 Task: Look for Airbnb properties in Antananarivo, Madagascar from 9th December, 2023 to 16th December, 2023 for 2 adults.2 bedrooms having 2 beds and 1 bathroom. Property type can be flat. Look for 4 properties as per requirement.
Action: Mouse moved to (387, 285)
Screenshot: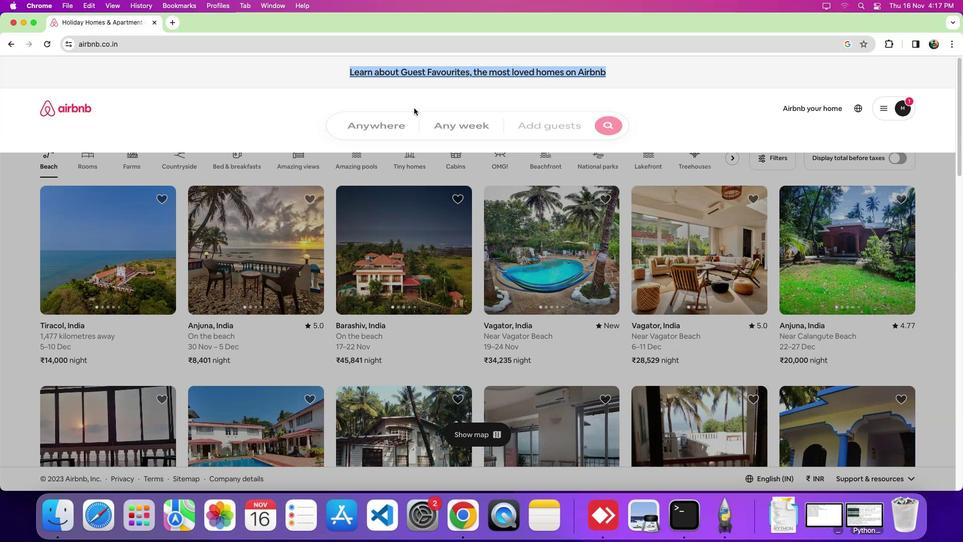 
Action: Mouse pressed left at (387, 285)
Screenshot: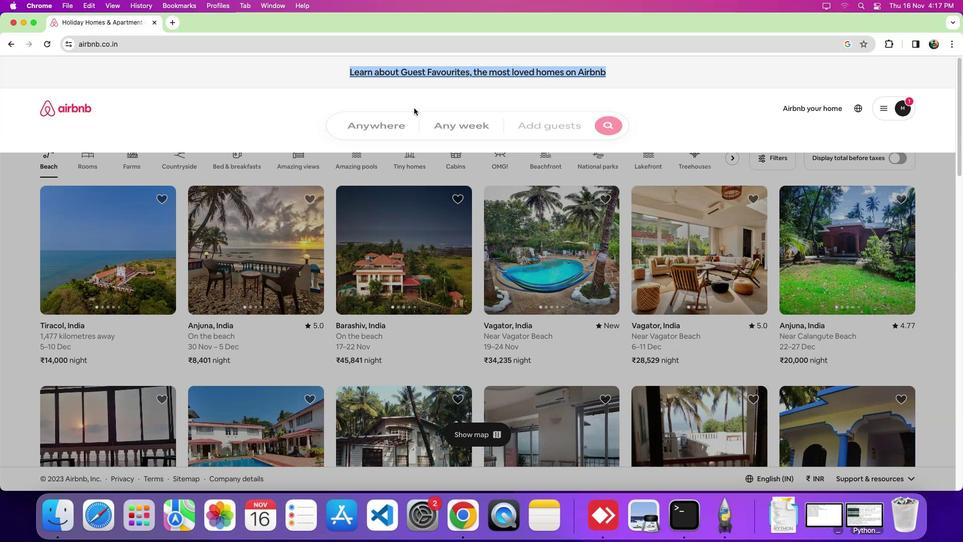 
Action: Mouse pressed left at (387, 285)
Screenshot: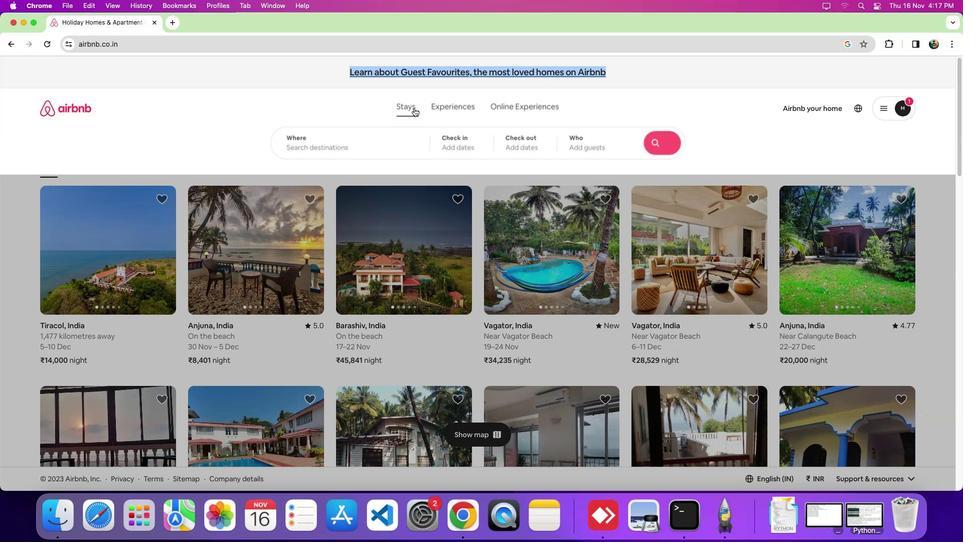 
Action: Mouse moved to (342, 292)
Screenshot: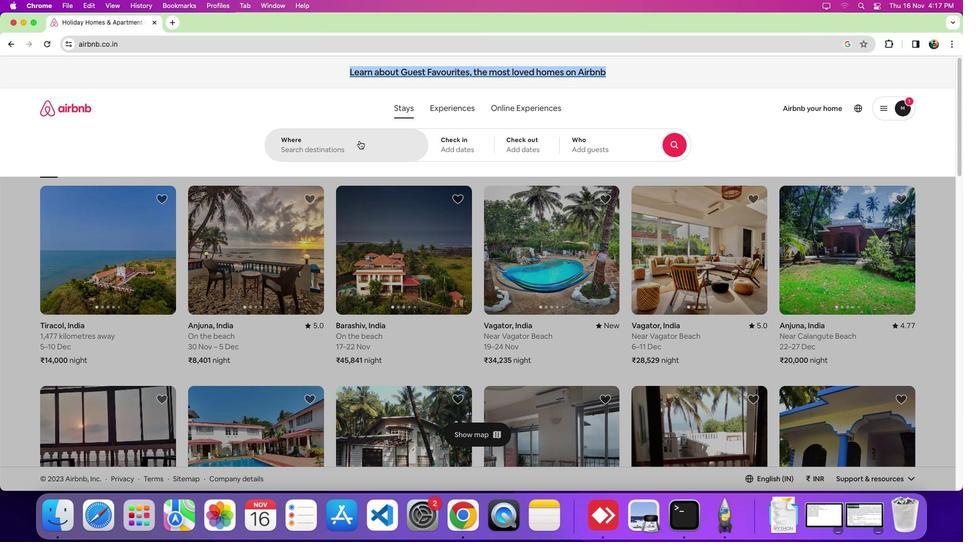 
Action: Mouse pressed left at (342, 292)
Screenshot: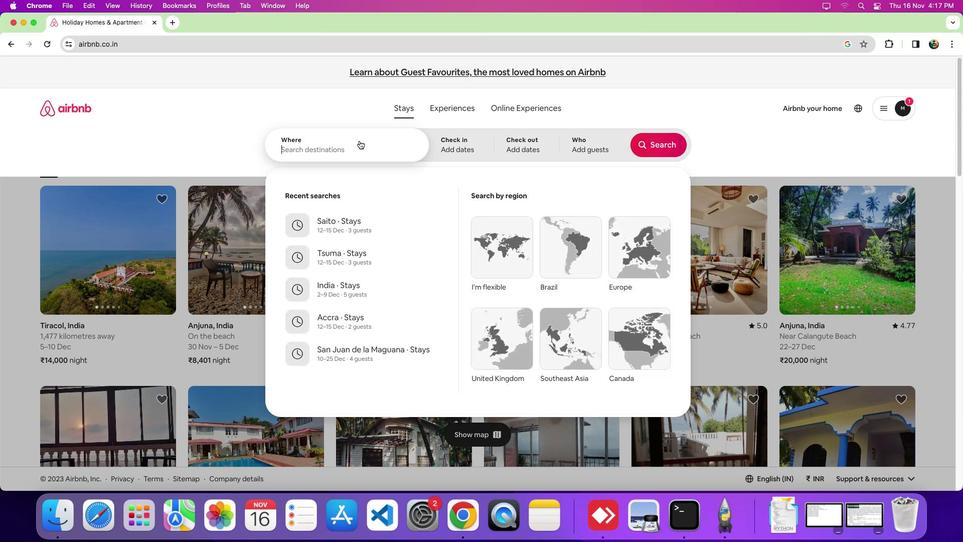 
Action: Mouse moved to (342, 292)
Screenshot: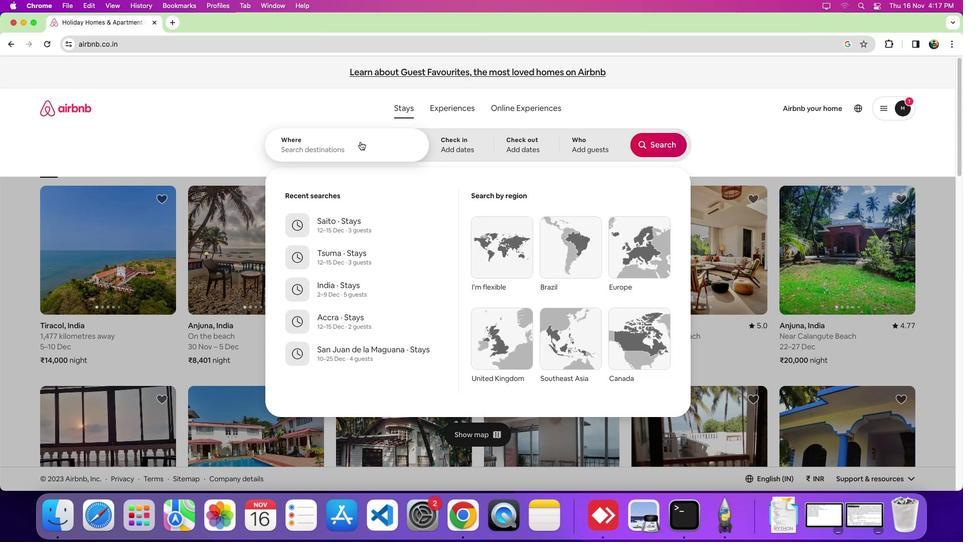 
Action: Key pressed Key.shift_r'A''n''t''a''n''a''n''a''r''i''v''o'','Key.spaceKey.shift'M''a''d''a''g''a''s''c''a''r'
Screenshot: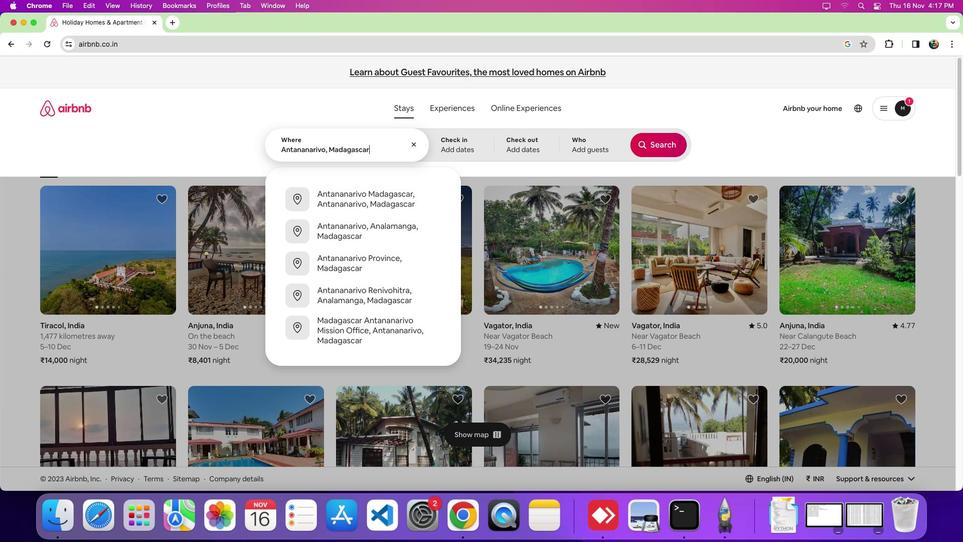 
Action: Mouse moved to (432, 293)
Screenshot: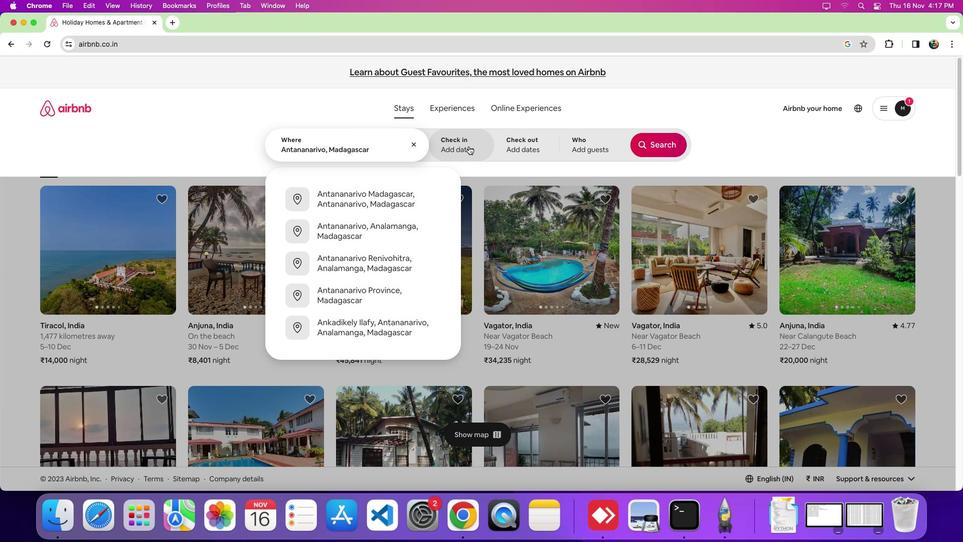 
Action: Mouse pressed left at (432, 293)
Screenshot: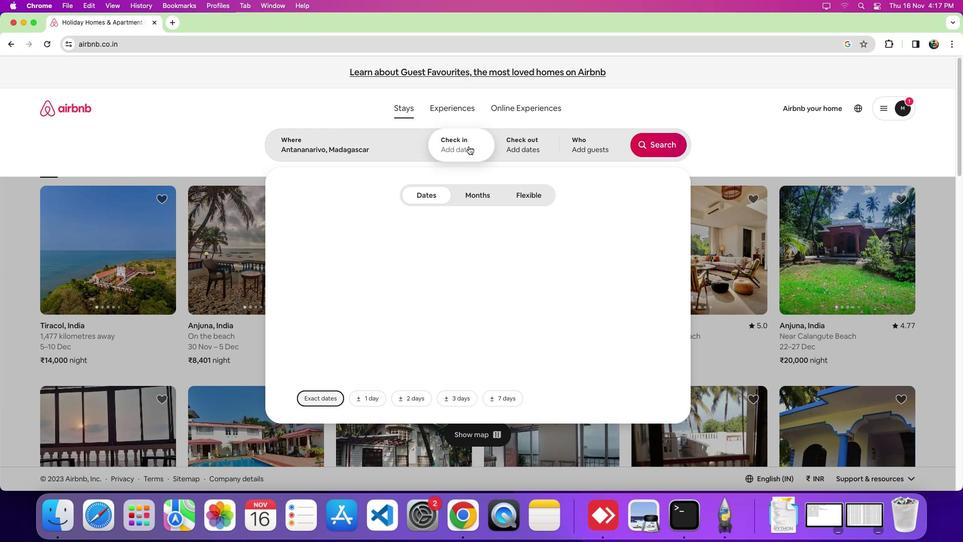 
Action: Mouse moved to (582, 322)
Screenshot: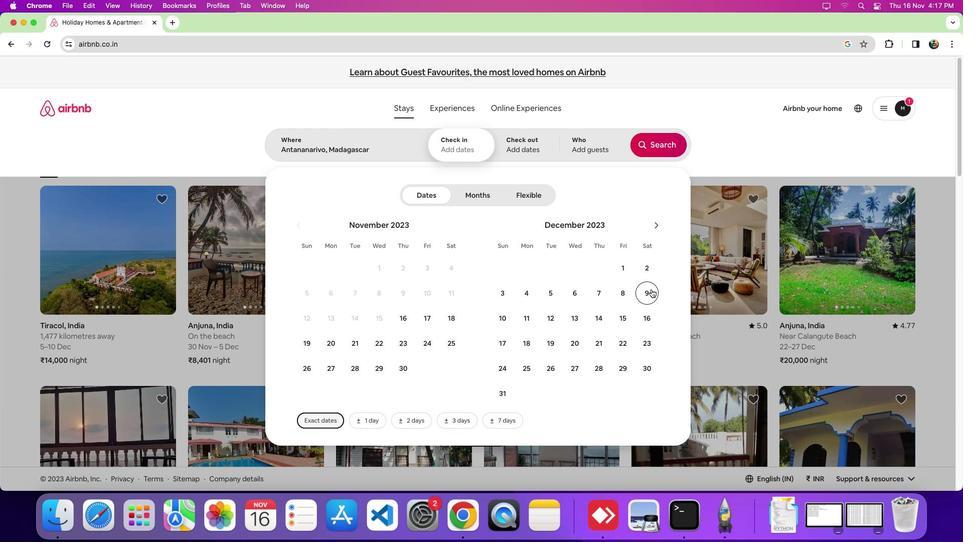 
Action: Mouse pressed left at (582, 322)
Screenshot: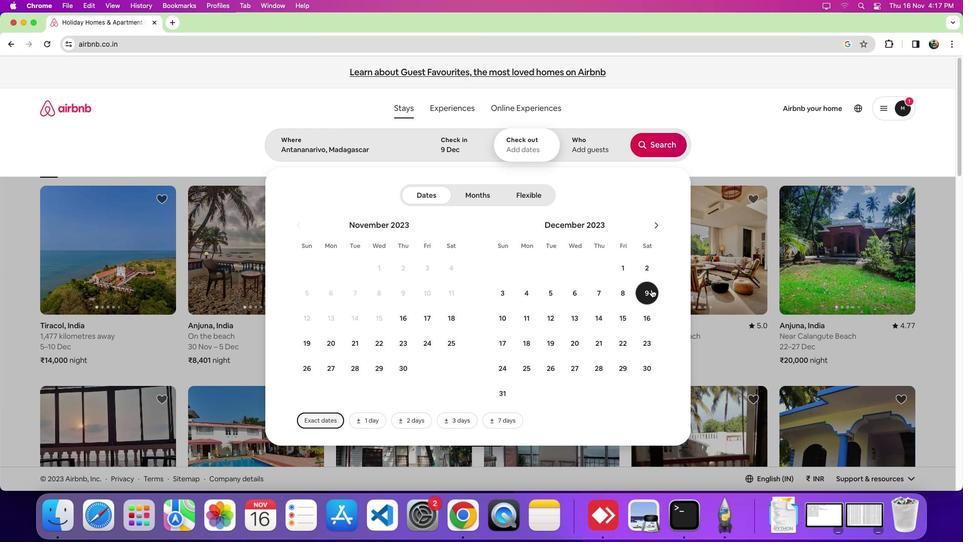 
Action: Mouse moved to (576, 327)
Screenshot: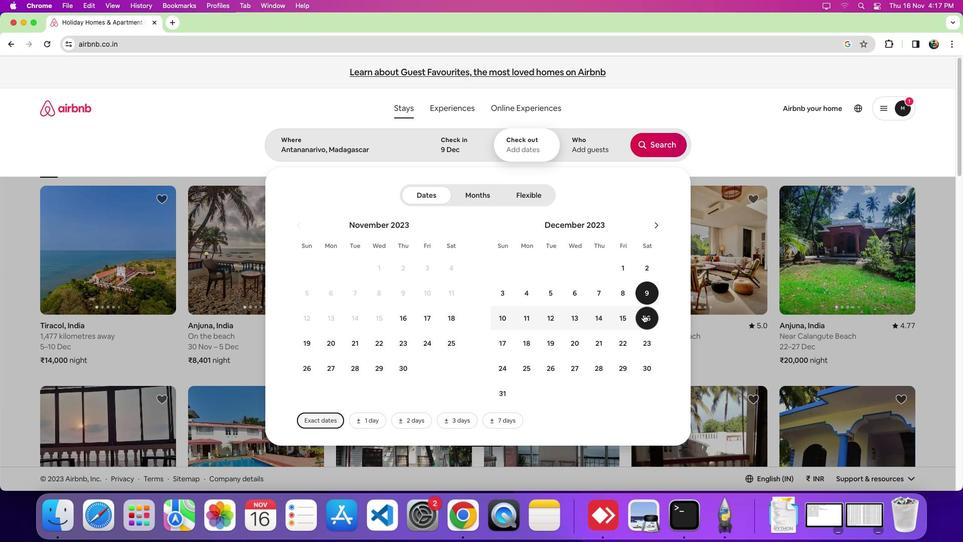 
Action: Mouse pressed left at (576, 327)
Screenshot: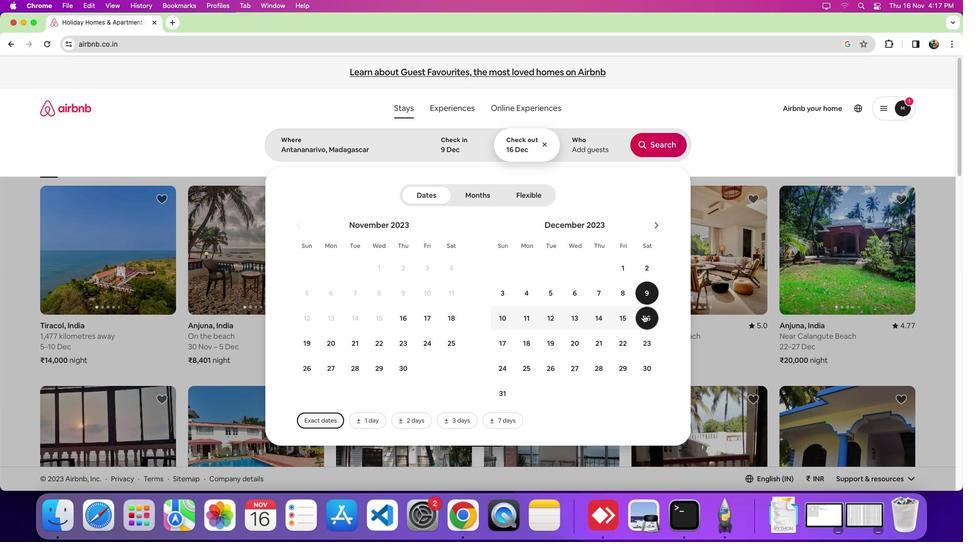 
Action: Mouse moved to (541, 294)
Screenshot: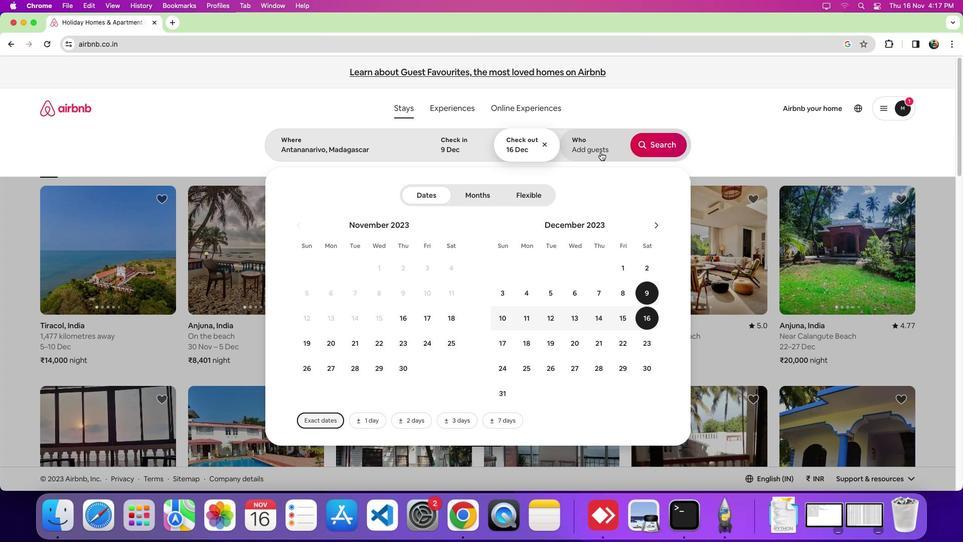 
Action: Mouse pressed left at (541, 294)
Screenshot: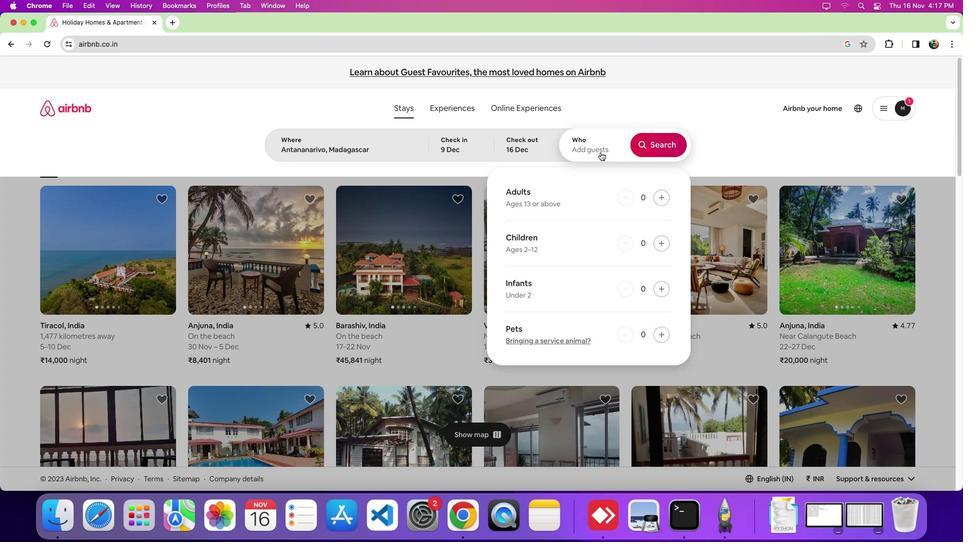 
Action: Mouse moved to (593, 304)
Screenshot: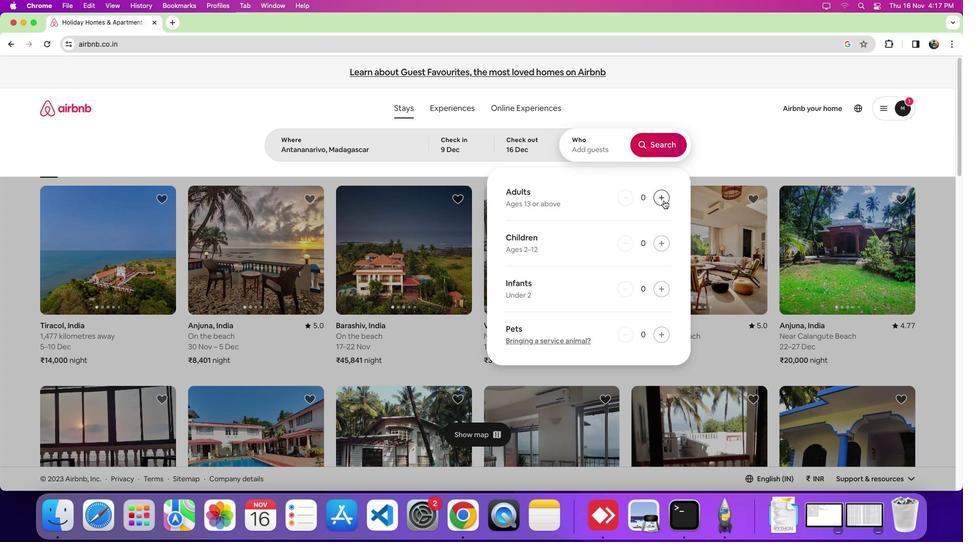 
Action: Mouse pressed left at (593, 304)
Screenshot: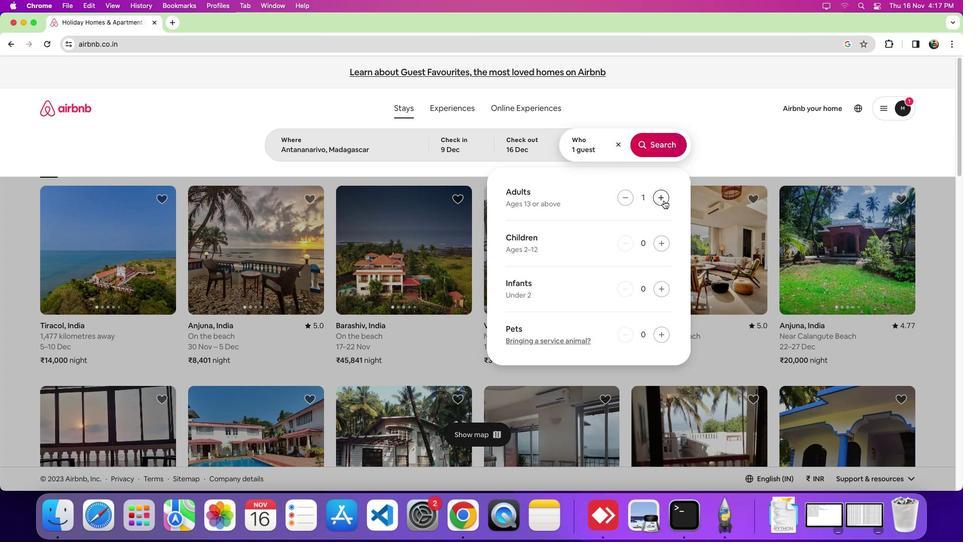 
Action: Mouse pressed left at (593, 304)
Screenshot: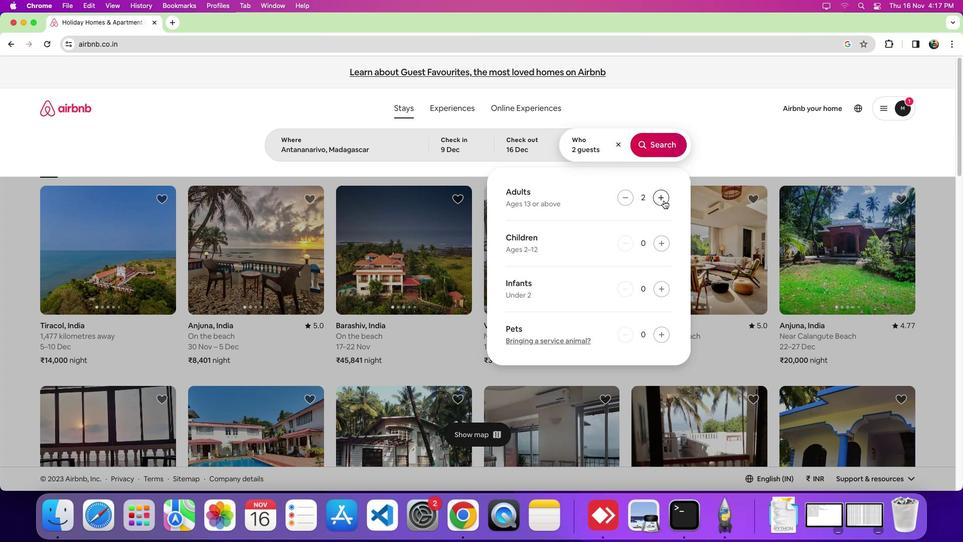 
Action: Mouse moved to (599, 293)
Screenshot: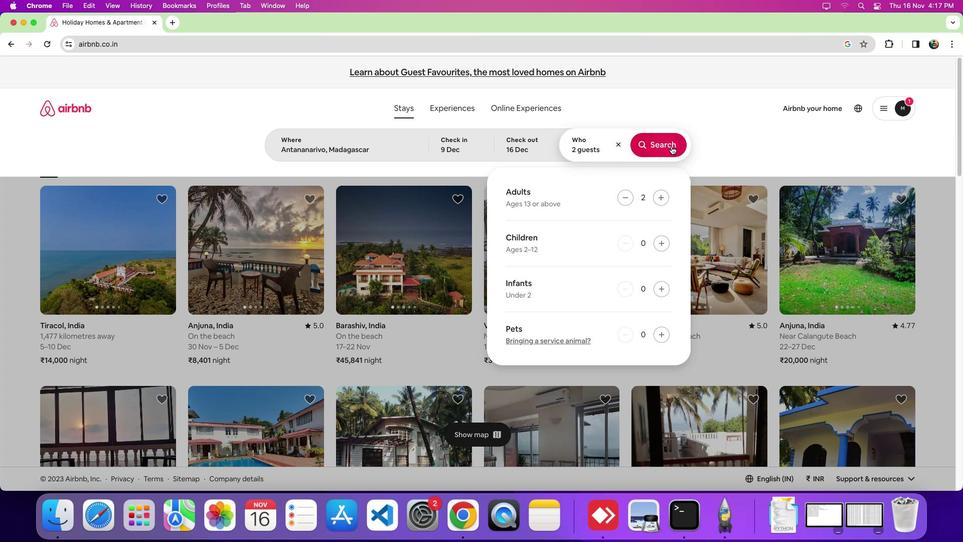 
Action: Mouse pressed left at (599, 293)
Screenshot: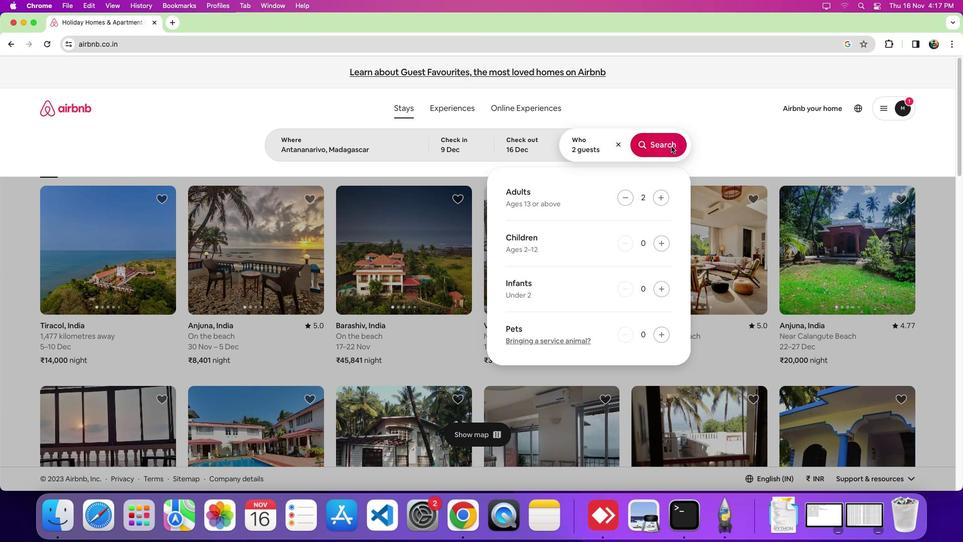 
Action: Mouse moved to (708, 287)
Screenshot: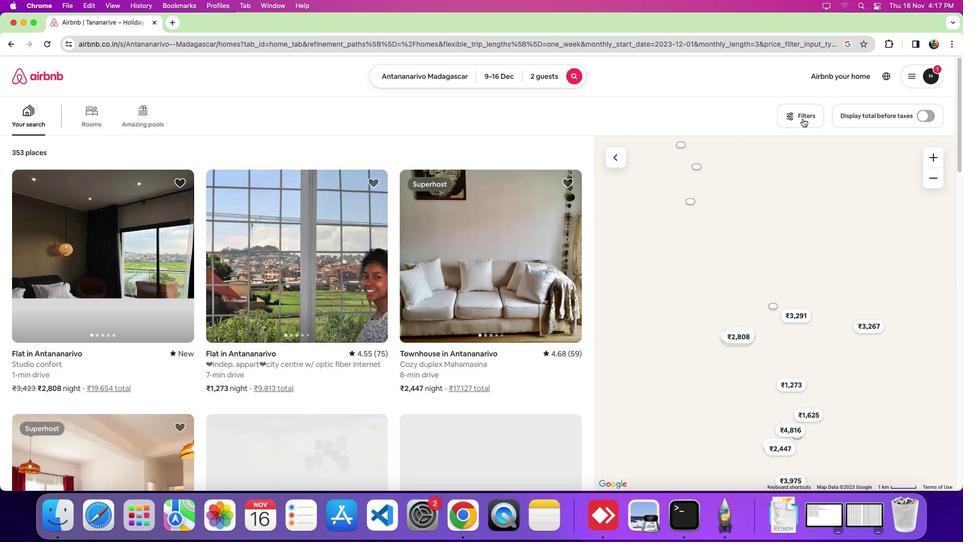 
Action: Mouse pressed left at (708, 287)
Screenshot: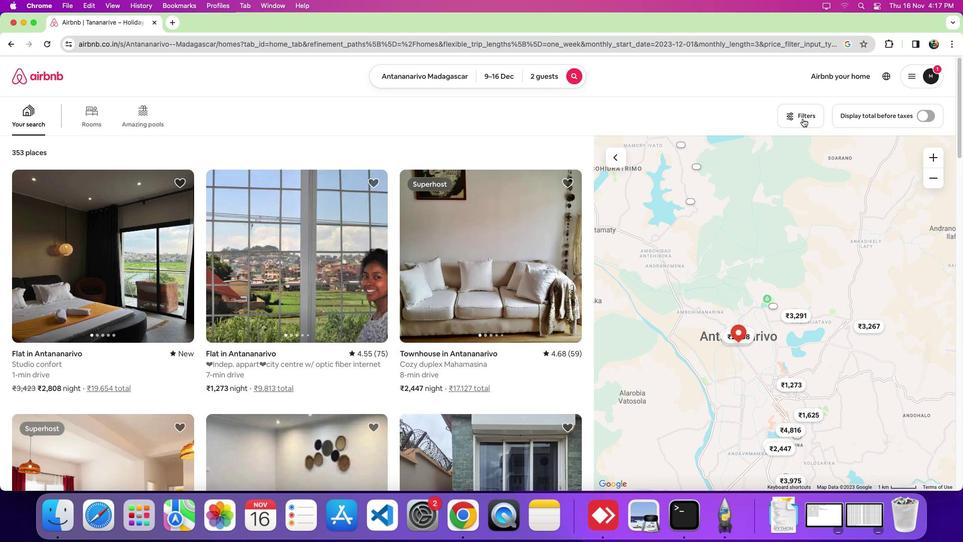 
Action: Mouse moved to (426, 317)
Screenshot: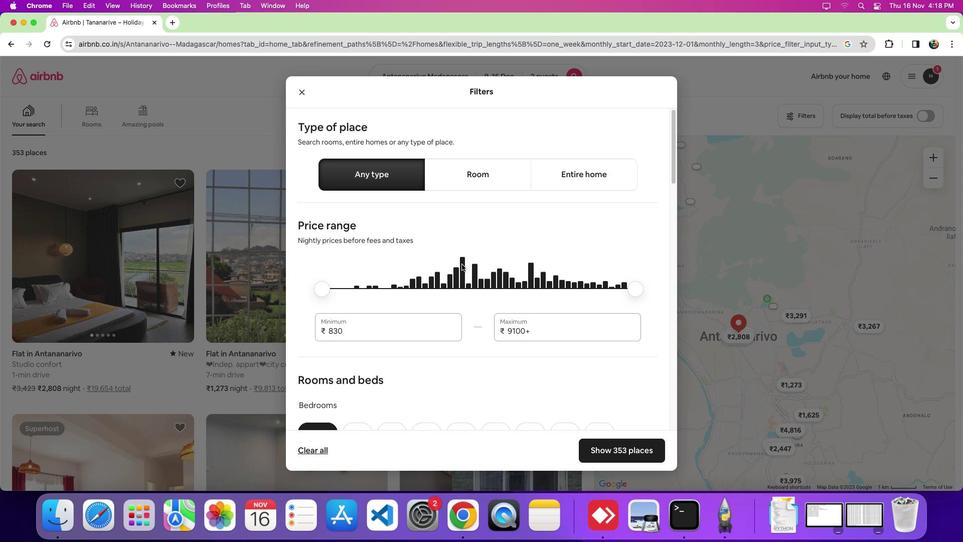 
Action: Mouse scrolled (426, 317) with delta (45, 262)
Screenshot: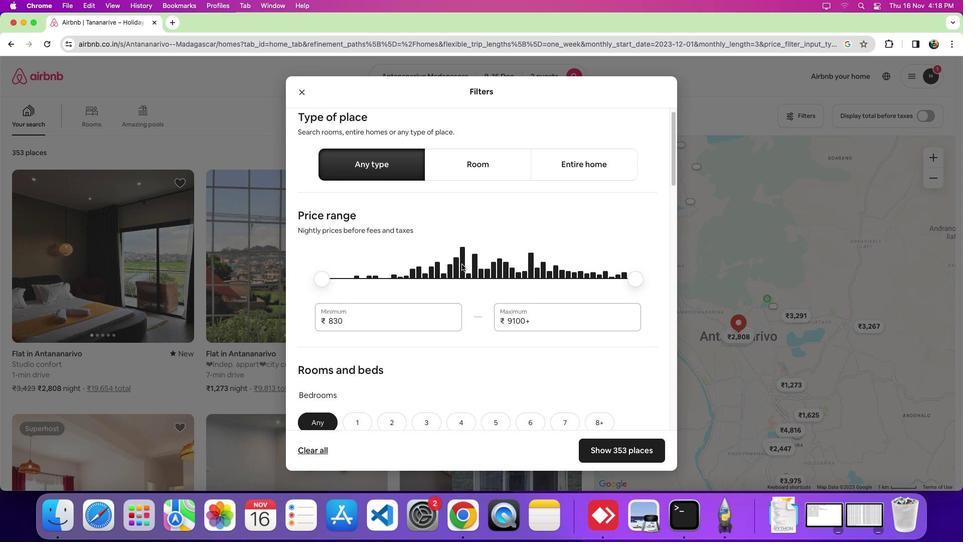 
Action: Mouse scrolled (426, 317) with delta (45, 262)
Screenshot: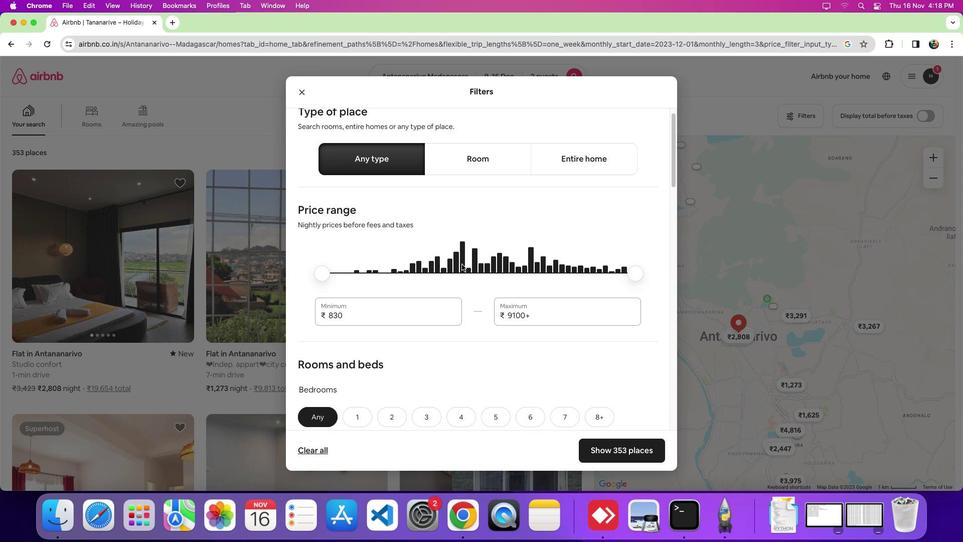 
Action: Mouse scrolled (426, 317) with delta (45, 262)
Screenshot: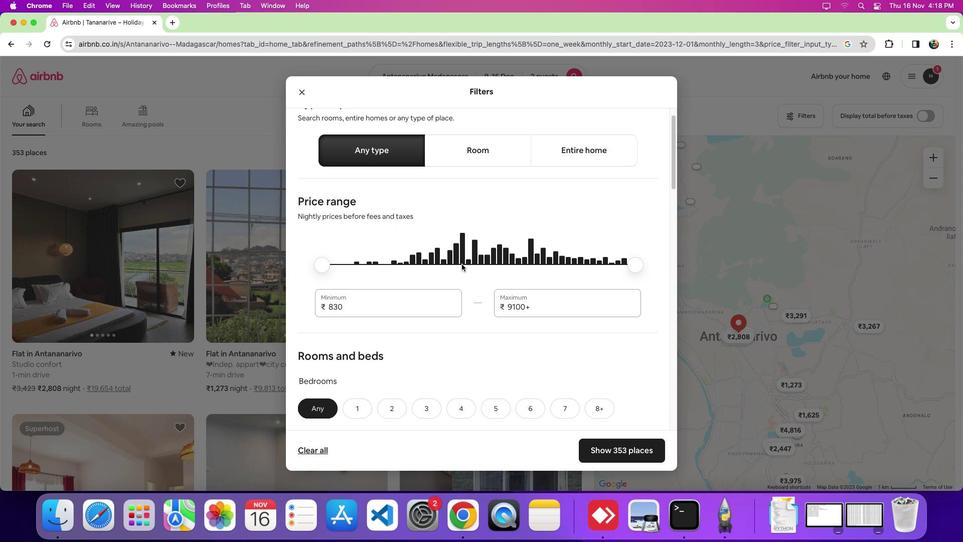 
Action: Mouse scrolled (426, 317) with delta (45, 262)
Screenshot: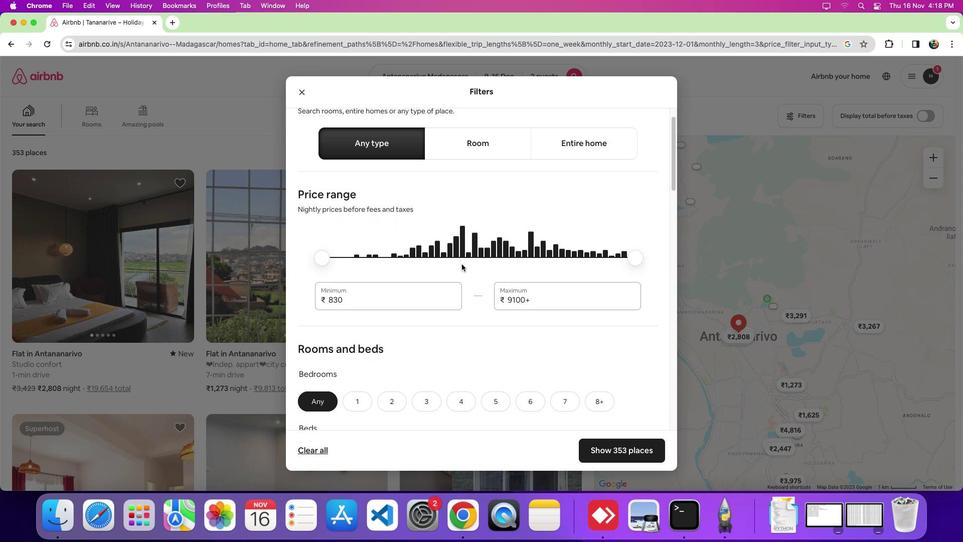 
Action: Mouse moved to (426, 315)
Screenshot: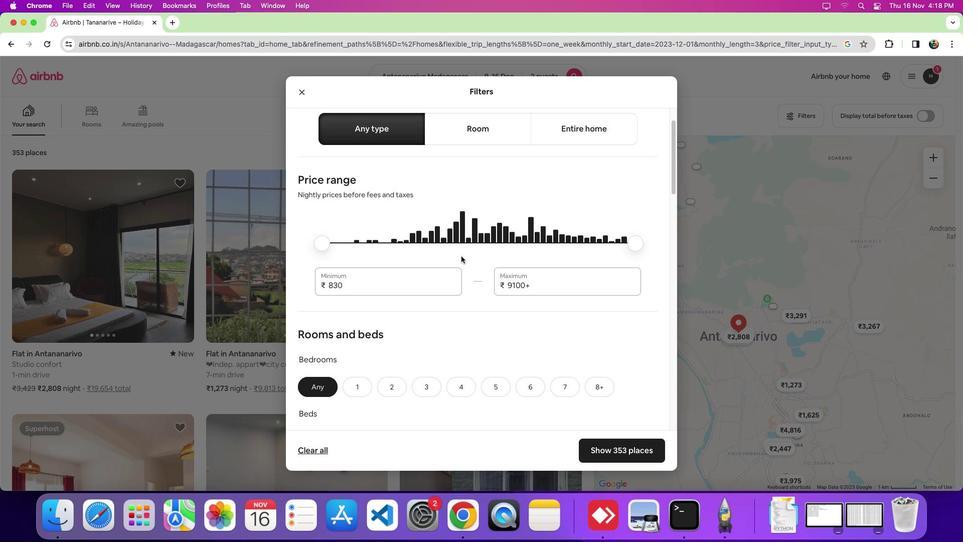
Action: Mouse scrolled (426, 315) with delta (45, 262)
Screenshot: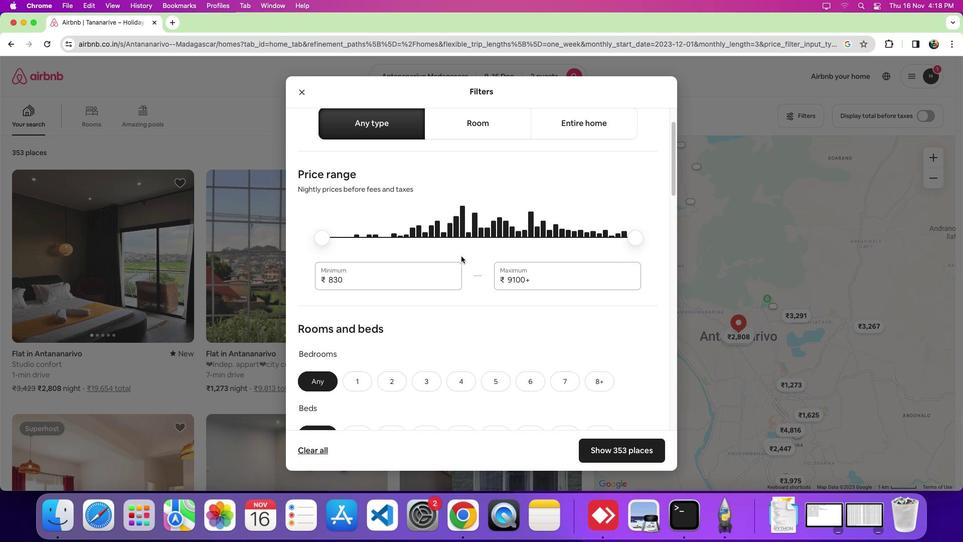 
Action: Mouse scrolled (426, 315) with delta (45, 262)
Screenshot: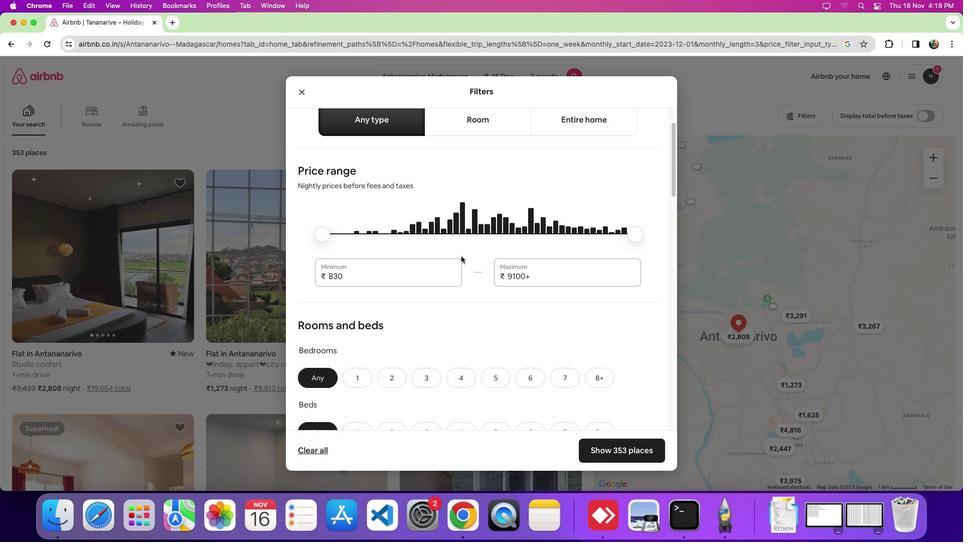
Action: Mouse moved to (387, 325)
Screenshot: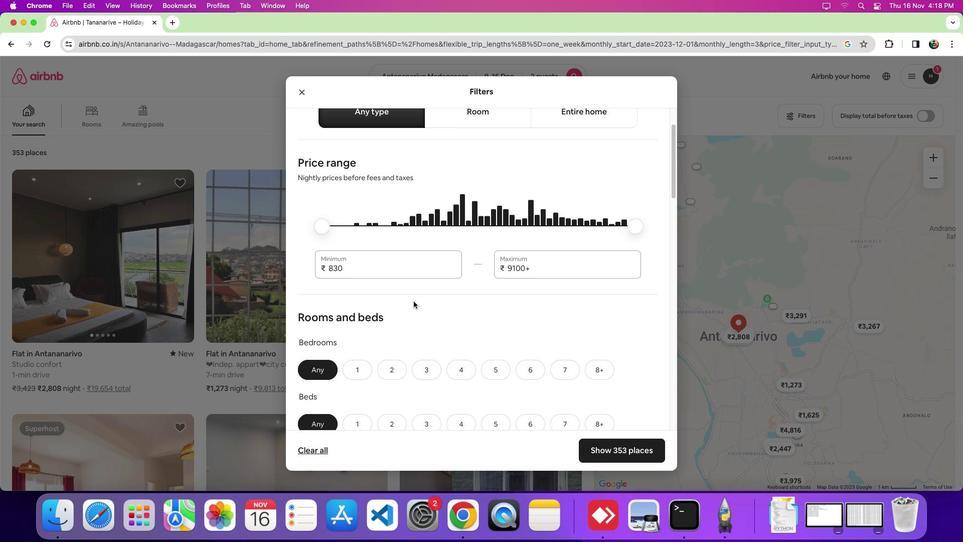 
Action: Mouse scrolled (387, 325) with delta (45, 262)
Screenshot: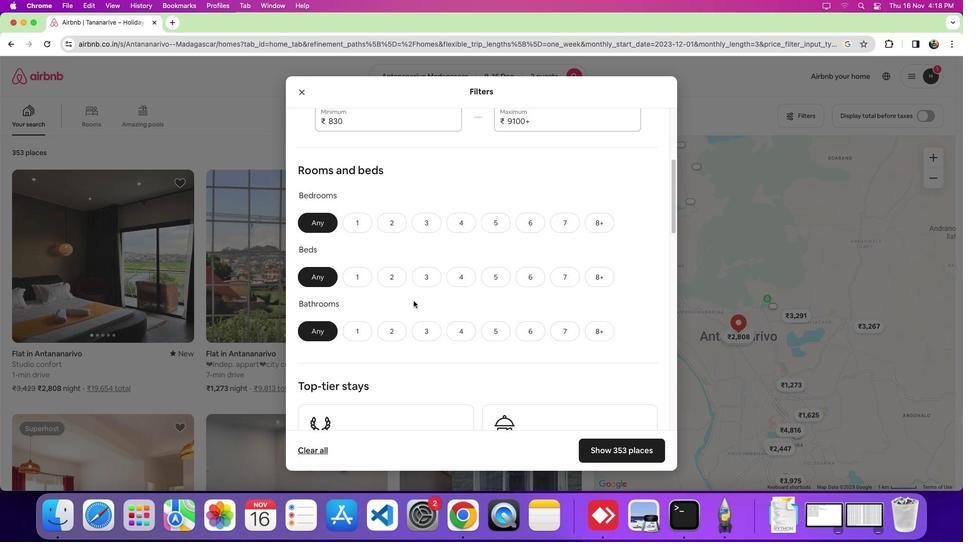 
Action: Mouse scrolled (387, 325) with delta (45, 262)
Screenshot: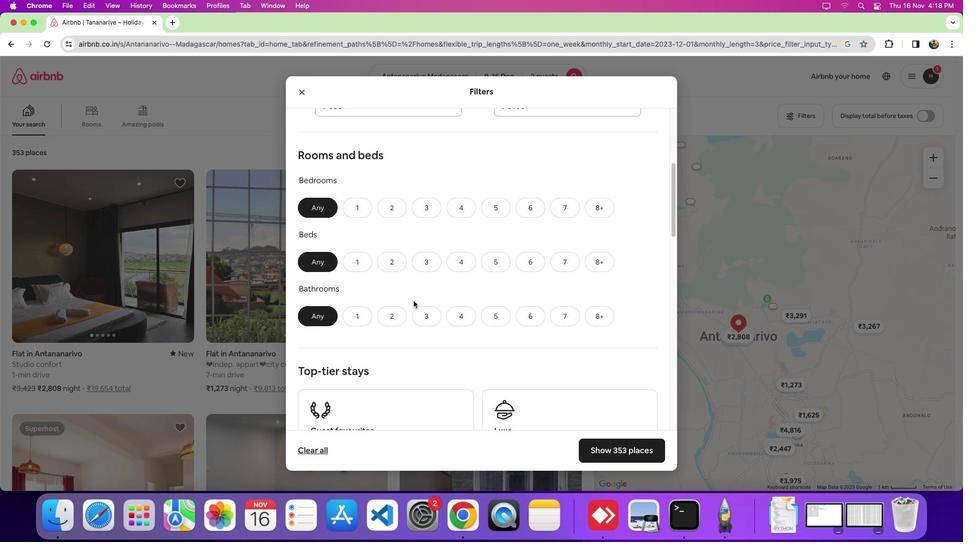 
Action: Mouse scrolled (387, 325) with delta (45, 262)
Screenshot: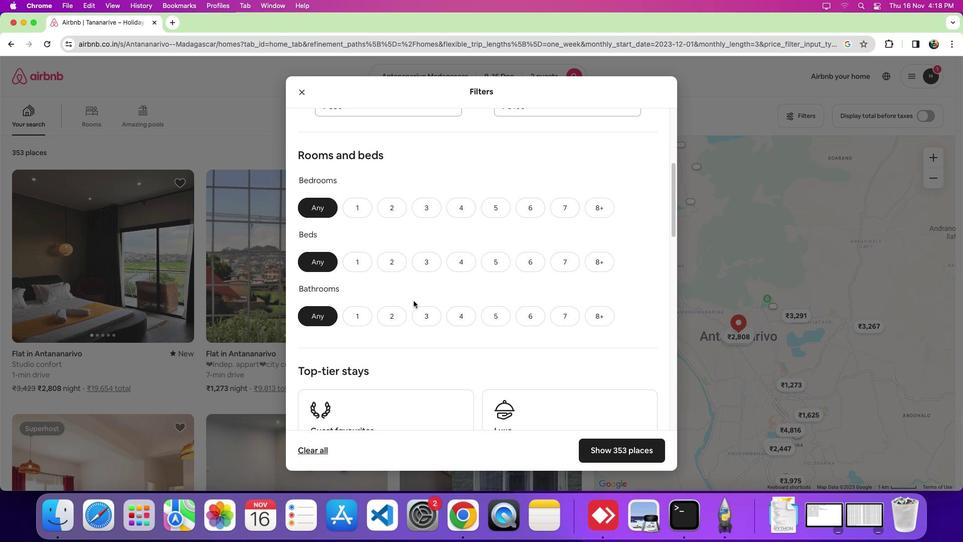 
Action: Mouse moved to (370, 308)
Screenshot: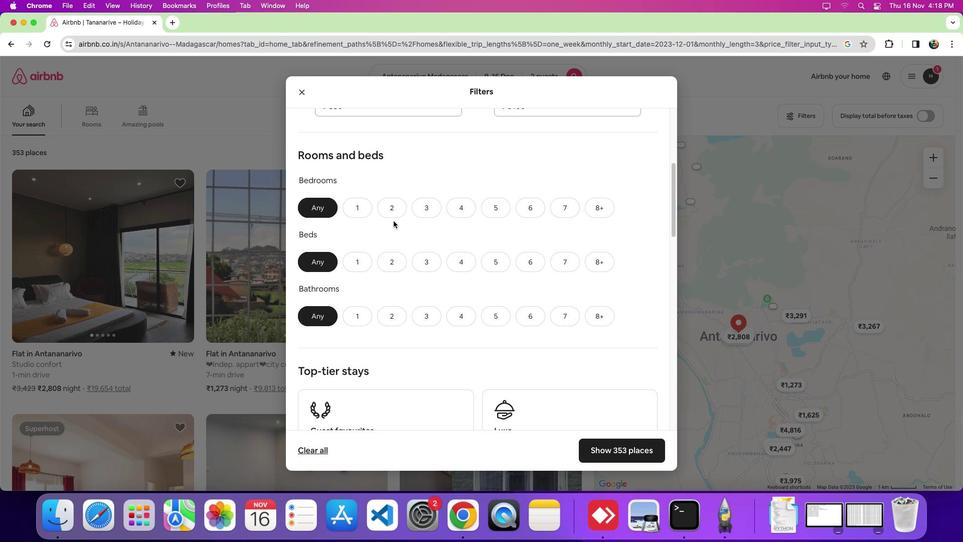 
Action: Mouse pressed left at (370, 308)
Screenshot: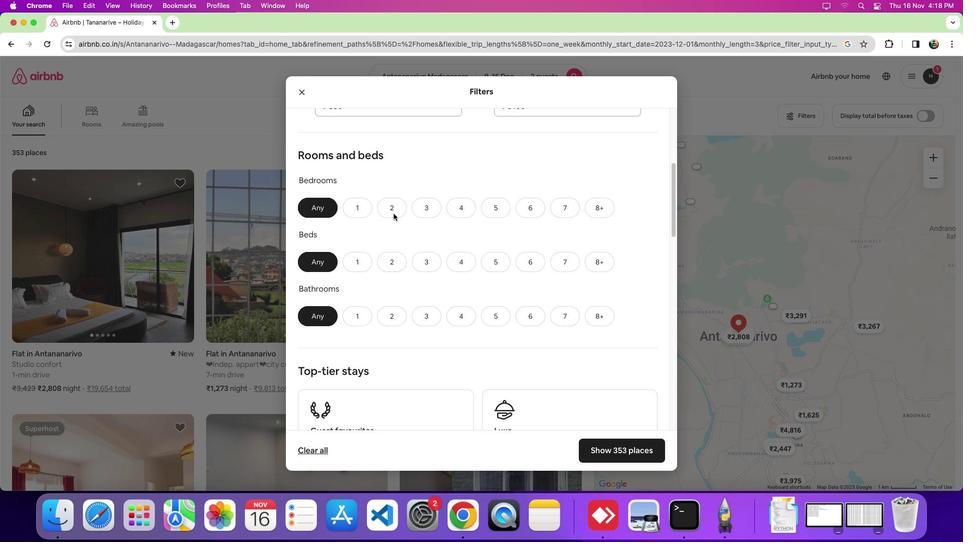 
Action: Mouse moved to (371, 304)
Screenshot: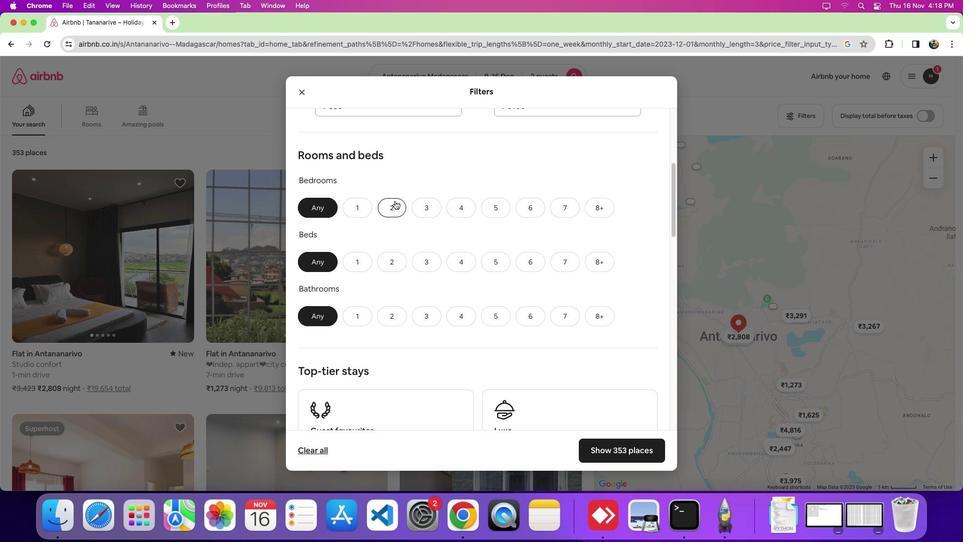 
Action: Mouse pressed left at (371, 304)
Screenshot: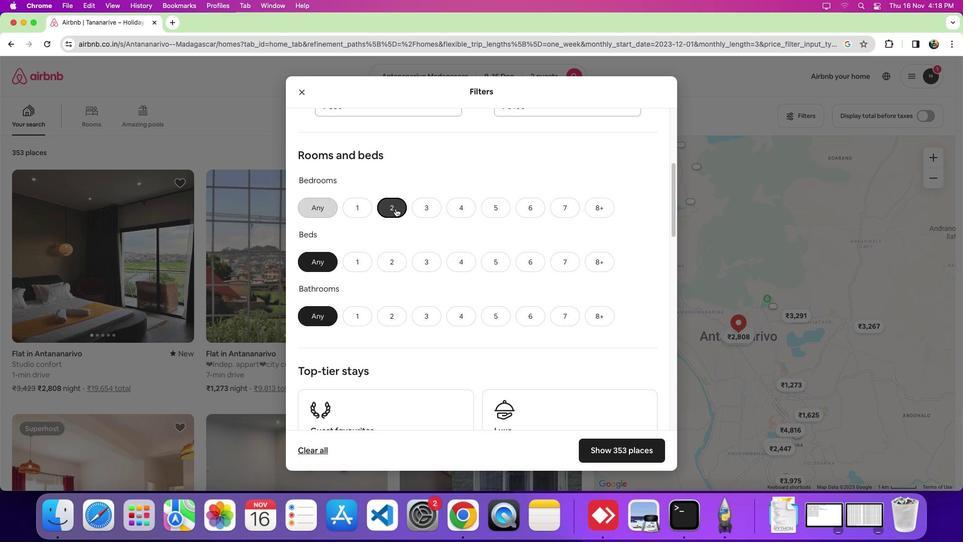 
Action: Mouse moved to (370, 317)
Screenshot: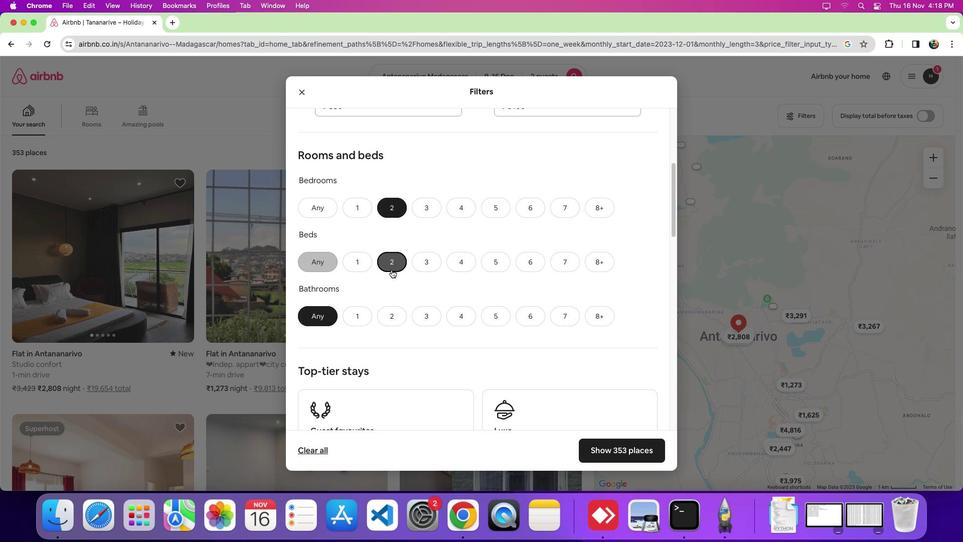 
Action: Mouse pressed left at (370, 317)
Screenshot: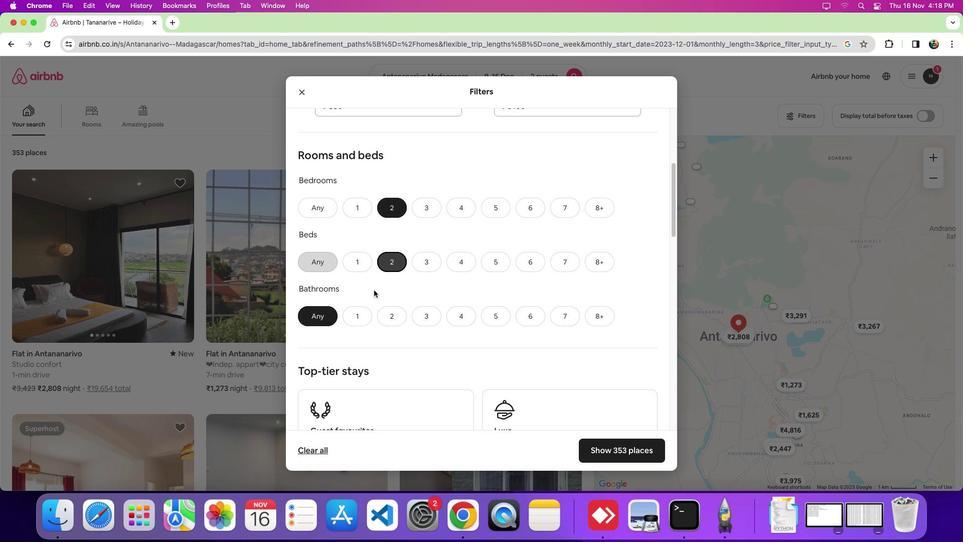 
Action: Mouse moved to (342, 327)
Screenshot: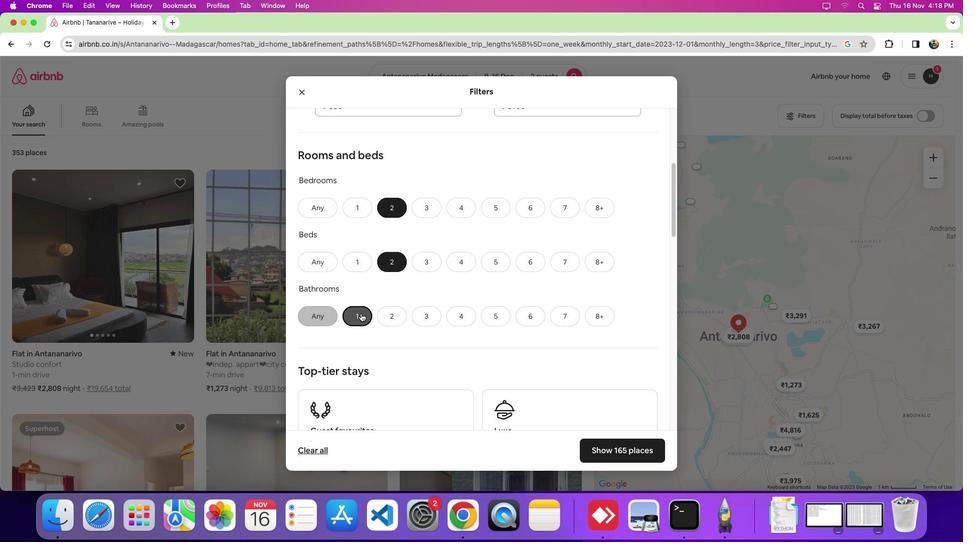 
Action: Mouse pressed left at (342, 327)
Screenshot: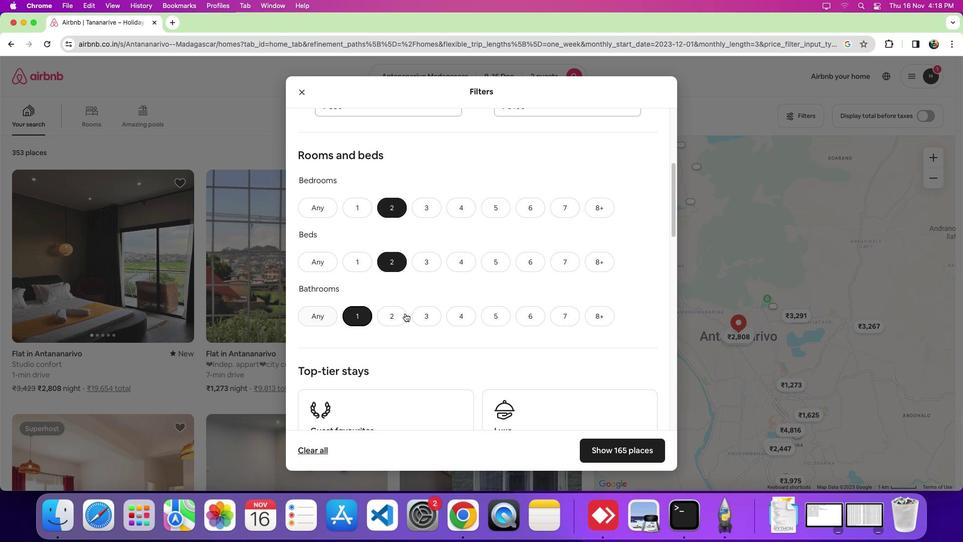 
Action: Mouse moved to (478, 328)
Screenshot: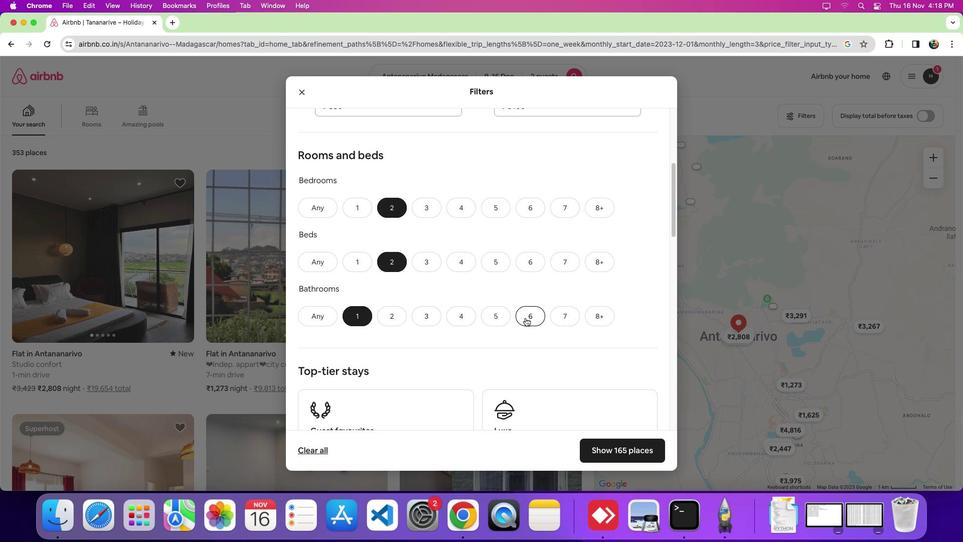 
Action: Mouse scrolled (478, 328) with delta (45, 262)
Screenshot: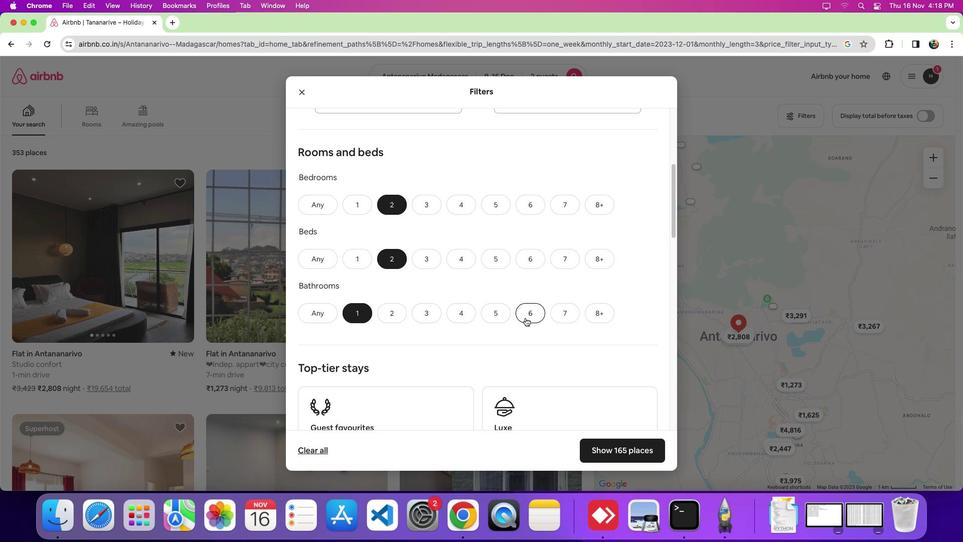 
Action: Mouse scrolled (478, 328) with delta (45, 262)
Screenshot: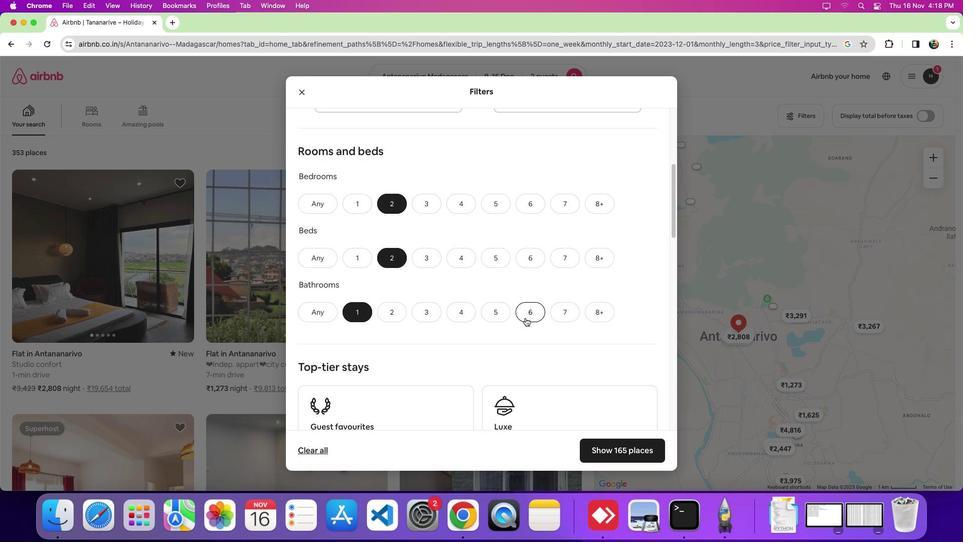 
Action: Mouse moved to (479, 328)
Screenshot: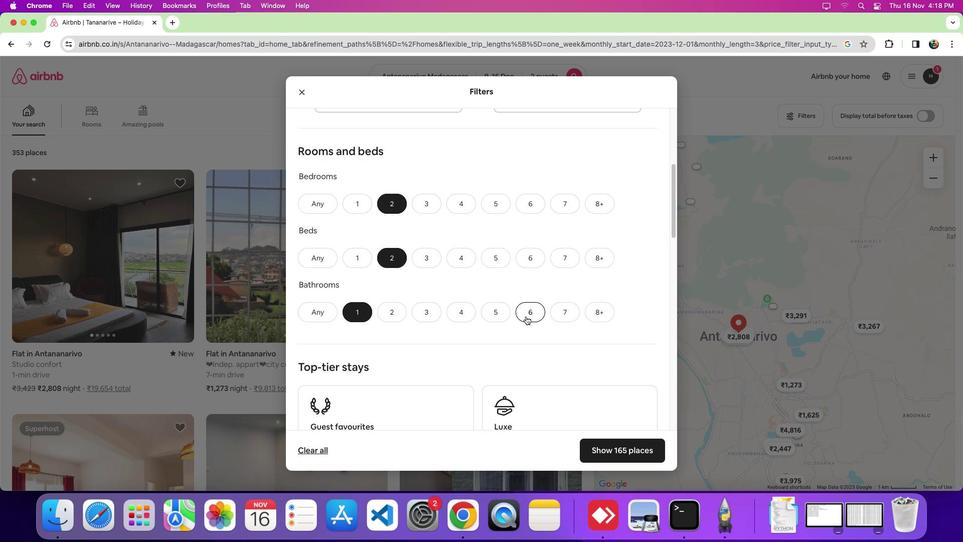
Action: Mouse scrolled (479, 328) with delta (45, 262)
Screenshot: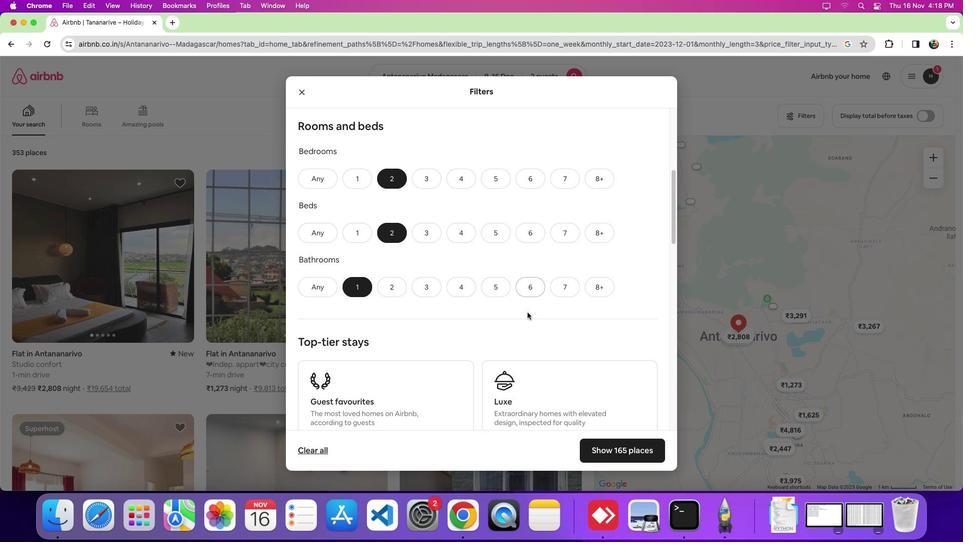 
Action: Mouse moved to (479, 328)
Screenshot: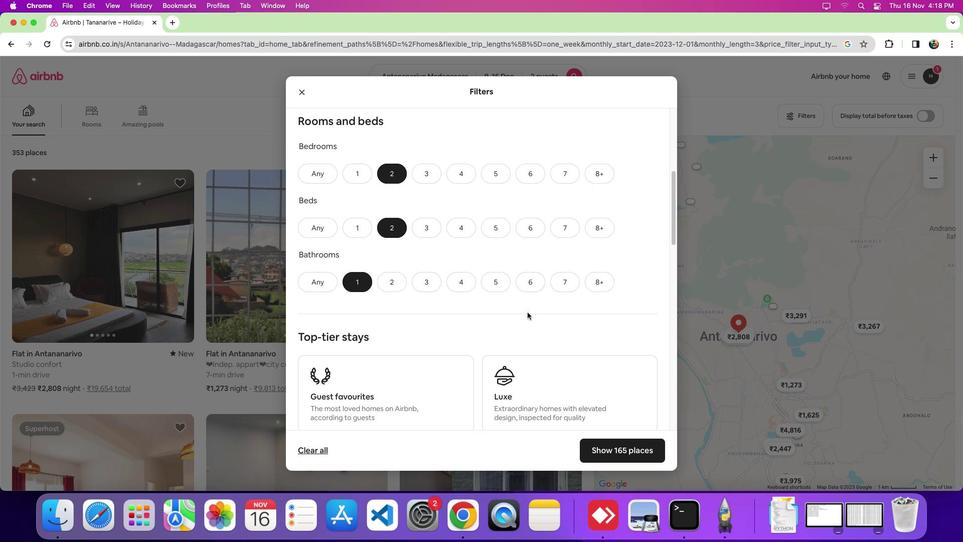 
Action: Mouse scrolled (479, 328) with delta (45, 262)
Screenshot: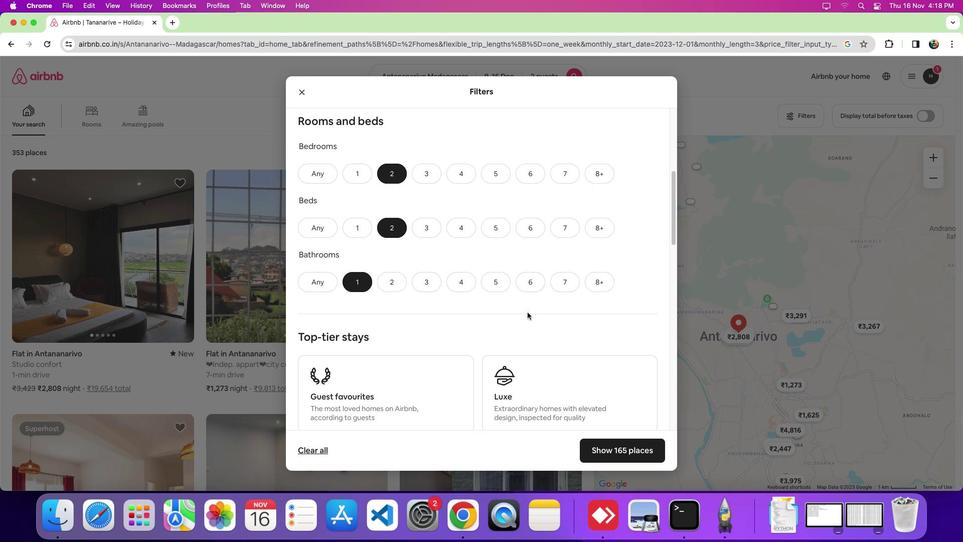 
Action: Mouse moved to (480, 327)
Screenshot: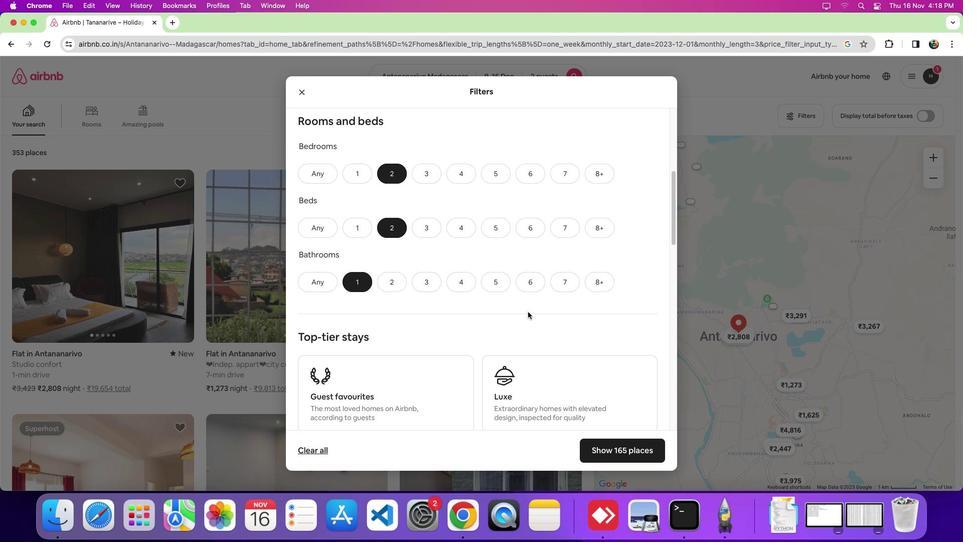 
Action: Mouse scrolled (480, 327) with delta (45, 262)
Screenshot: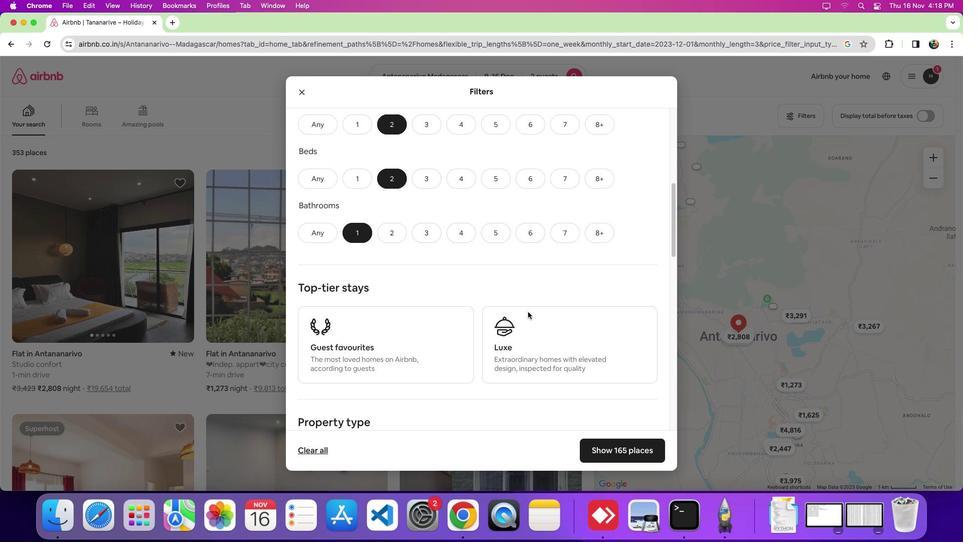 
Action: Mouse scrolled (480, 327) with delta (45, 262)
Screenshot: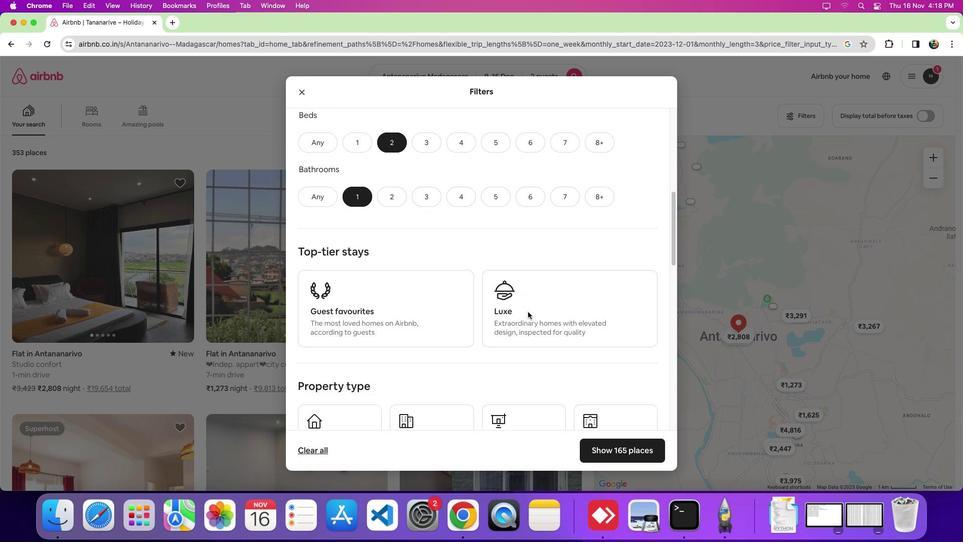 
Action: Mouse scrolled (480, 327) with delta (45, 262)
Screenshot: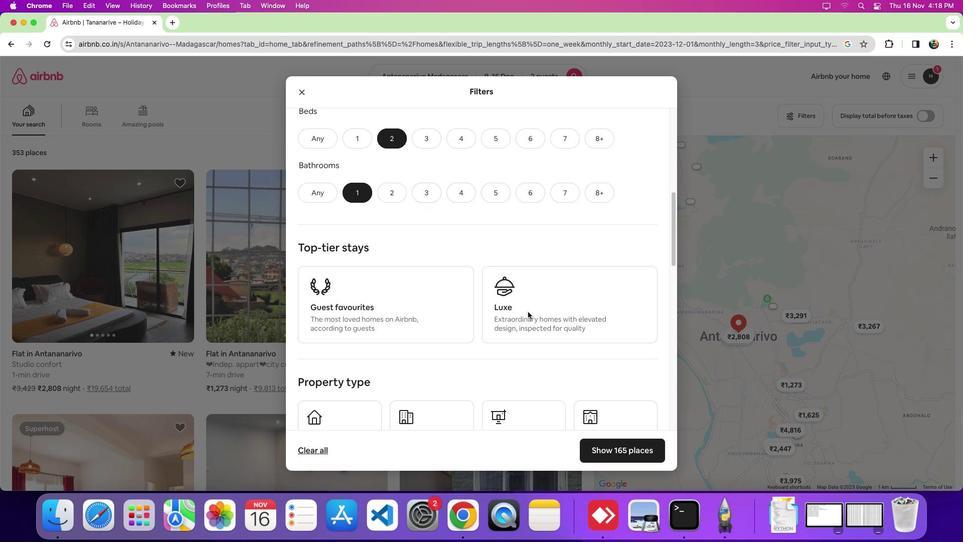 
Action: Mouse moved to (481, 327)
Screenshot: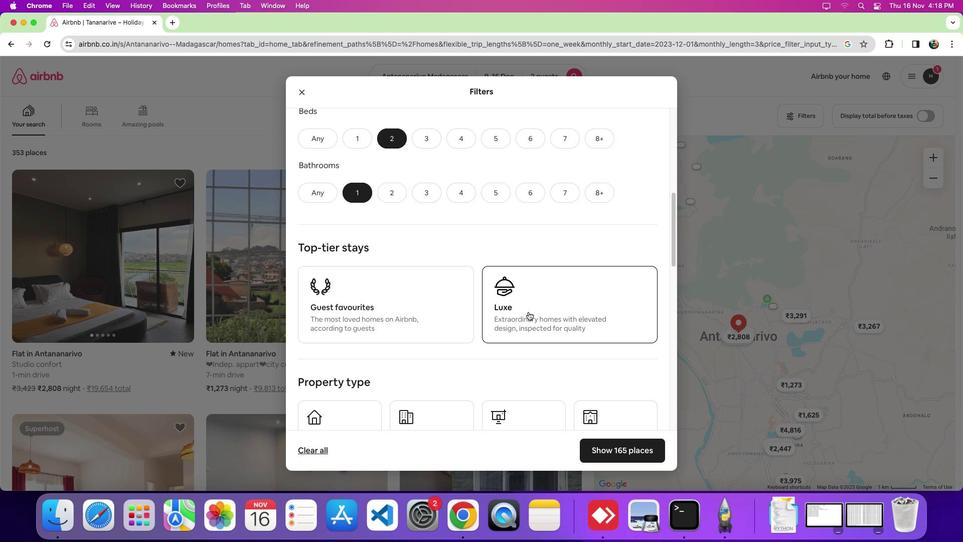 
Action: Mouse scrolled (481, 327) with delta (45, 262)
Screenshot: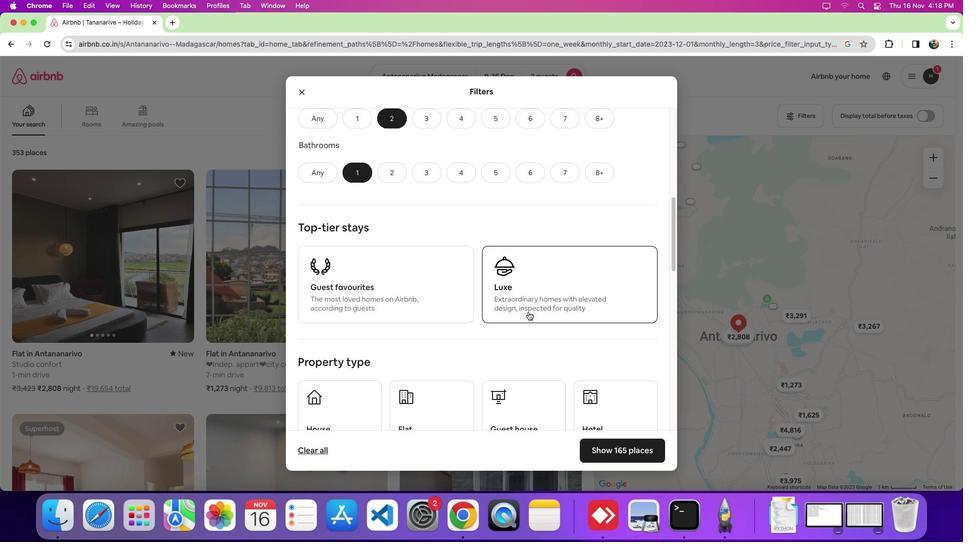 
Action: Mouse scrolled (481, 327) with delta (45, 262)
Screenshot: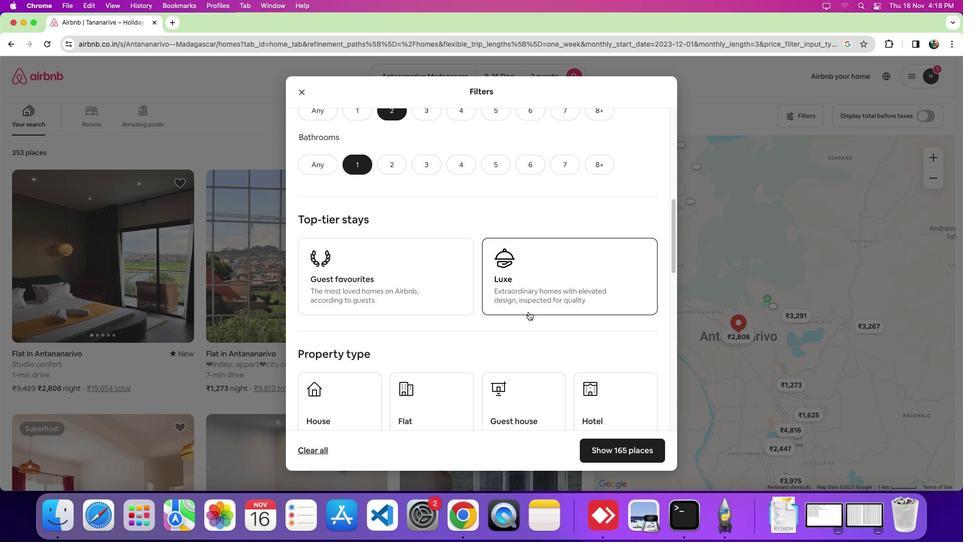 
Action: Mouse scrolled (481, 327) with delta (45, 262)
Screenshot: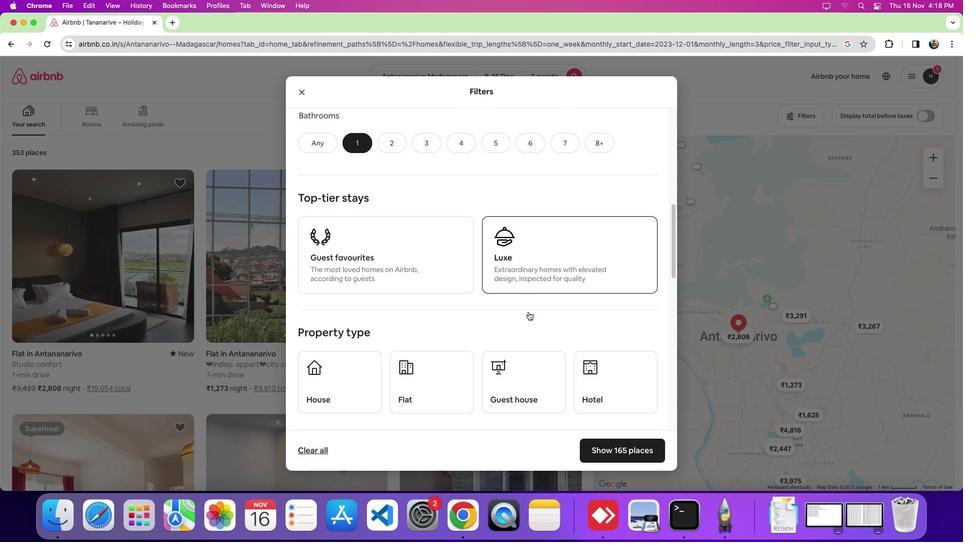 
Action: Mouse moved to (482, 327)
Screenshot: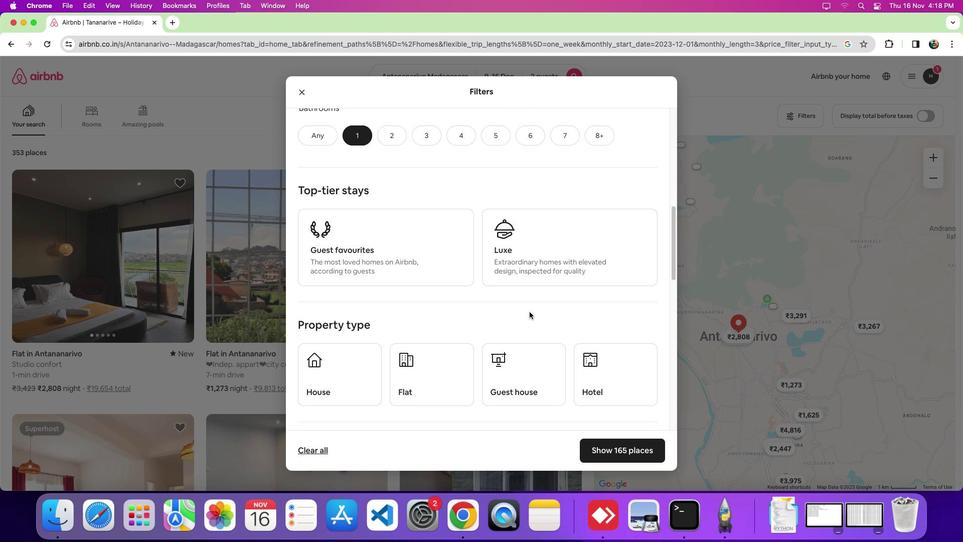 
Action: Mouse scrolled (482, 327) with delta (45, 262)
Screenshot: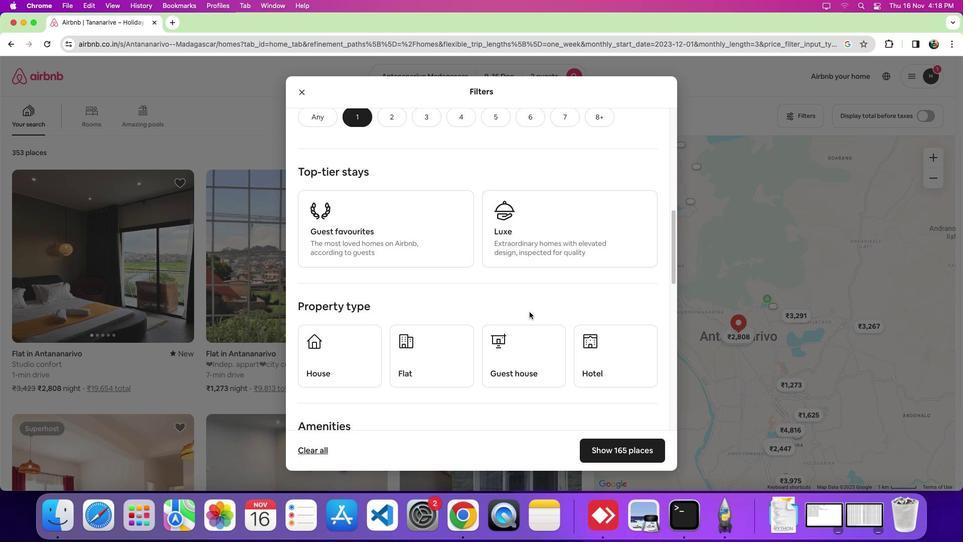 
Action: Mouse scrolled (482, 327) with delta (45, 262)
Screenshot: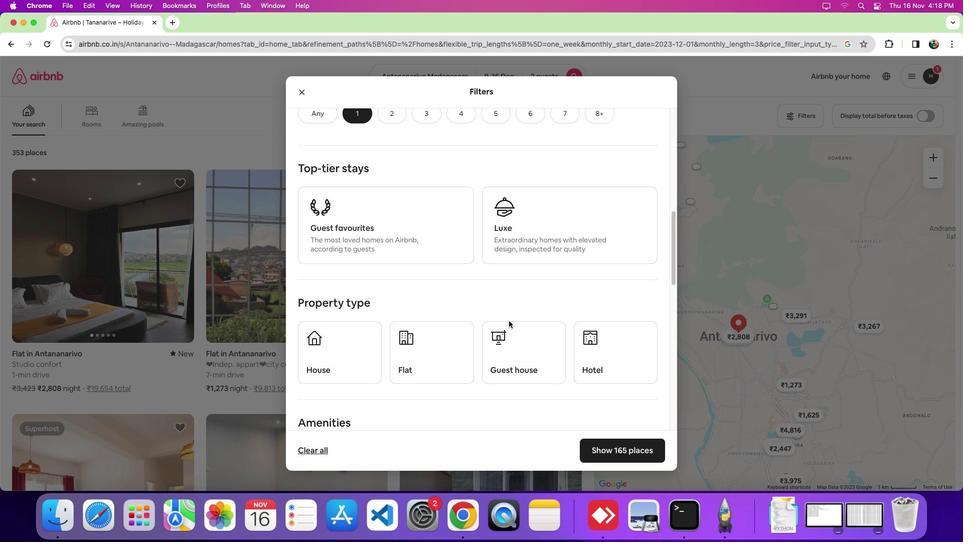 
Action: Mouse moved to (384, 332)
Screenshot: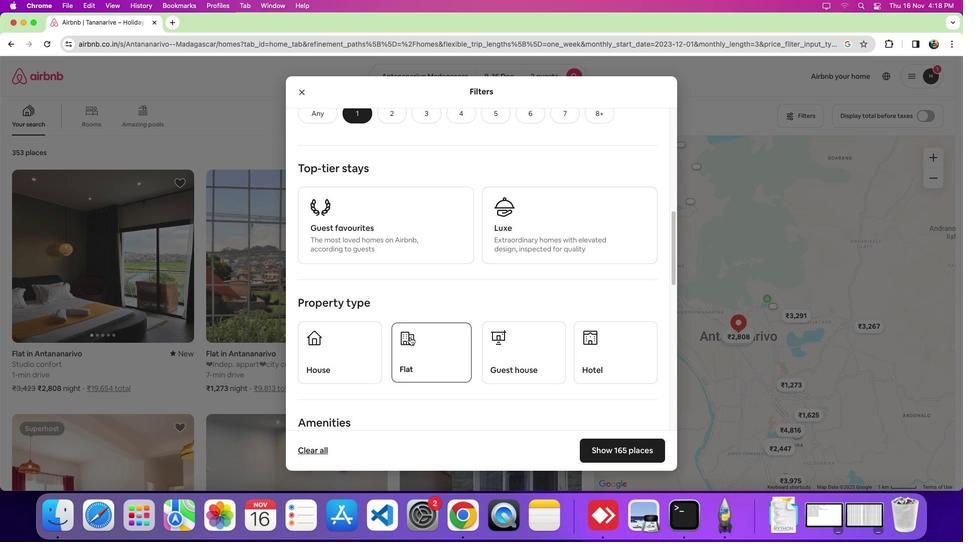 
Action: Mouse pressed left at (384, 332)
Screenshot: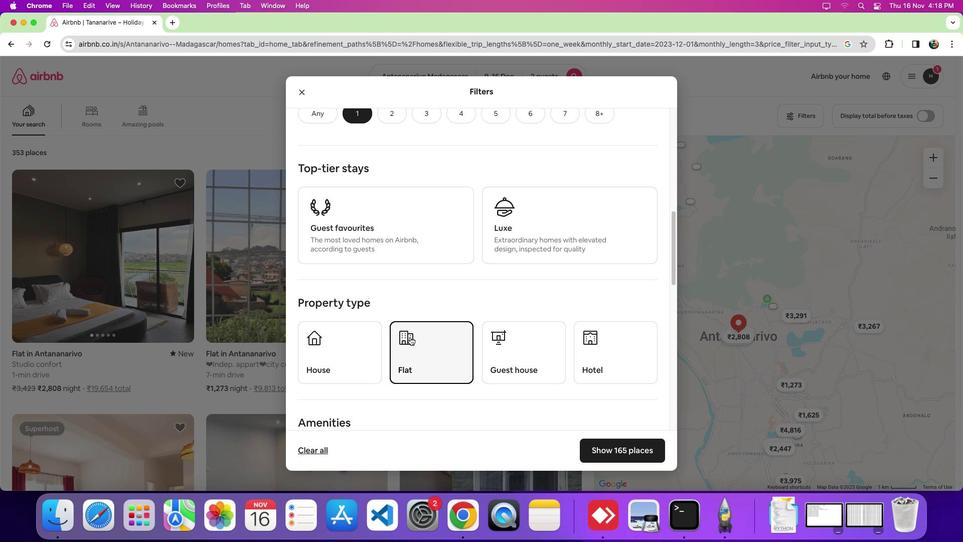 
Action: Mouse moved to (490, 335)
Screenshot: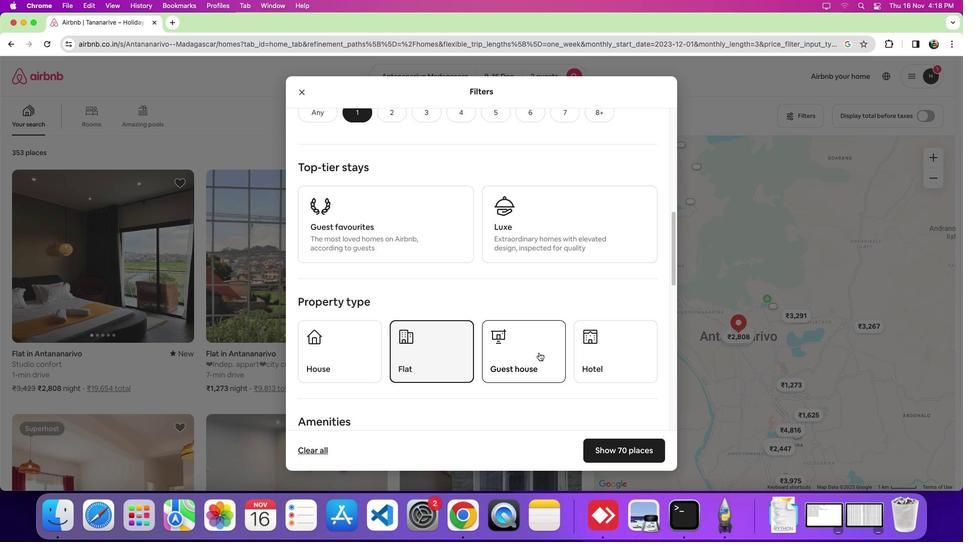 
Action: Mouse scrolled (490, 335) with delta (45, 262)
Screenshot: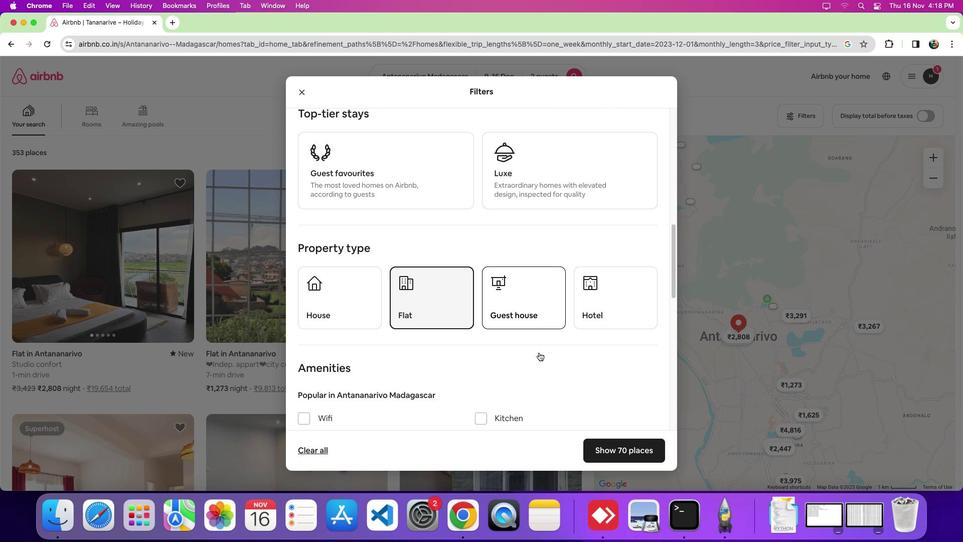 
Action: Mouse scrolled (490, 335) with delta (45, 262)
Screenshot: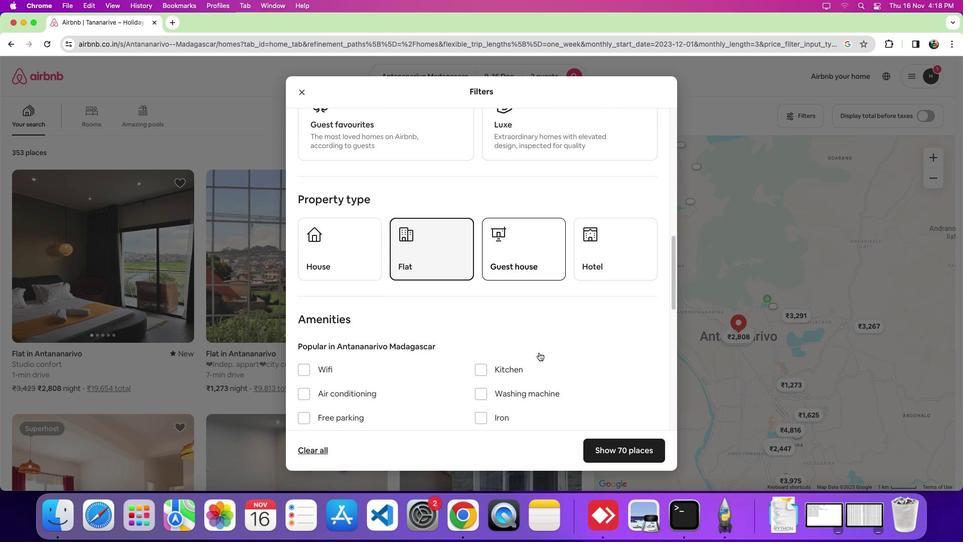 
Action: Mouse scrolled (490, 335) with delta (45, 262)
Screenshot: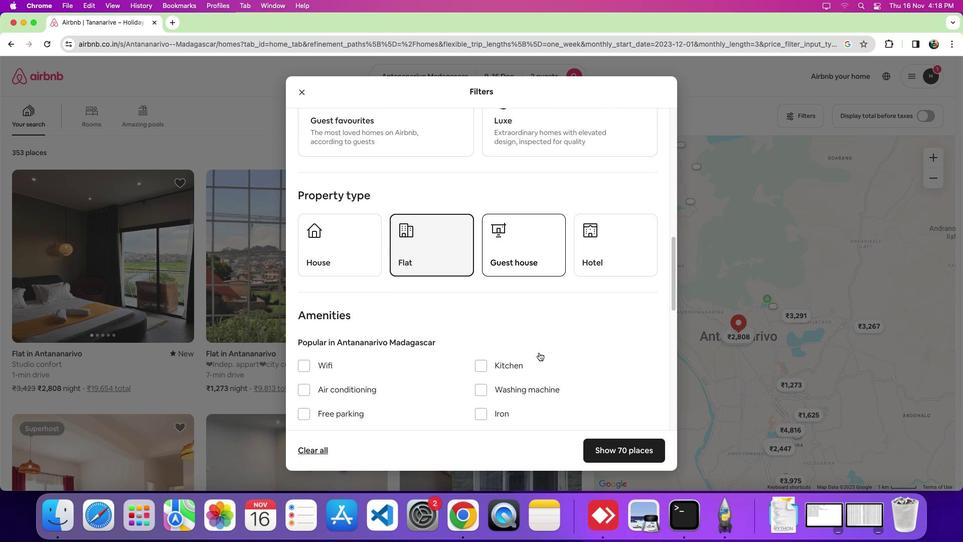
Action: Mouse scrolled (490, 335) with delta (45, 262)
Screenshot: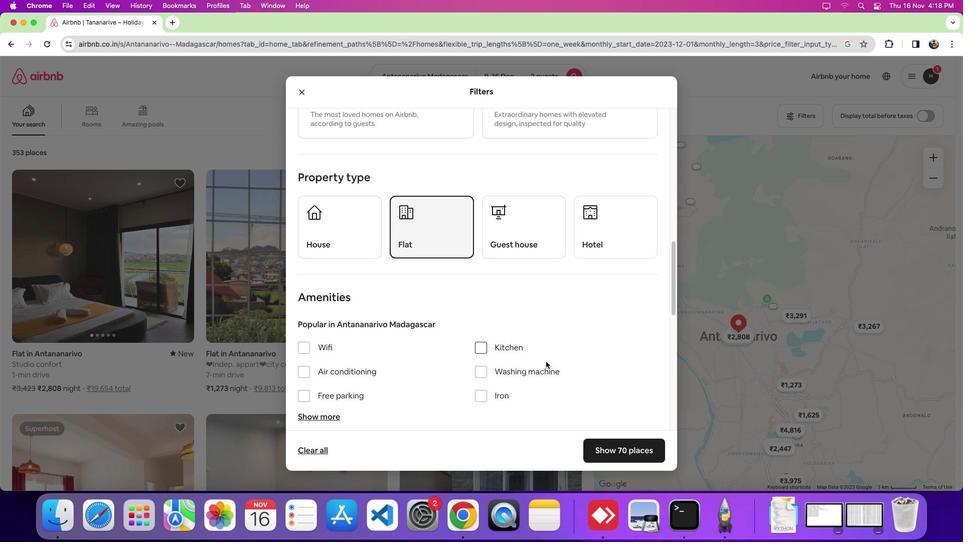 
Action: Mouse scrolled (490, 335) with delta (45, 262)
Screenshot: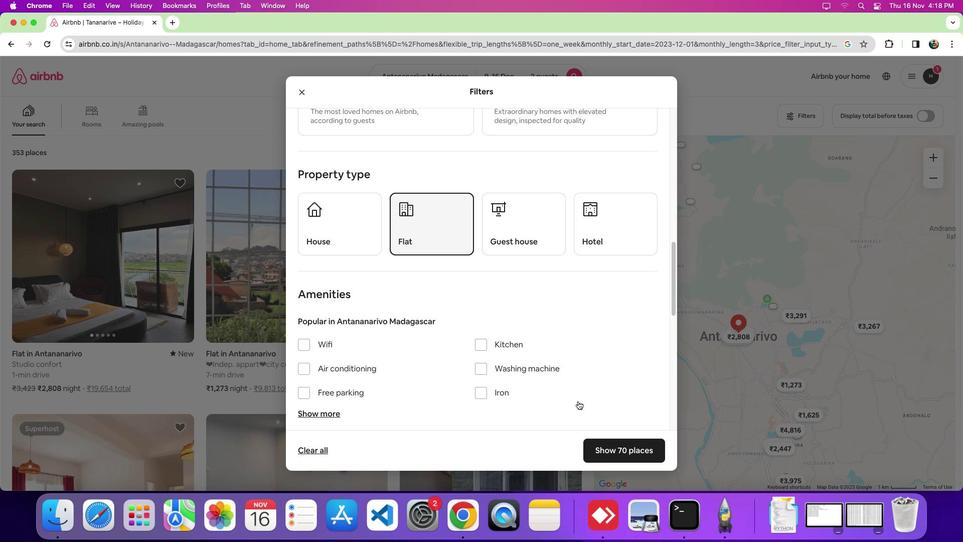 
Action: Mouse moved to (542, 355)
Screenshot: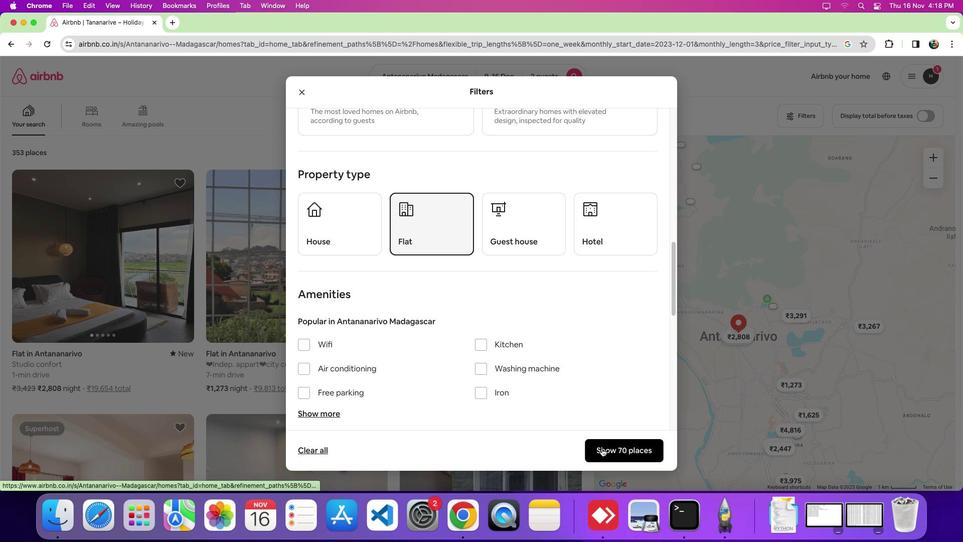 
Action: Mouse pressed left at (542, 355)
Screenshot: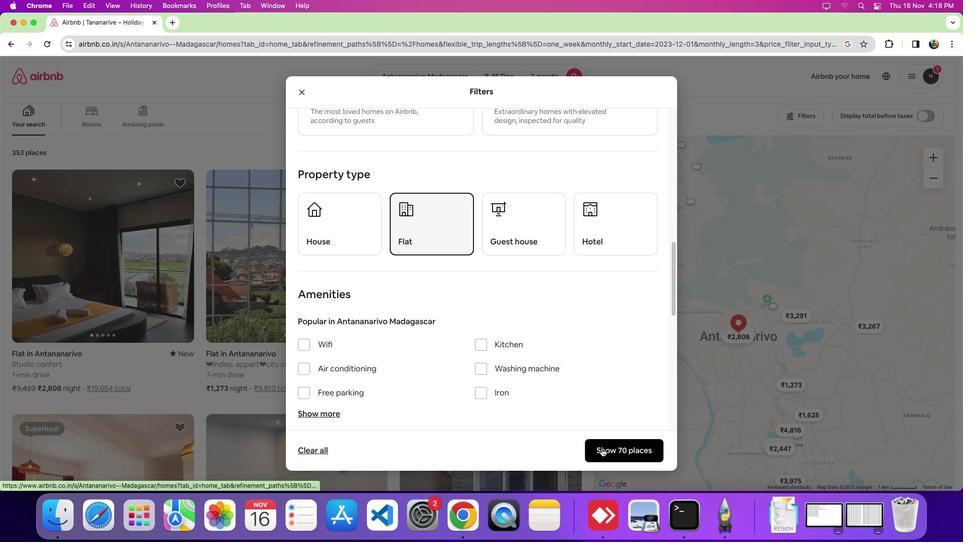 
Action: Mouse moved to (372, 334)
Screenshot: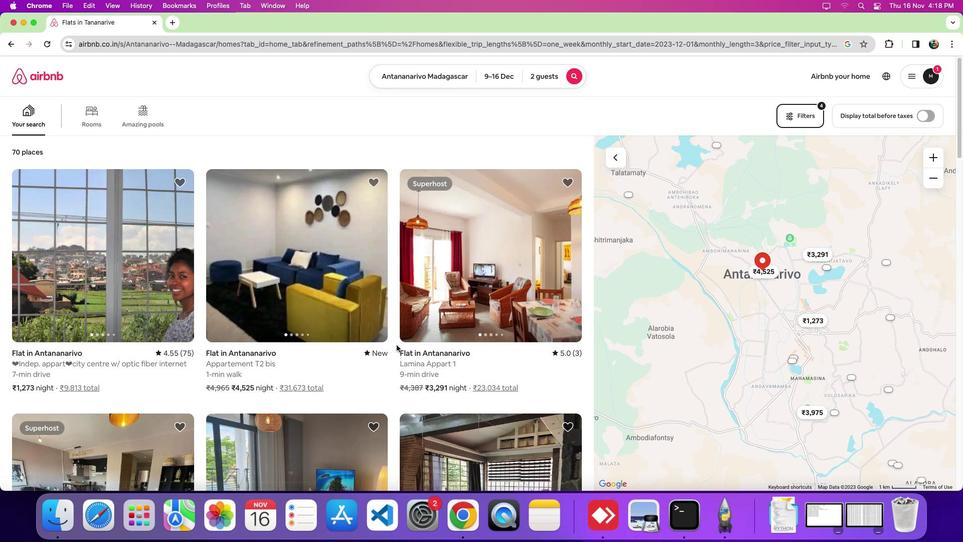 
Action: Mouse scrolled (372, 334) with delta (45, 262)
Screenshot: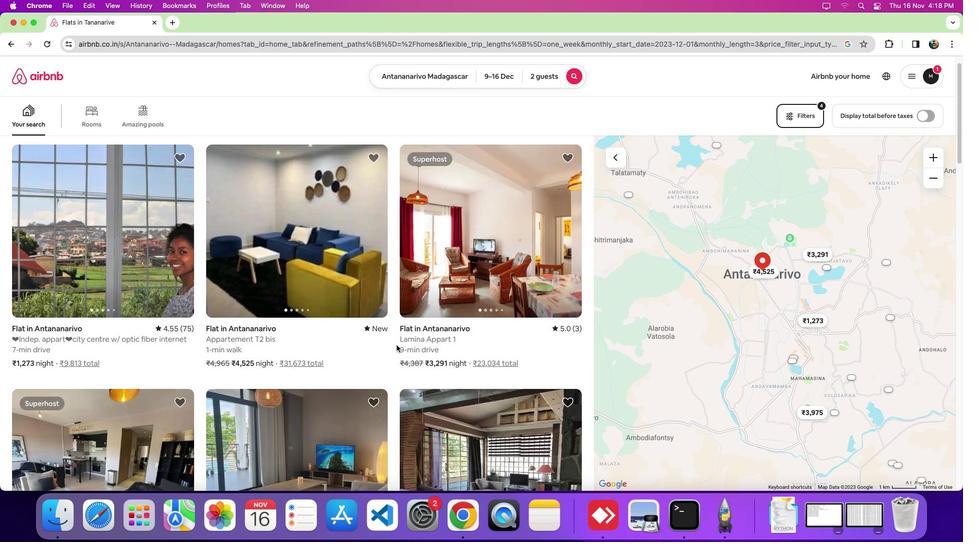 
Action: Mouse scrolled (372, 334) with delta (45, 262)
Screenshot: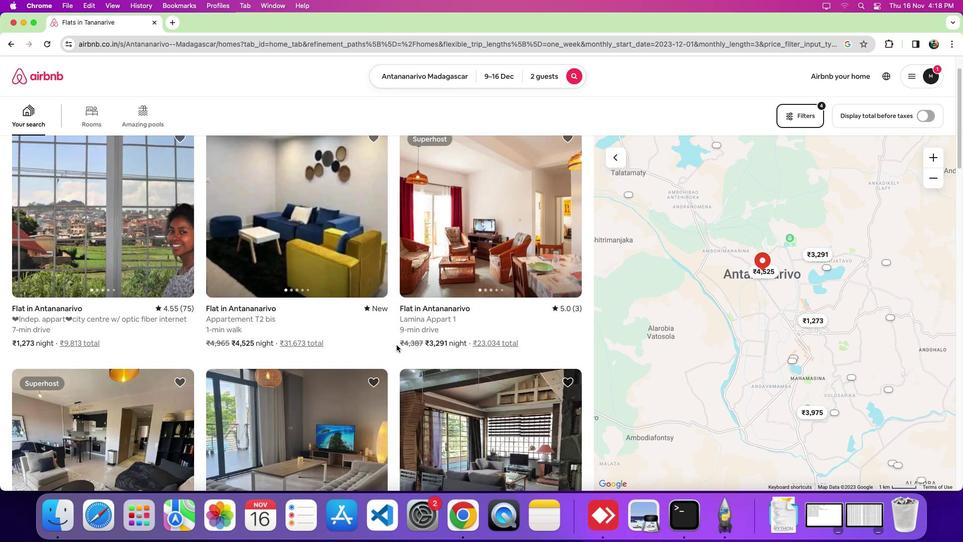 
Action: Mouse scrolled (372, 334) with delta (45, 262)
Screenshot: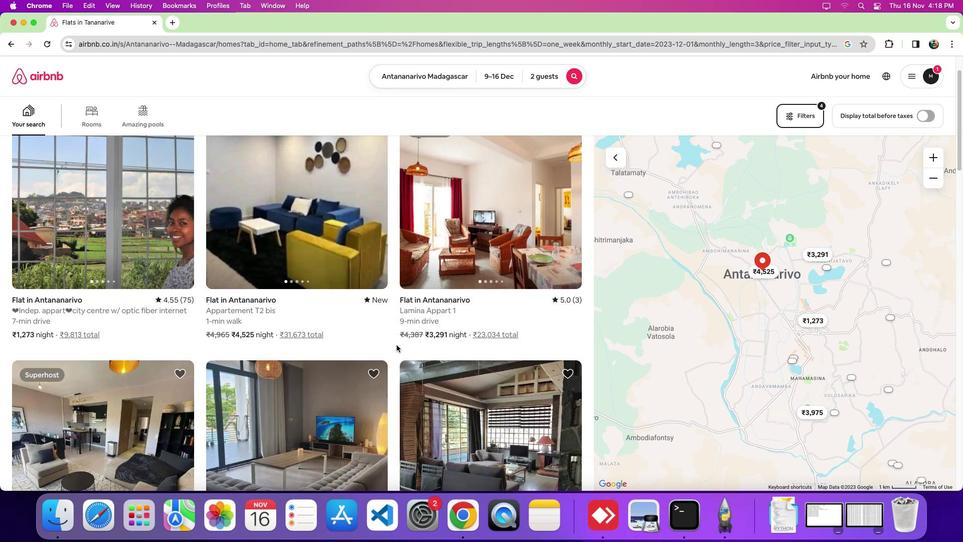 
Action: Mouse scrolled (372, 334) with delta (45, 262)
Screenshot: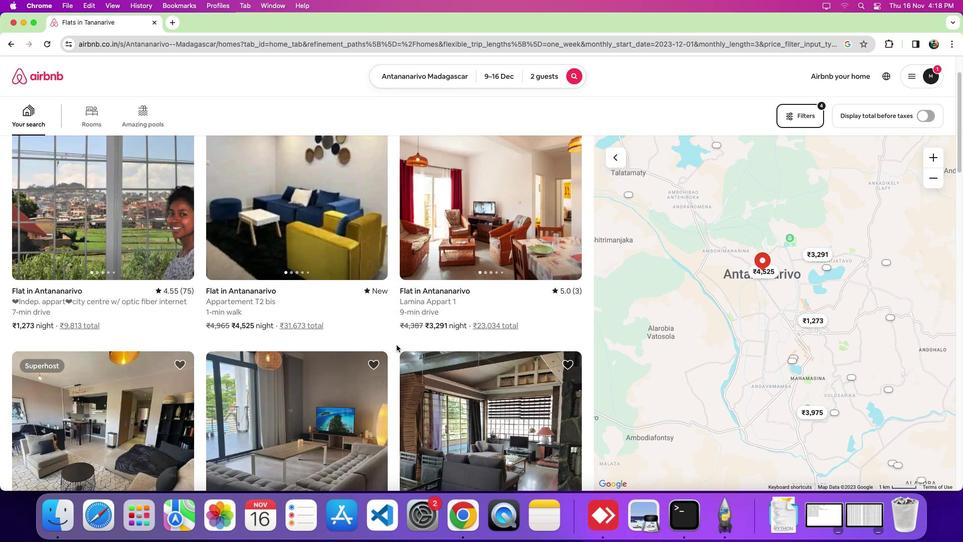 
Action: Mouse scrolled (372, 334) with delta (45, 262)
Screenshot: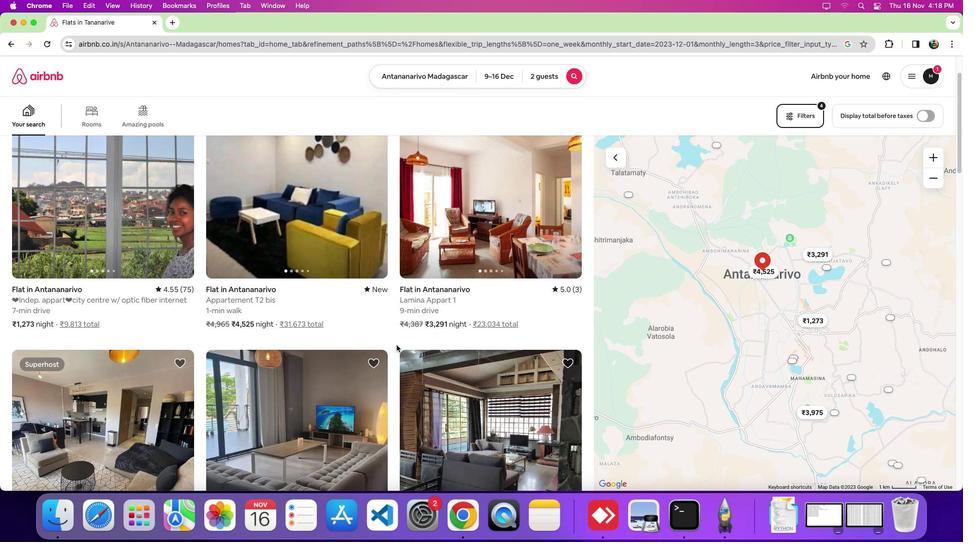 
Action: Mouse scrolled (372, 334) with delta (45, 262)
Screenshot: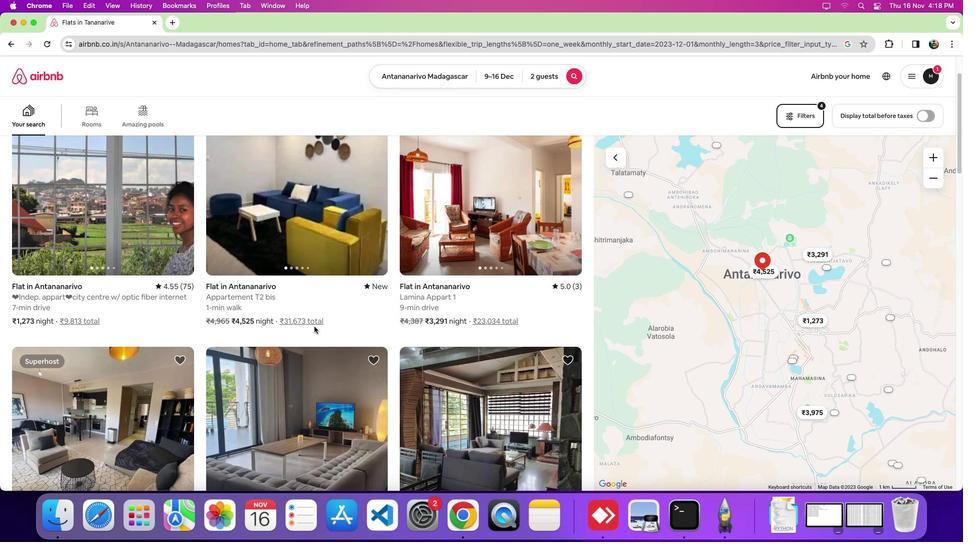 
Action: Mouse scrolled (372, 334) with delta (45, 262)
Screenshot: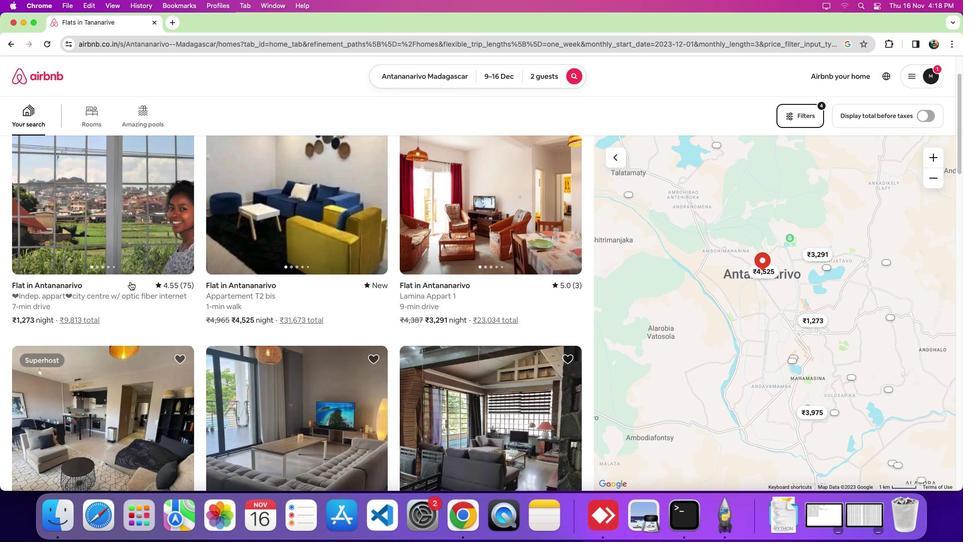 
Action: Mouse moved to (138, 313)
Screenshot: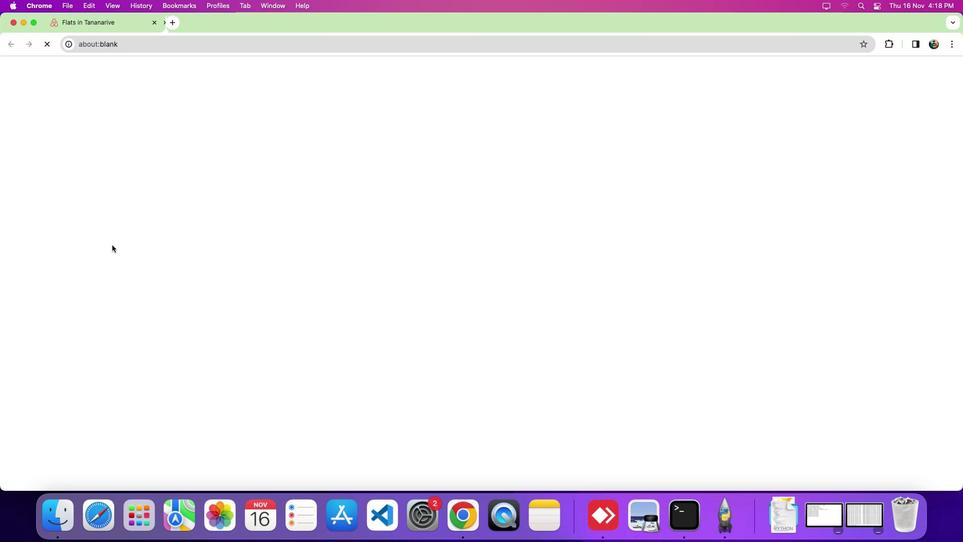 
Action: Mouse pressed left at (138, 313)
Screenshot: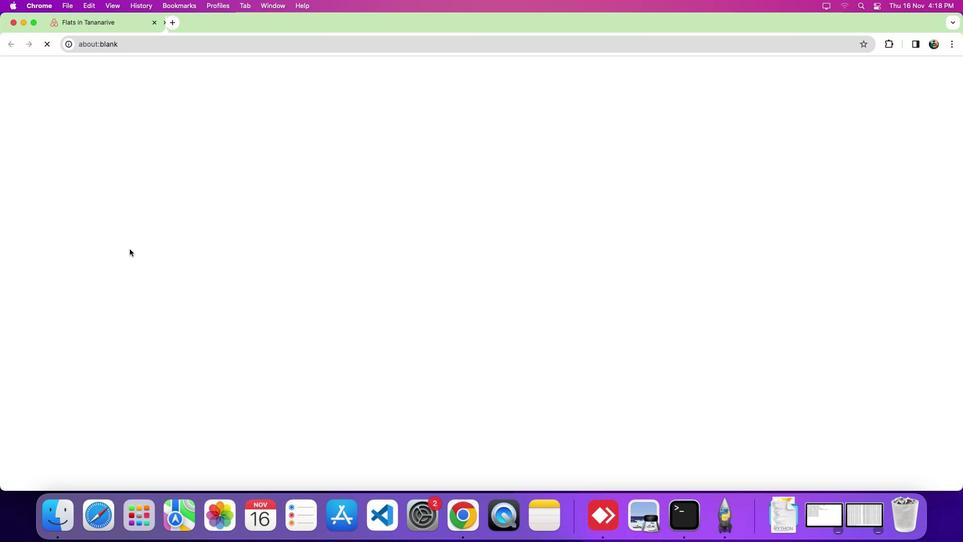 
Action: Mouse moved to (613, 334)
Screenshot: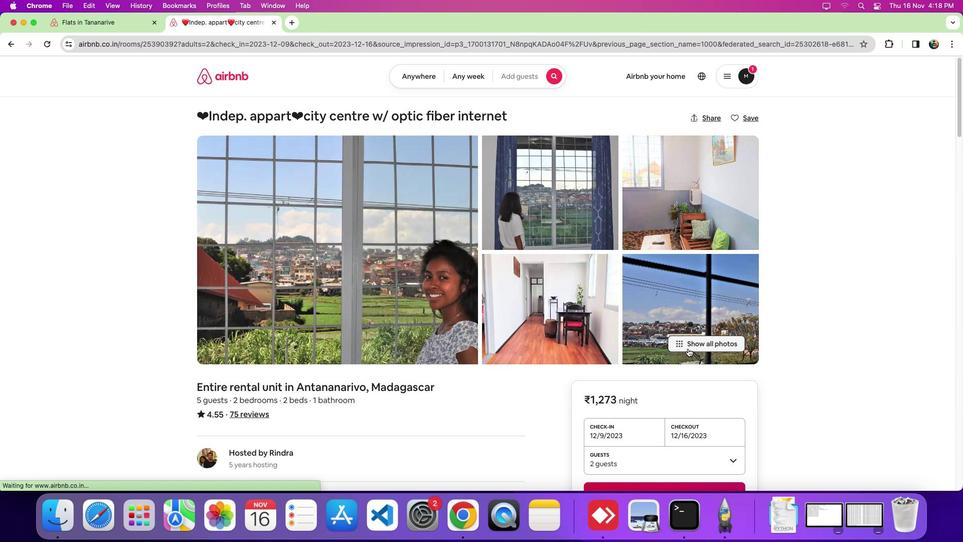 
Action: Mouse pressed left at (613, 334)
Screenshot: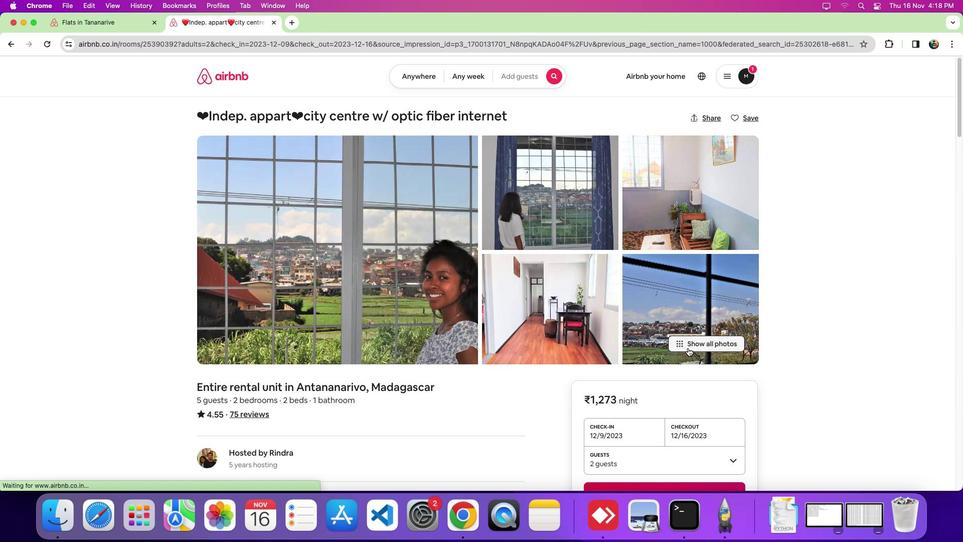 
Action: Mouse moved to (547, 334)
Screenshot: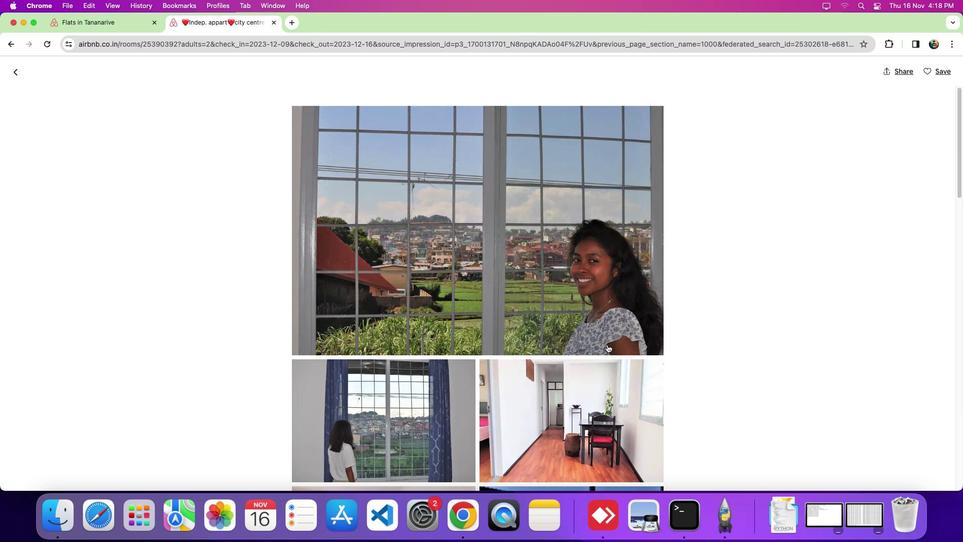 
Action: Mouse scrolled (547, 334) with delta (45, 262)
Screenshot: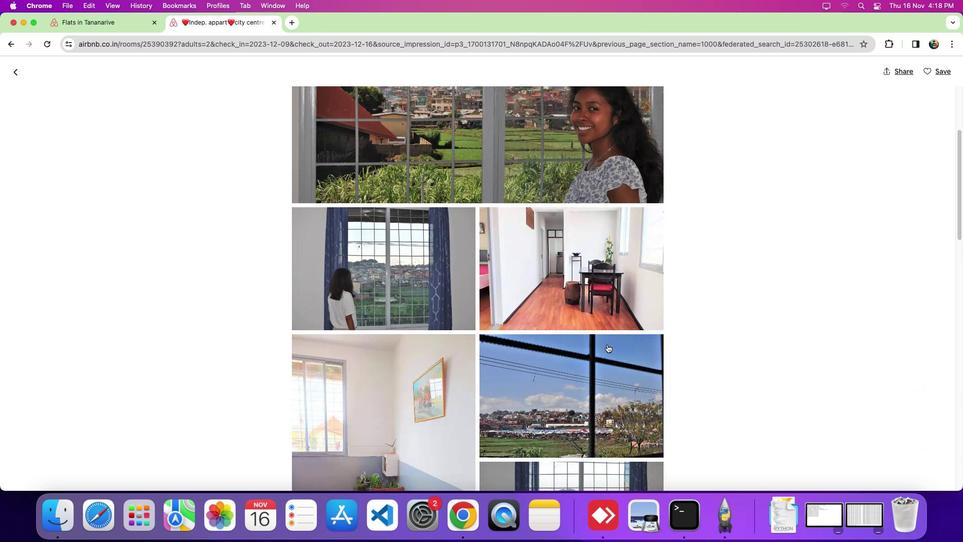 
Action: Mouse scrolled (547, 334) with delta (45, 262)
Screenshot: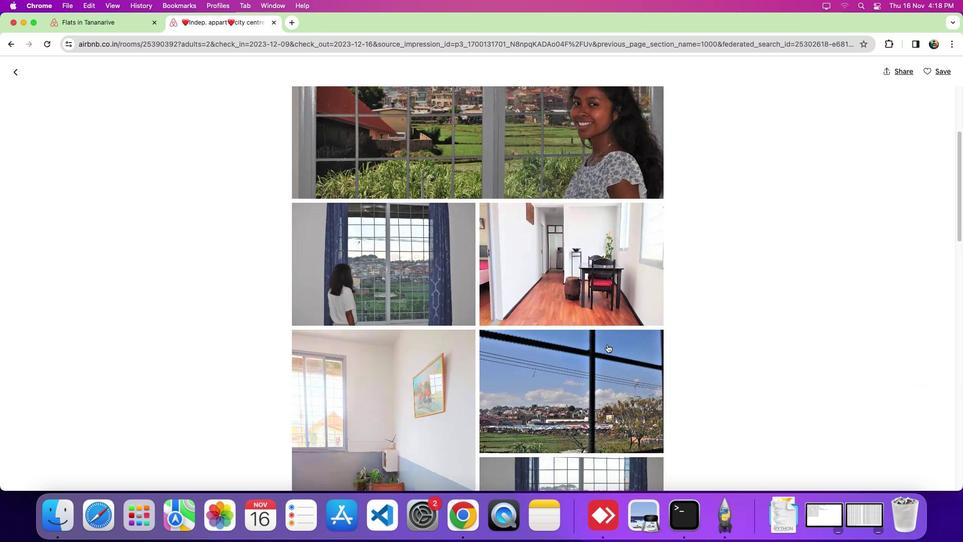 
Action: Mouse scrolled (547, 334) with delta (45, 262)
Screenshot: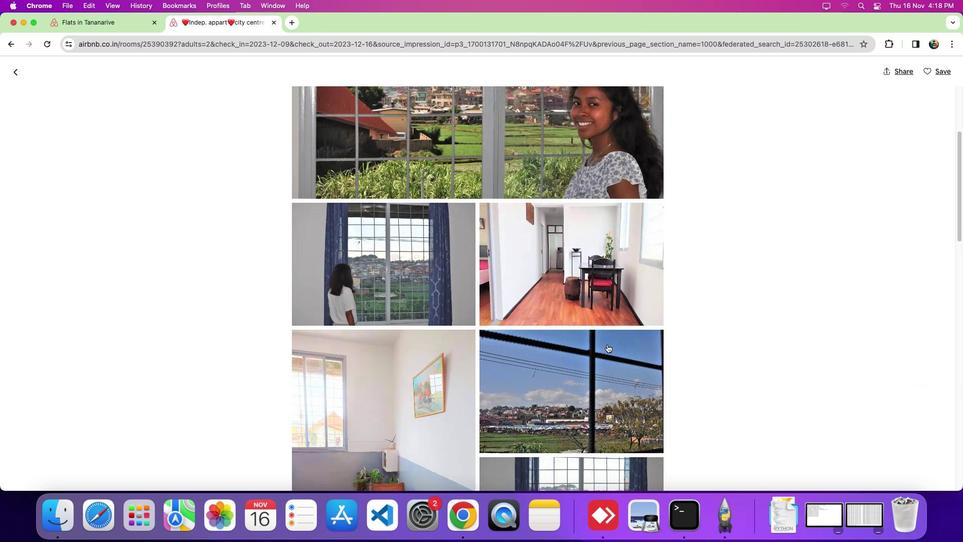 
Action: Mouse scrolled (547, 334) with delta (45, 262)
Screenshot: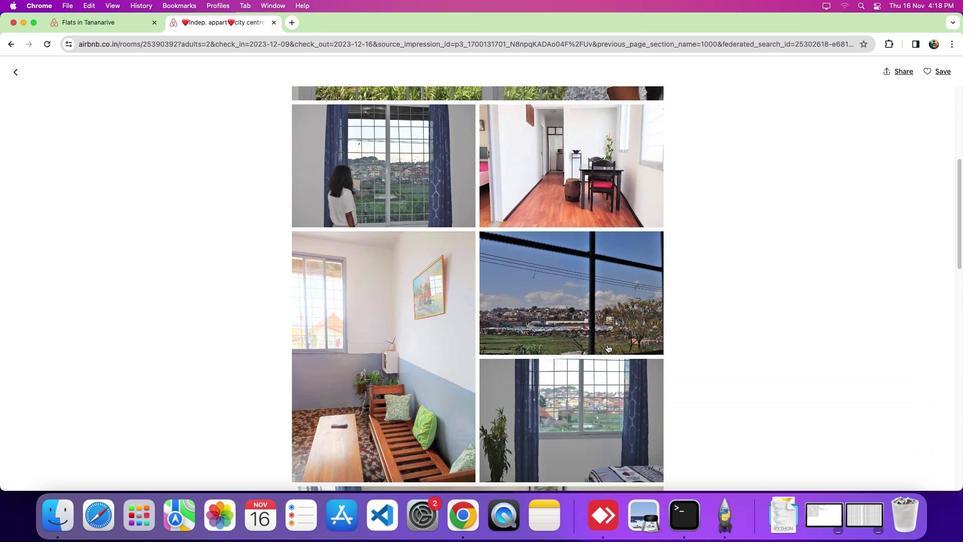 
Action: Mouse scrolled (547, 334) with delta (45, 262)
Screenshot: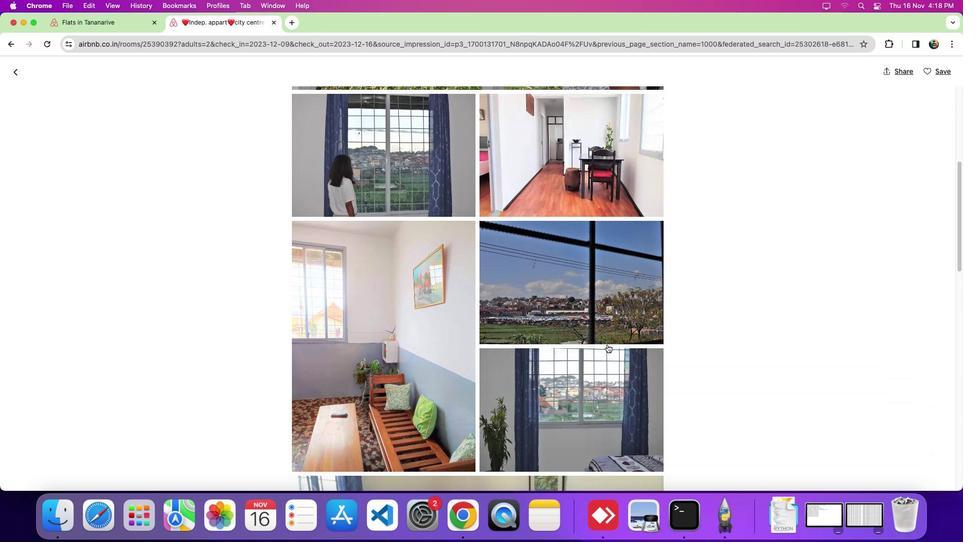 
Action: Mouse scrolled (547, 334) with delta (45, 262)
Screenshot: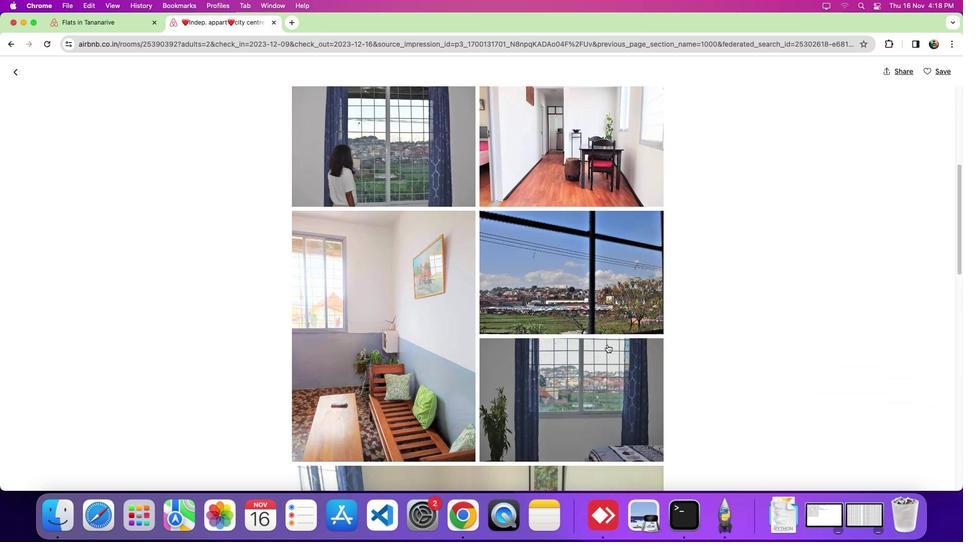 
Action: Mouse moved to (546, 334)
Screenshot: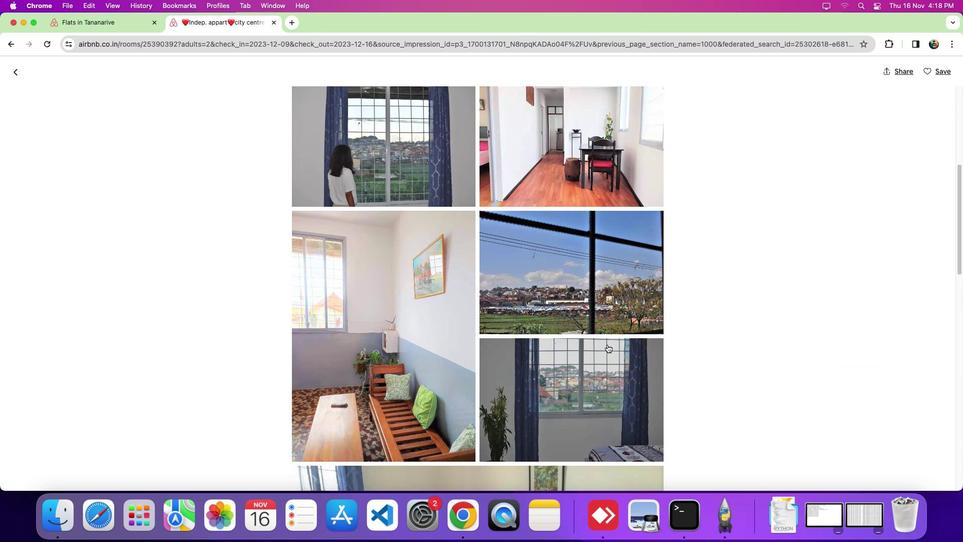 
Action: Mouse scrolled (546, 334) with delta (45, 262)
Screenshot: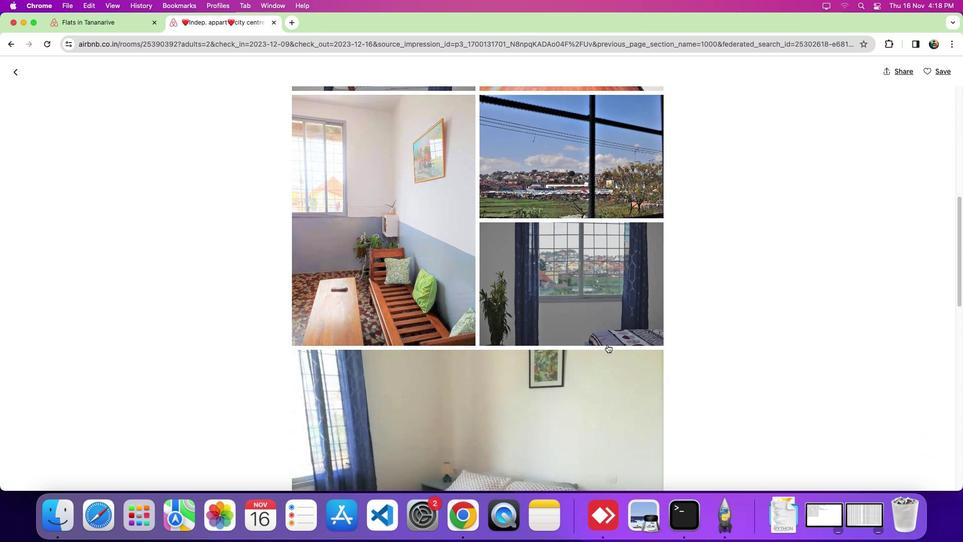 
Action: Mouse scrolled (546, 334) with delta (45, 262)
Screenshot: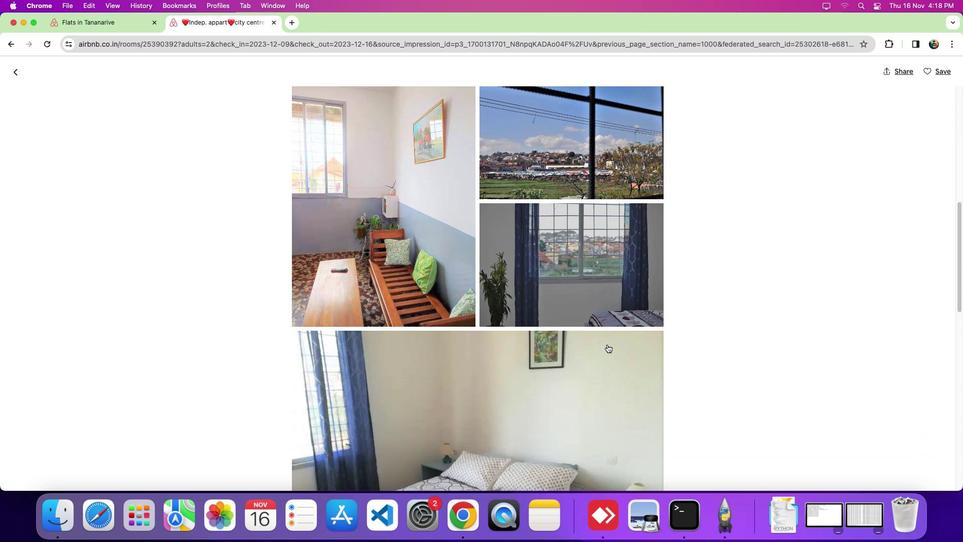 
Action: Mouse scrolled (546, 334) with delta (45, 262)
Screenshot: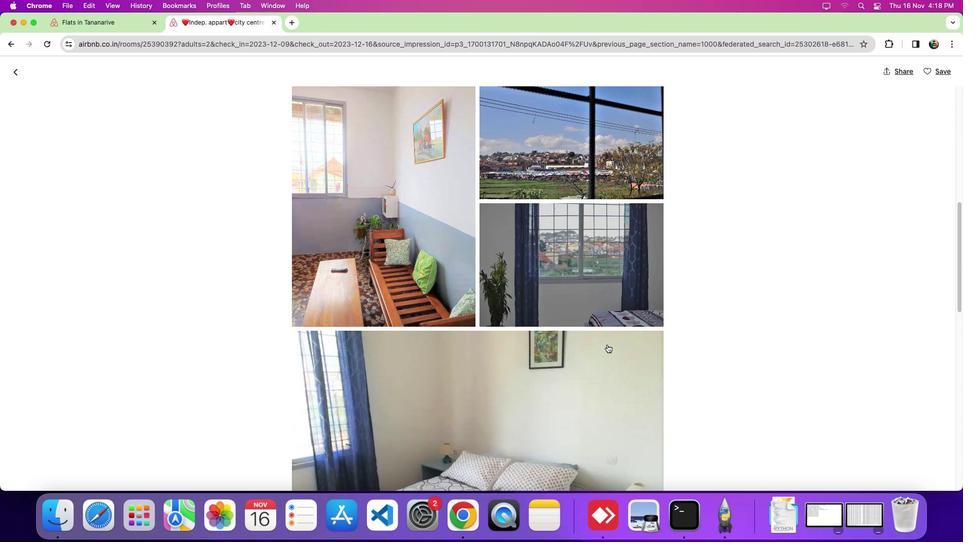 
Action: Mouse scrolled (546, 334) with delta (45, 262)
Screenshot: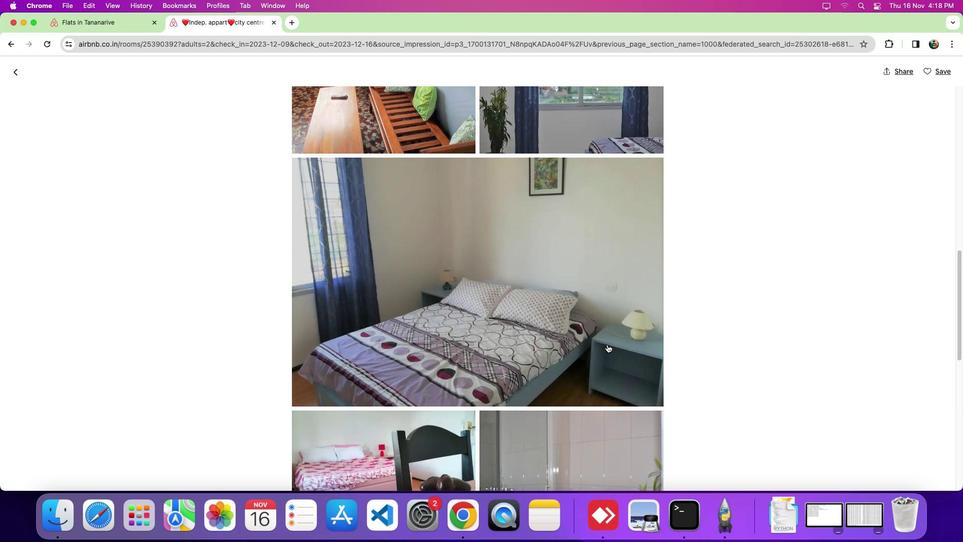 
Action: Mouse scrolled (546, 334) with delta (45, 262)
Screenshot: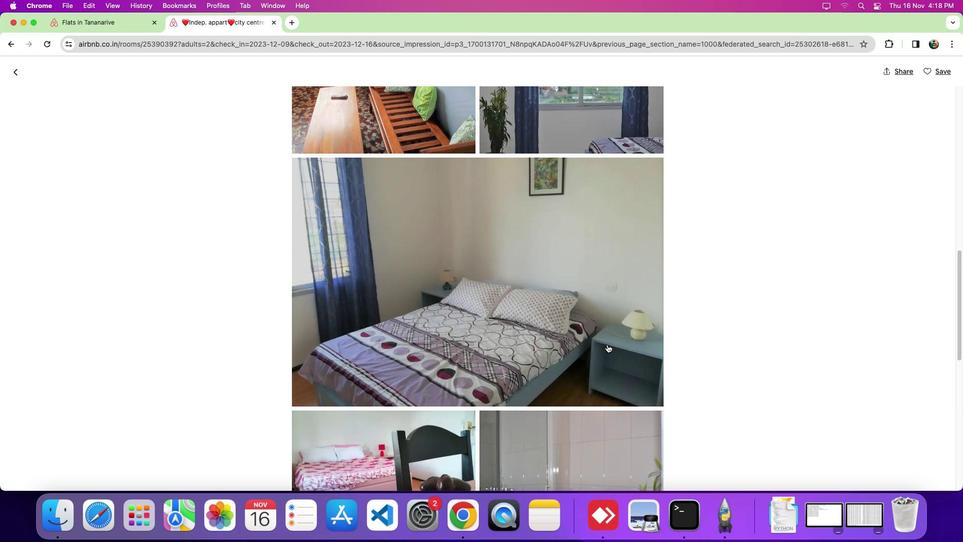 
Action: Mouse scrolled (546, 334) with delta (45, 262)
Screenshot: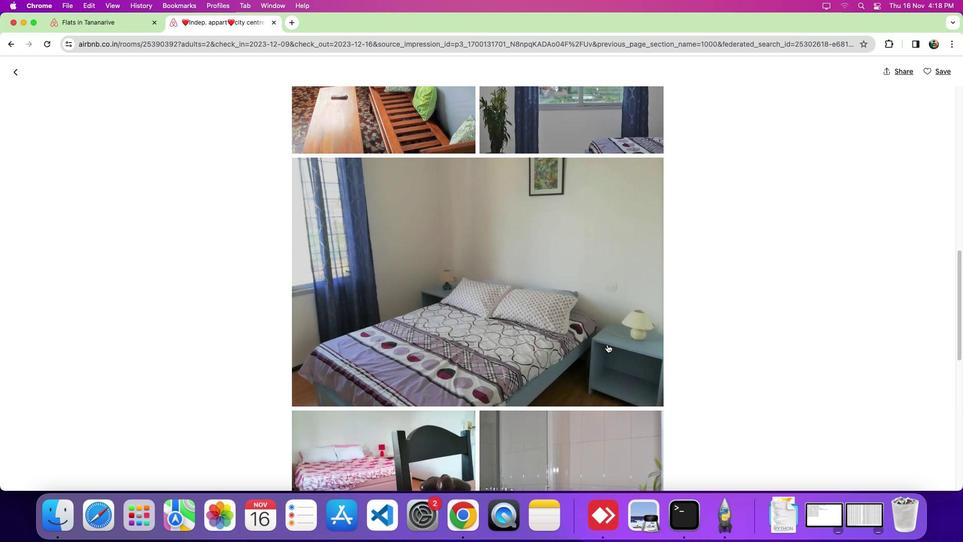 
Action: Mouse scrolled (546, 334) with delta (45, 262)
Screenshot: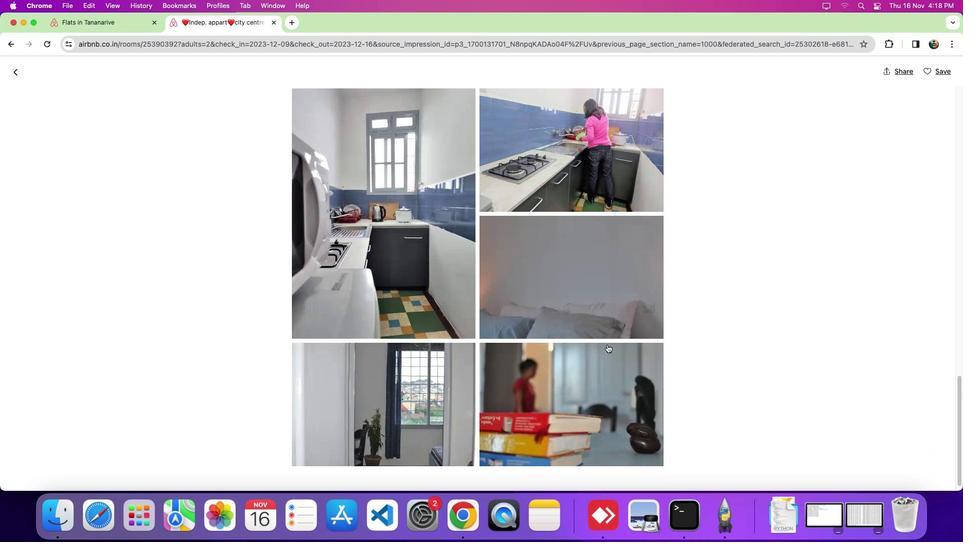 
Action: Mouse scrolled (546, 334) with delta (45, 262)
Screenshot: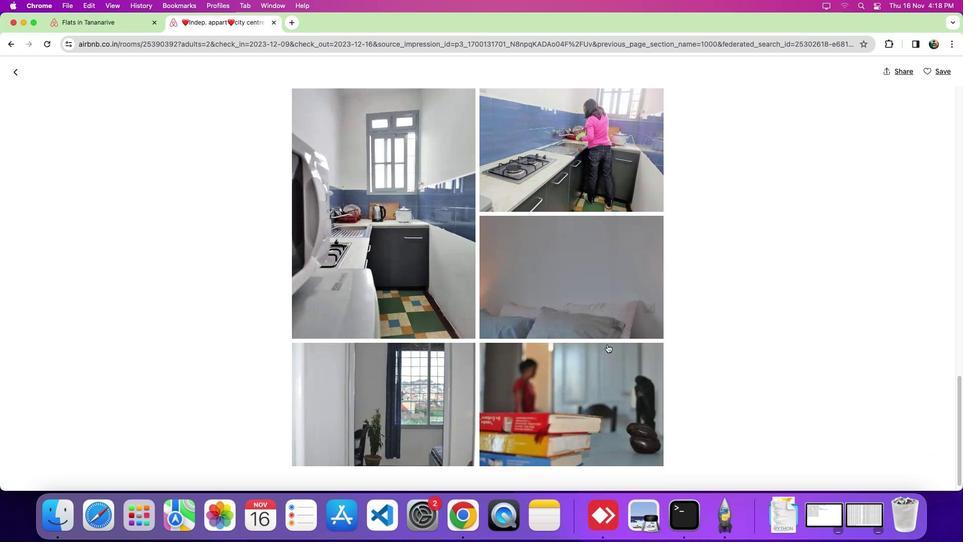 
Action: Mouse scrolled (546, 334) with delta (45, 262)
Screenshot: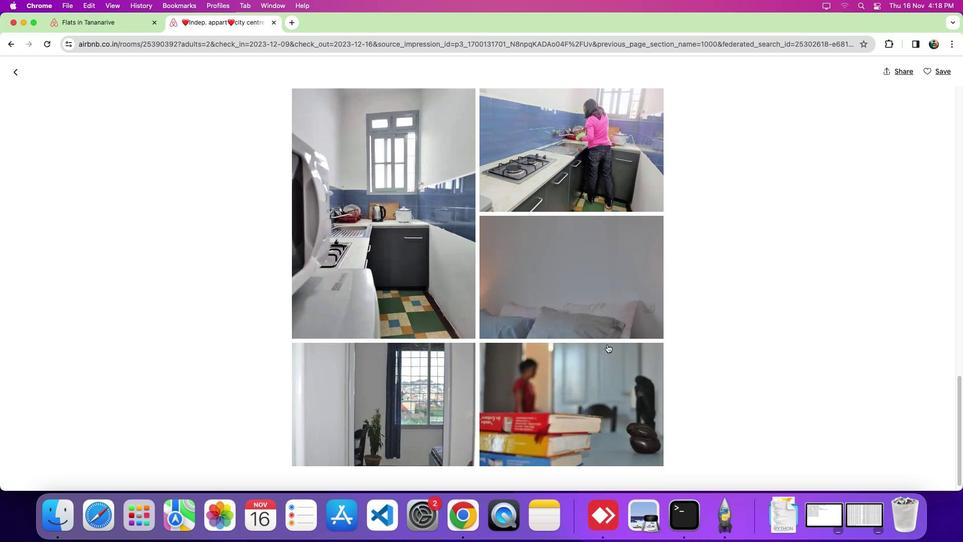 
Action: Mouse scrolled (546, 334) with delta (45, 261)
Screenshot: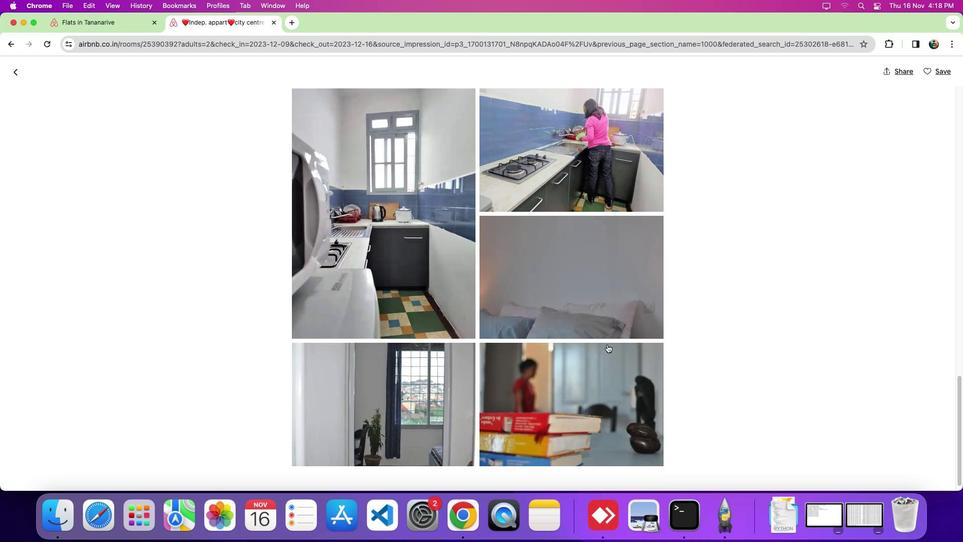 
Action: Mouse scrolled (546, 334) with delta (45, 262)
Screenshot: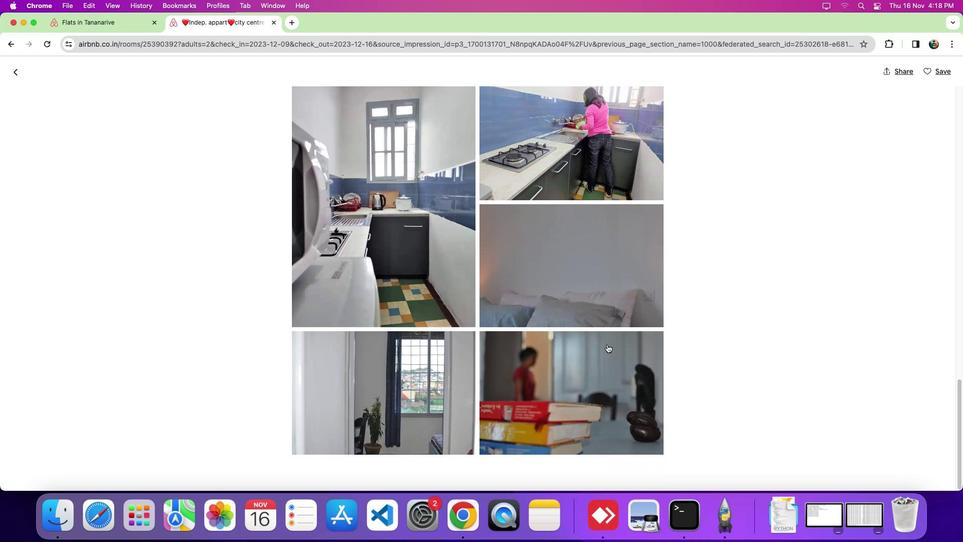 
Action: Mouse scrolled (546, 334) with delta (45, 262)
Screenshot: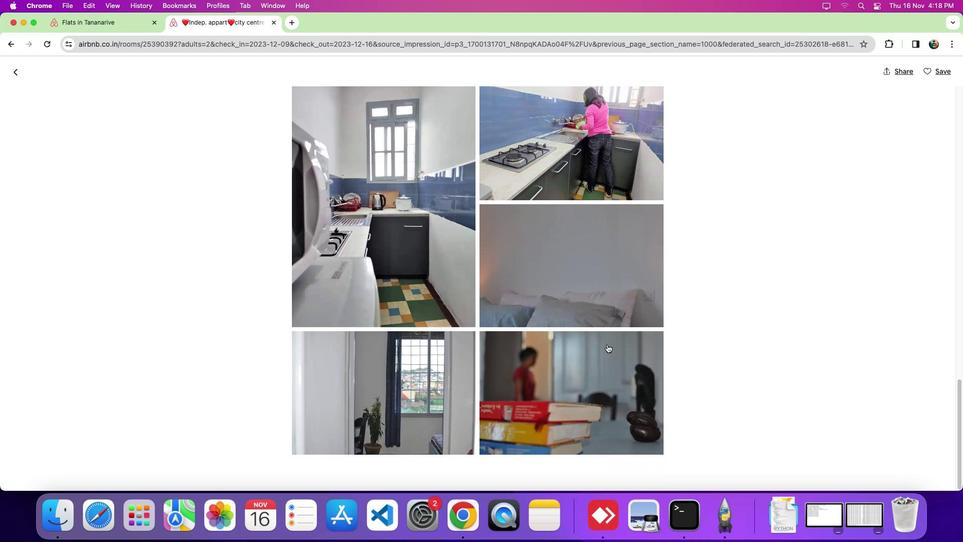
Action: Mouse scrolled (546, 334) with delta (45, 262)
Screenshot: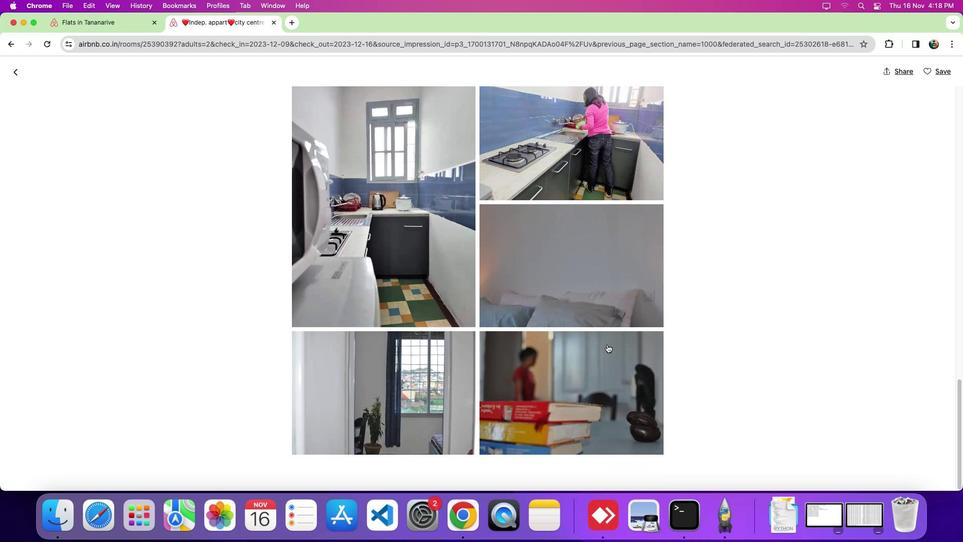 
Action: Mouse scrolled (546, 334) with delta (45, 262)
Screenshot: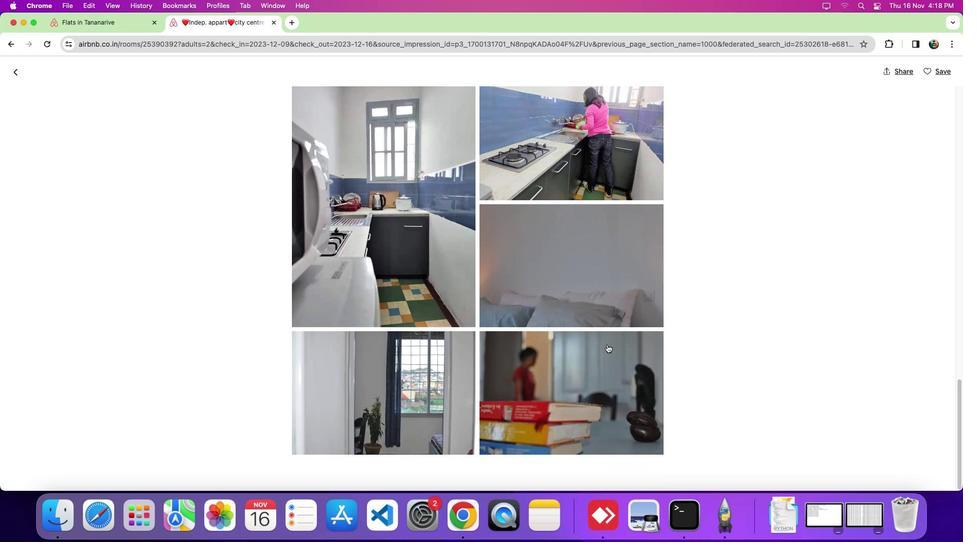 
Action: Mouse scrolled (546, 334) with delta (45, 262)
Screenshot: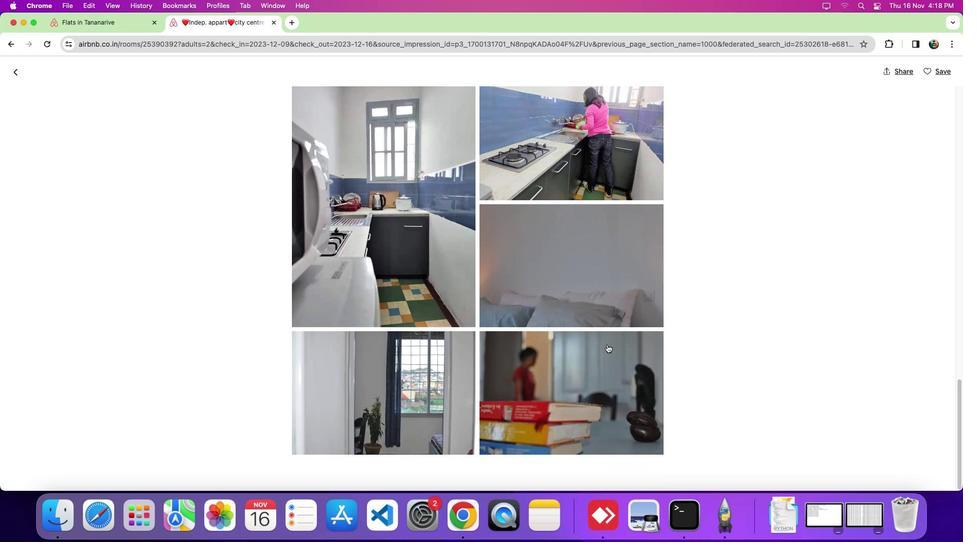 
Action: Mouse scrolled (546, 334) with delta (45, 262)
Screenshot: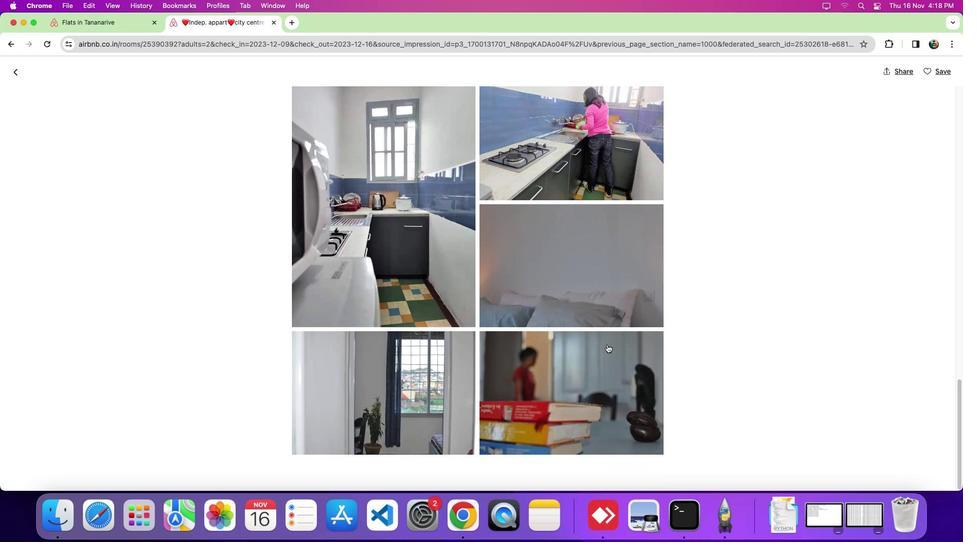 
Action: Mouse scrolled (546, 334) with delta (45, 262)
Screenshot: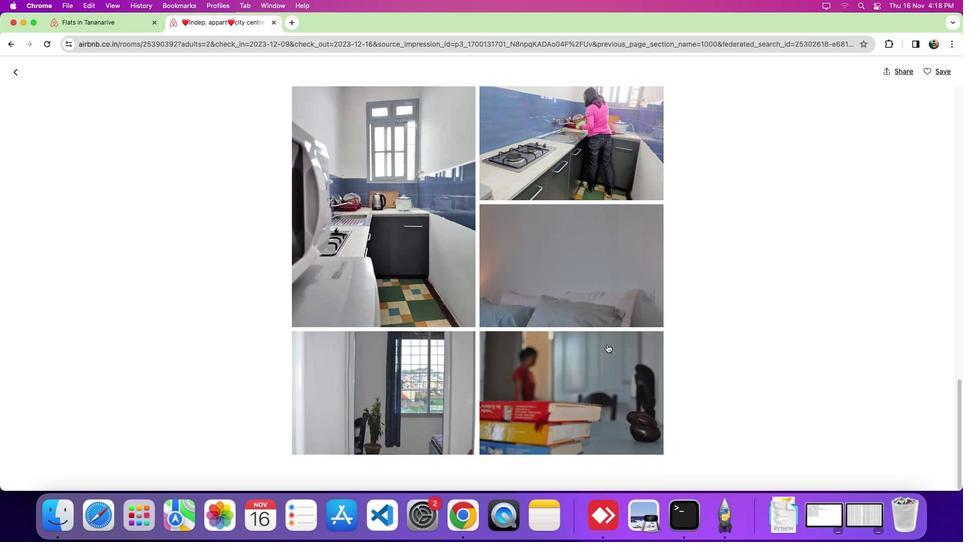 
Action: Mouse moved to (54, 277)
Screenshot: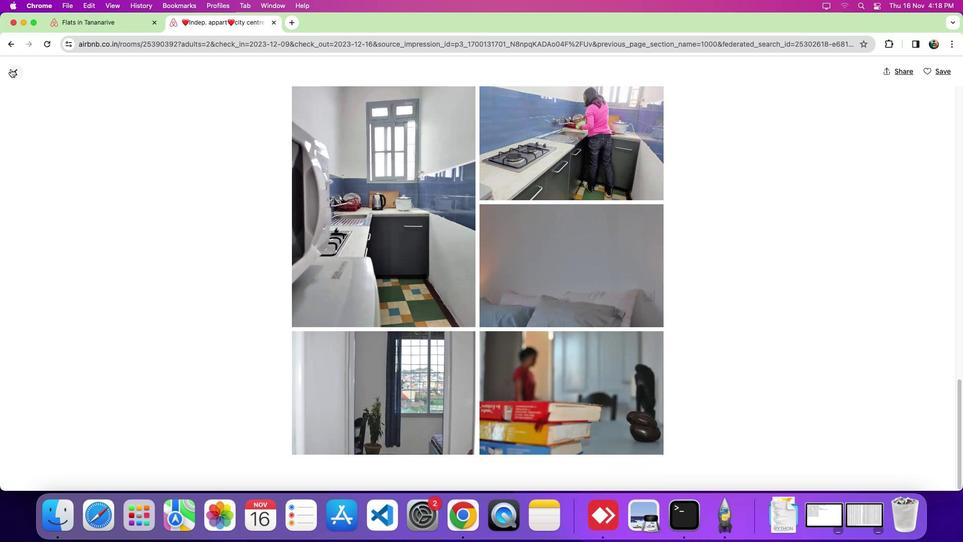 
Action: Mouse pressed left at (54, 277)
Screenshot: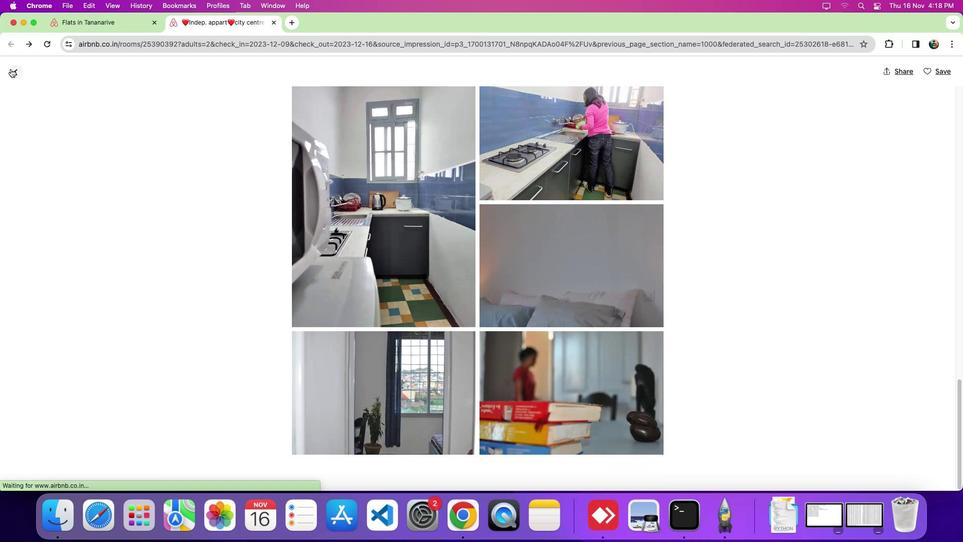 
Action: Mouse moved to (396, 319)
Screenshot: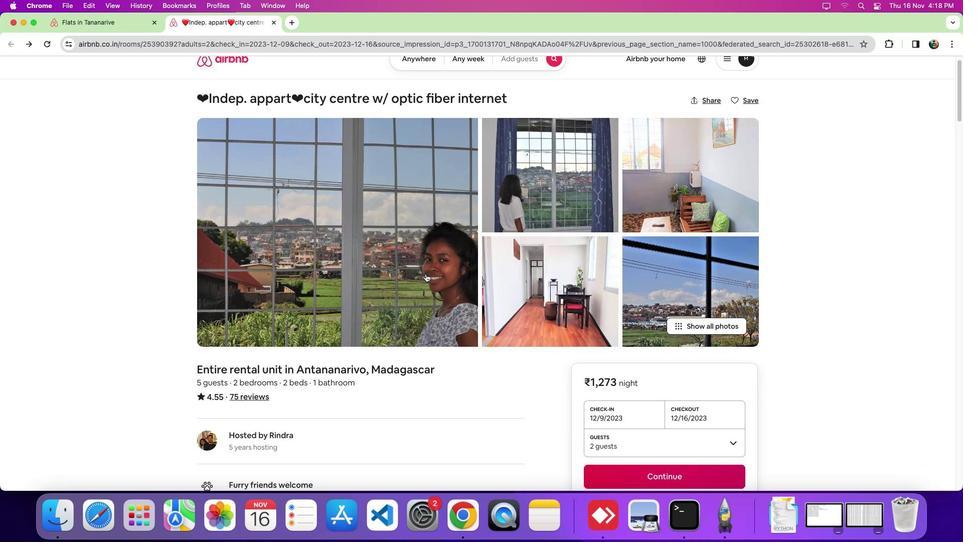 
Action: Mouse scrolled (396, 319) with delta (45, 262)
Screenshot: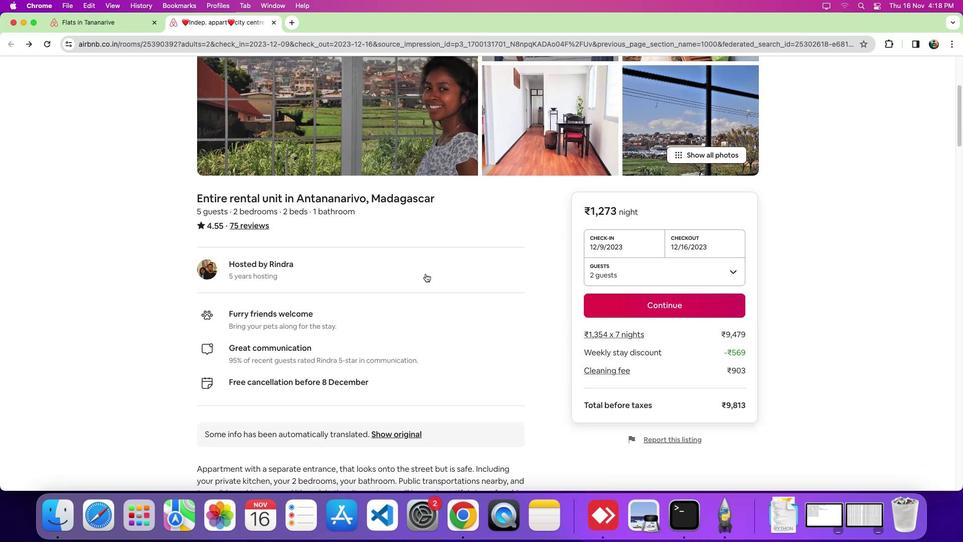 
Action: Mouse scrolled (396, 319) with delta (45, 262)
Screenshot: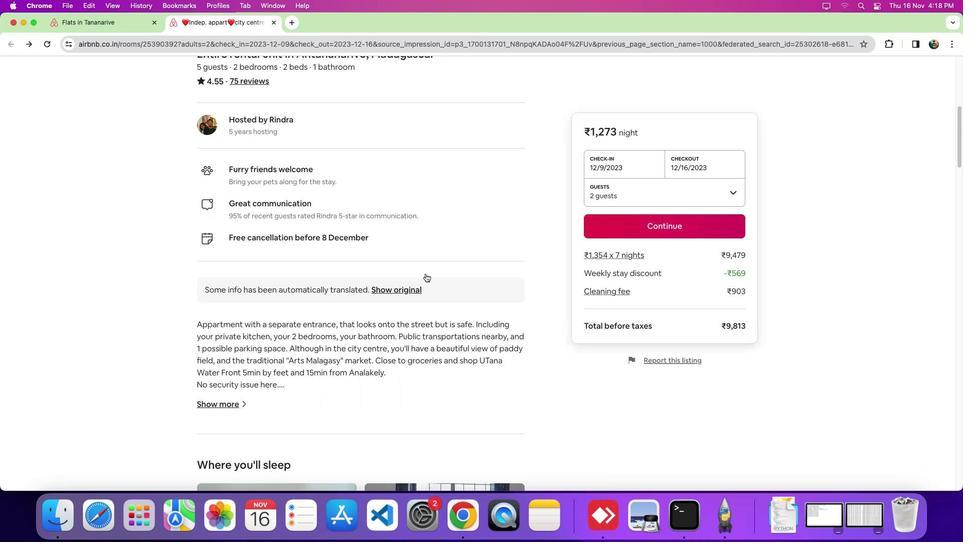
Action: Mouse scrolled (396, 319) with delta (45, 262)
Screenshot: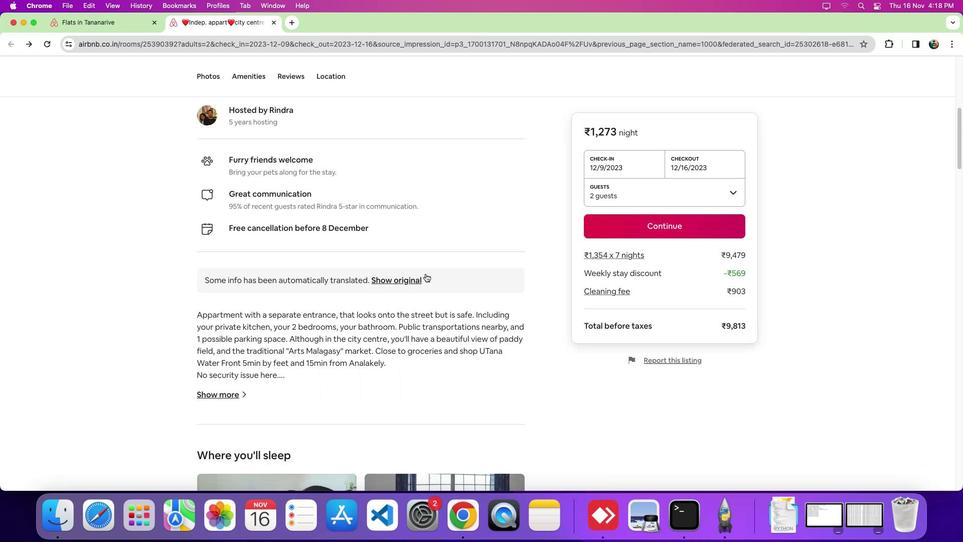 
Action: Mouse scrolled (396, 319) with delta (45, 262)
Screenshot: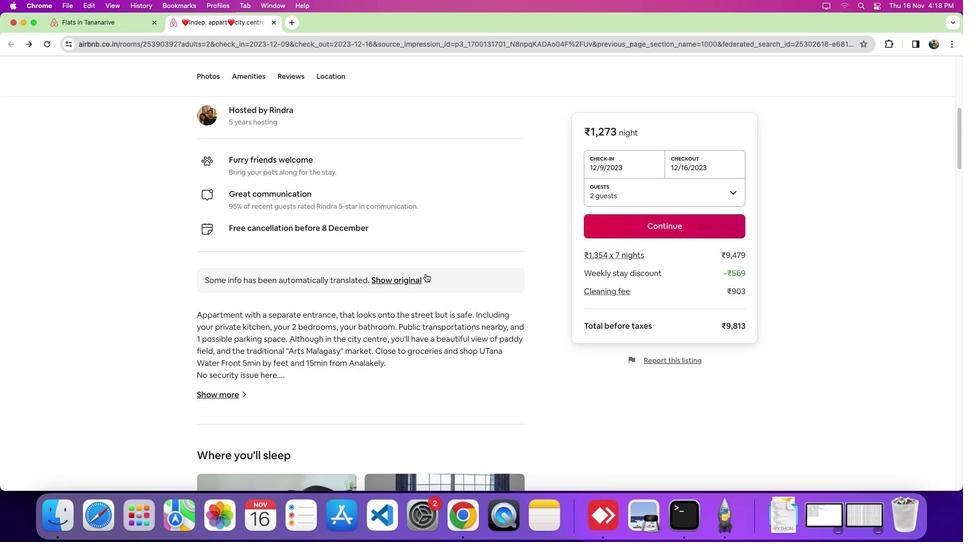 
Action: Mouse moved to (396, 319)
Screenshot: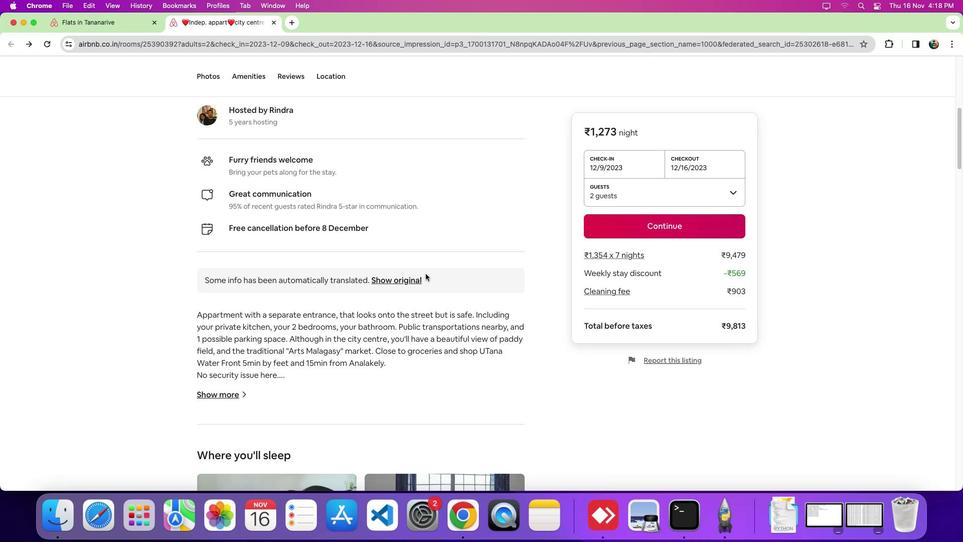 
Action: Mouse scrolled (396, 319) with delta (45, 262)
Screenshot: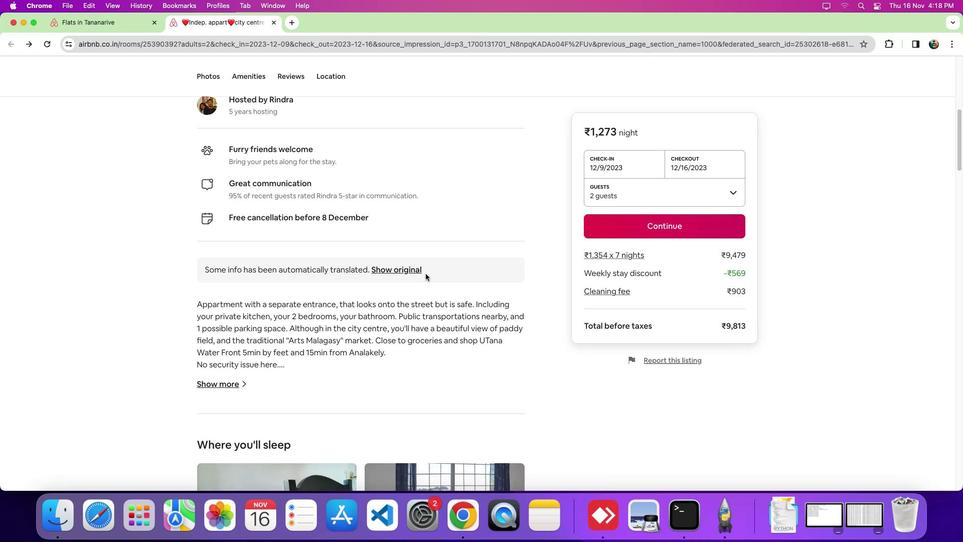 
Action: Mouse scrolled (396, 319) with delta (45, 262)
Screenshot: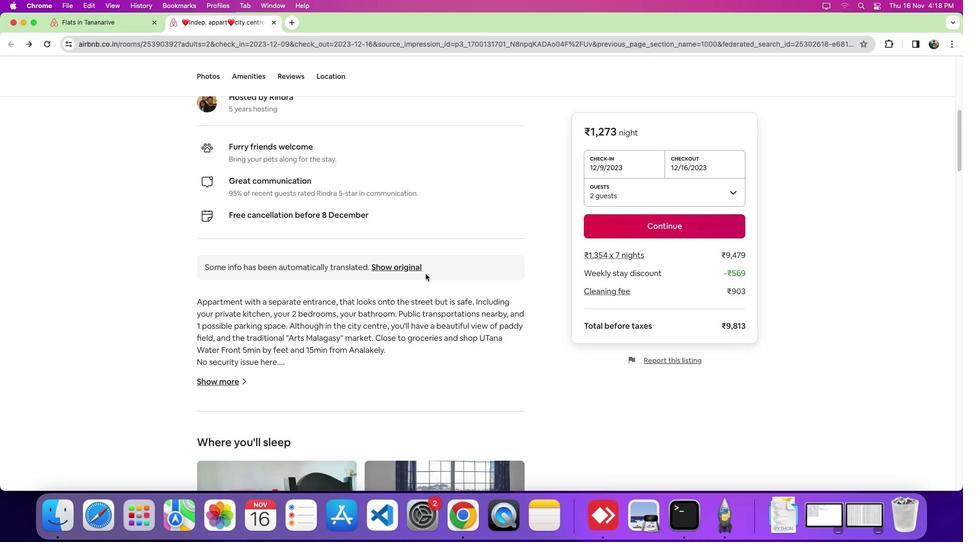 
Action: Mouse scrolled (396, 319) with delta (45, 262)
Screenshot: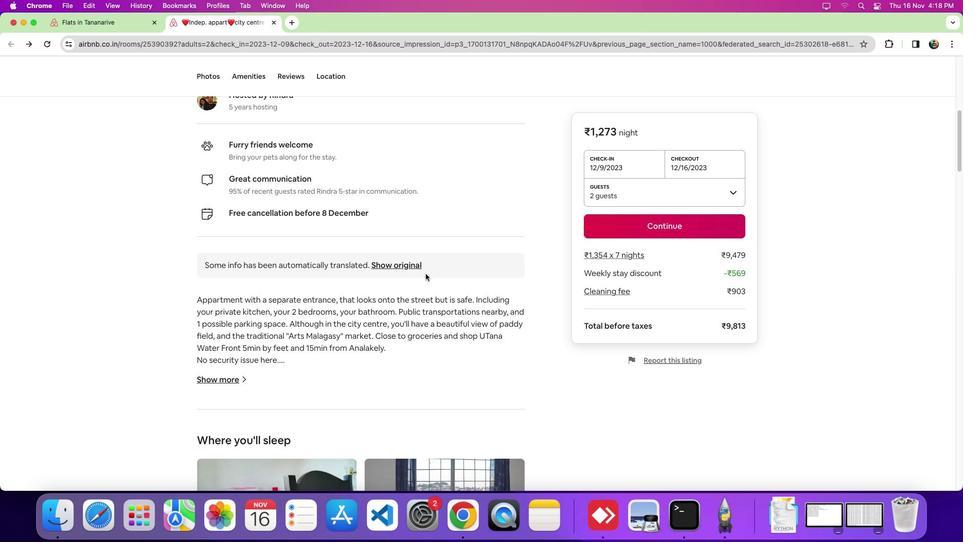 
Action: Mouse scrolled (396, 319) with delta (45, 262)
Screenshot: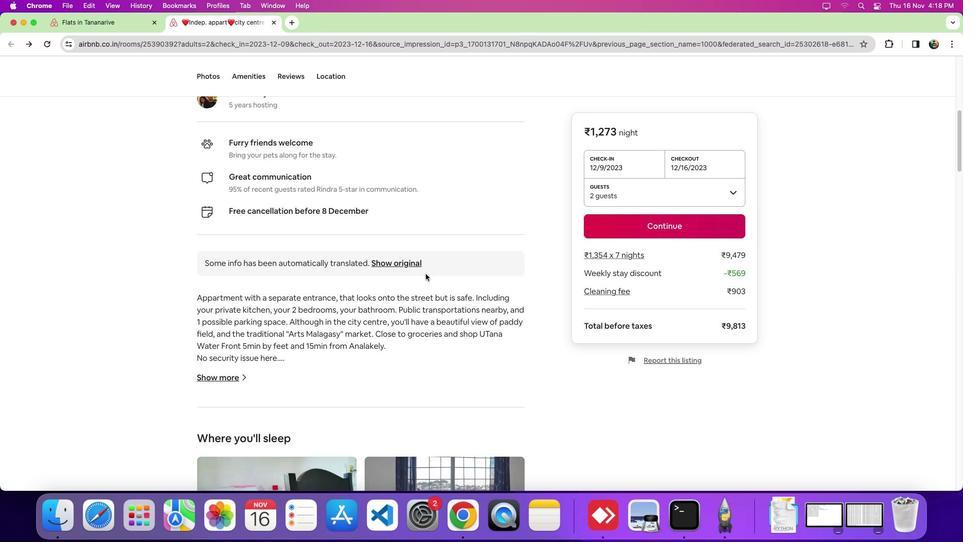 
Action: Mouse scrolled (396, 319) with delta (45, 262)
Screenshot: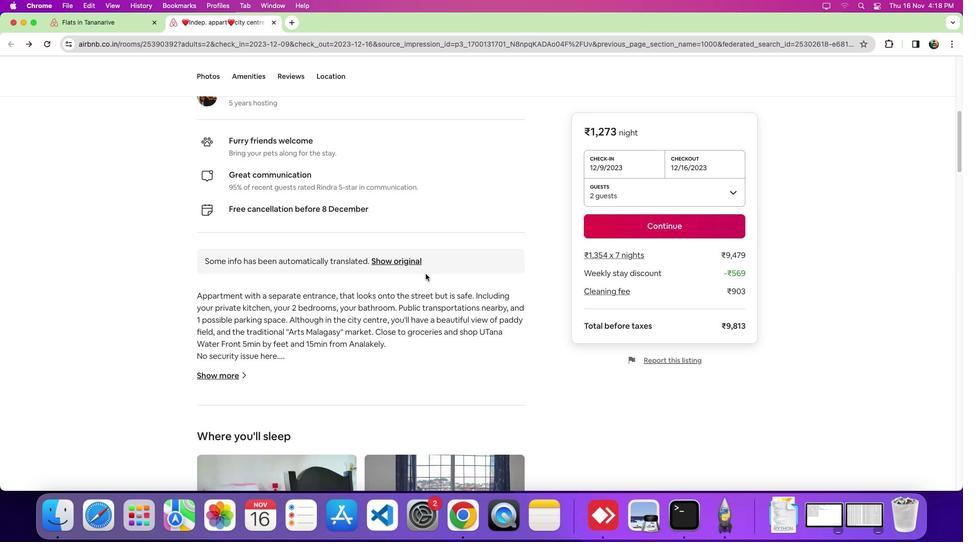 
Action: Mouse scrolled (396, 319) with delta (45, 262)
Screenshot: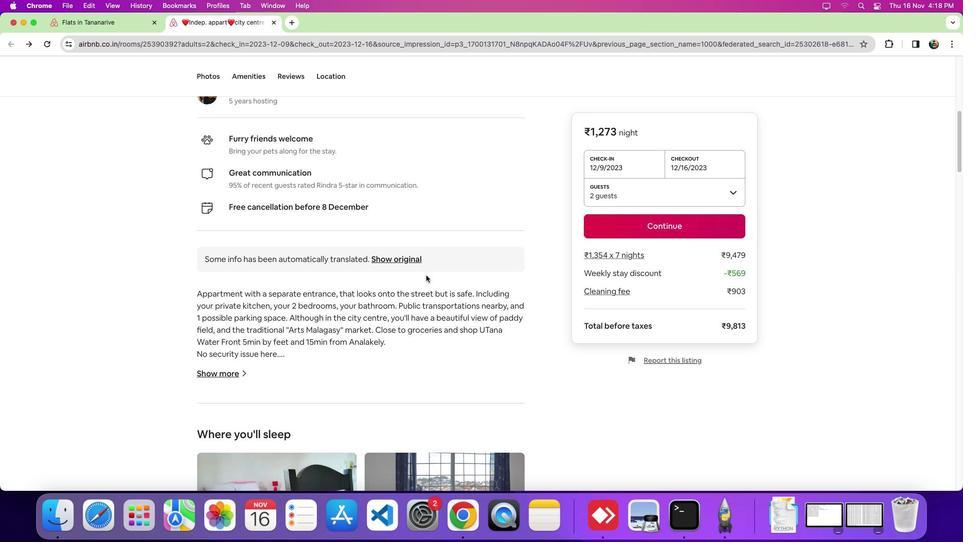 
Action: Mouse moved to (405, 317)
Screenshot: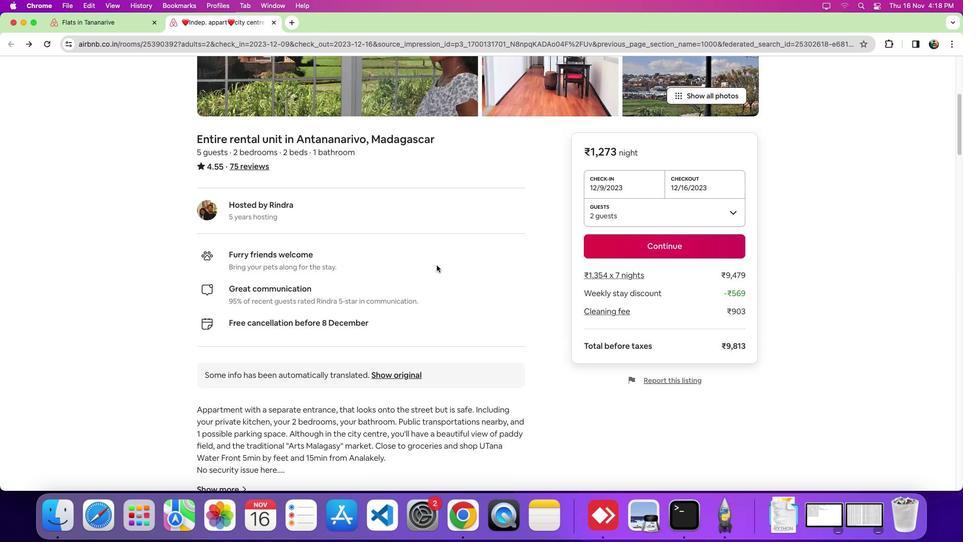 
Action: Mouse scrolled (405, 317) with delta (45, 263)
Screenshot: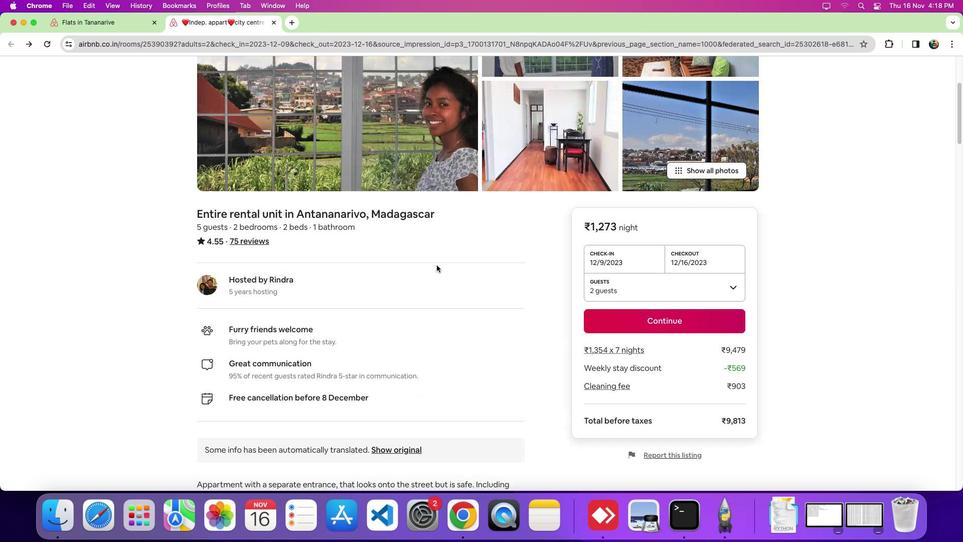 
Action: Mouse scrolled (405, 317) with delta (45, 263)
Screenshot: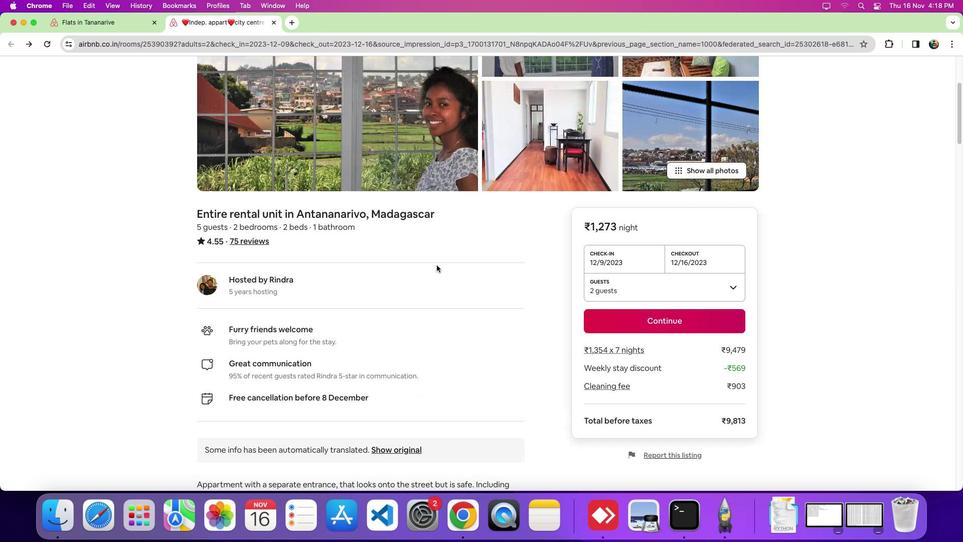 
Action: Mouse scrolled (405, 317) with delta (45, 263)
Screenshot: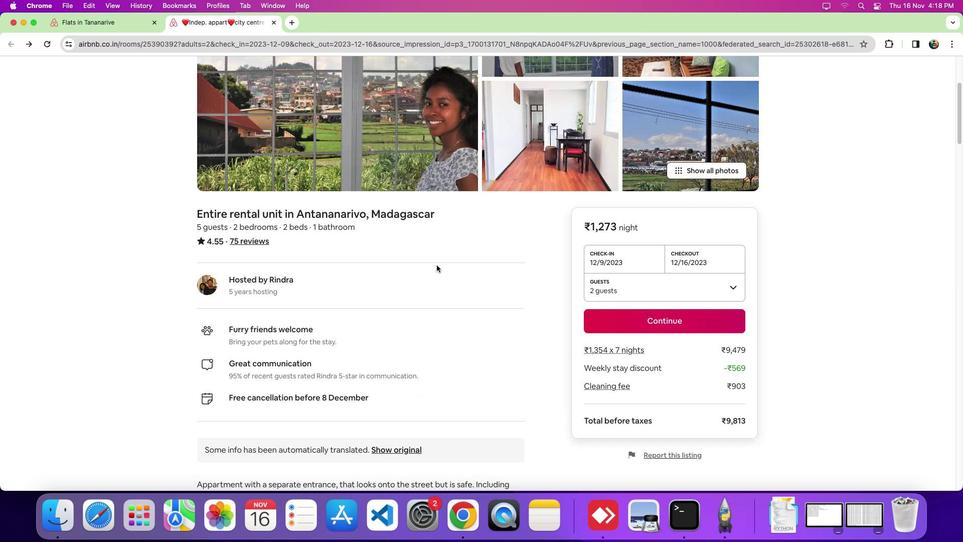 
Action: Mouse scrolled (405, 317) with delta (45, 262)
Screenshot: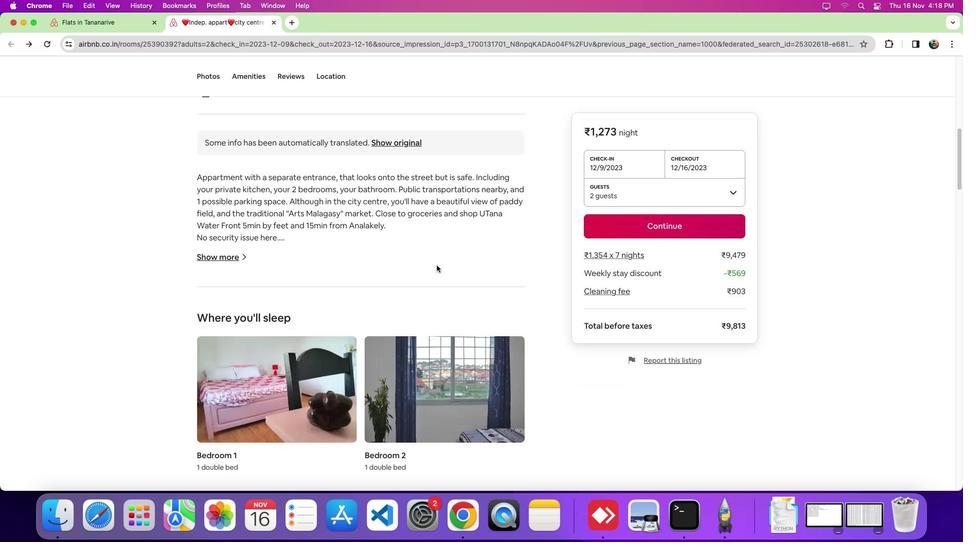 
Action: Mouse scrolled (405, 317) with delta (45, 262)
Screenshot: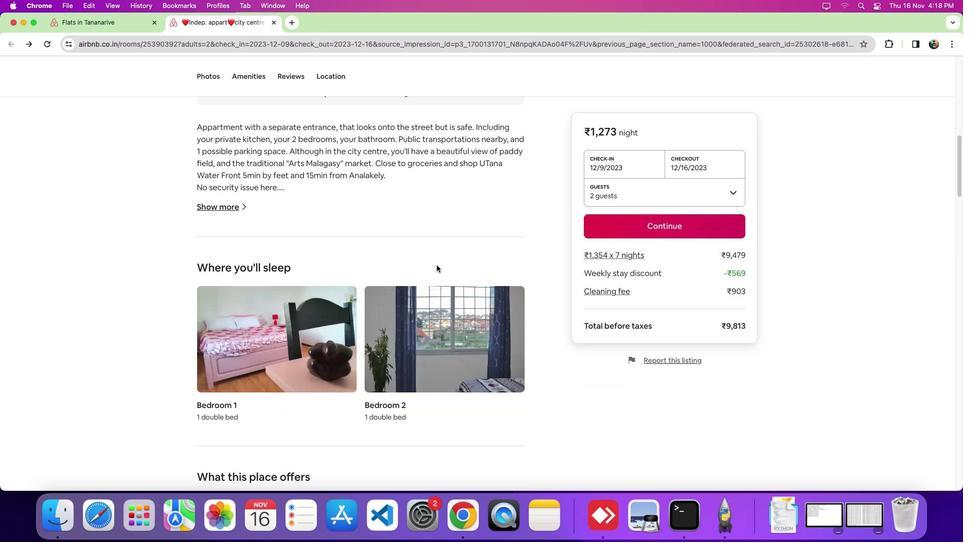 
Action: Mouse scrolled (405, 317) with delta (45, 262)
Screenshot: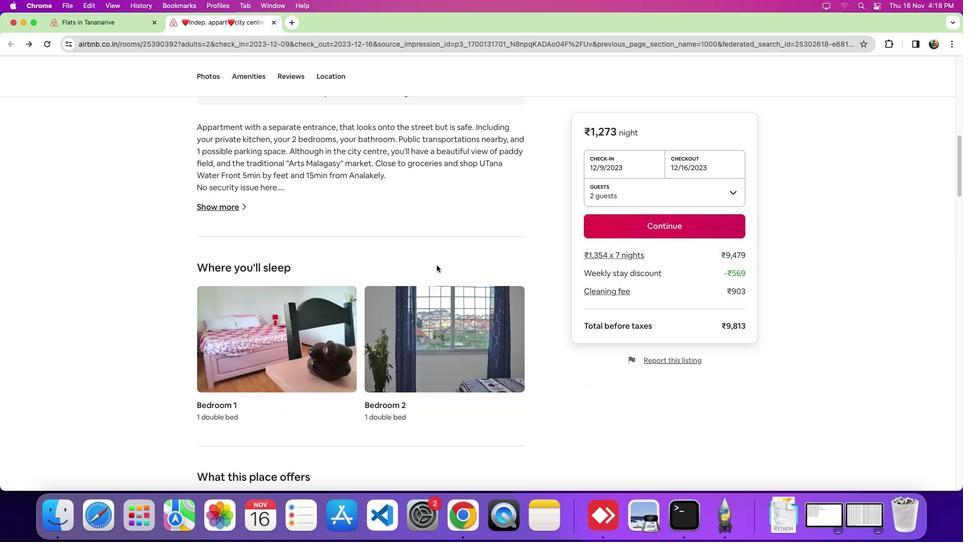 
Action: Mouse scrolled (405, 317) with delta (45, 262)
Screenshot: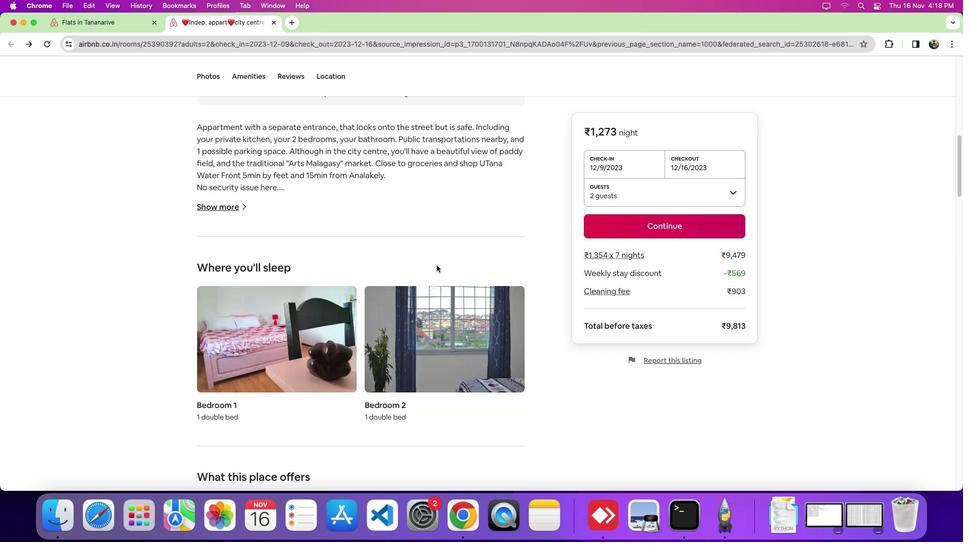 
Action: Mouse scrolled (405, 317) with delta (45, 262)
Screenshot: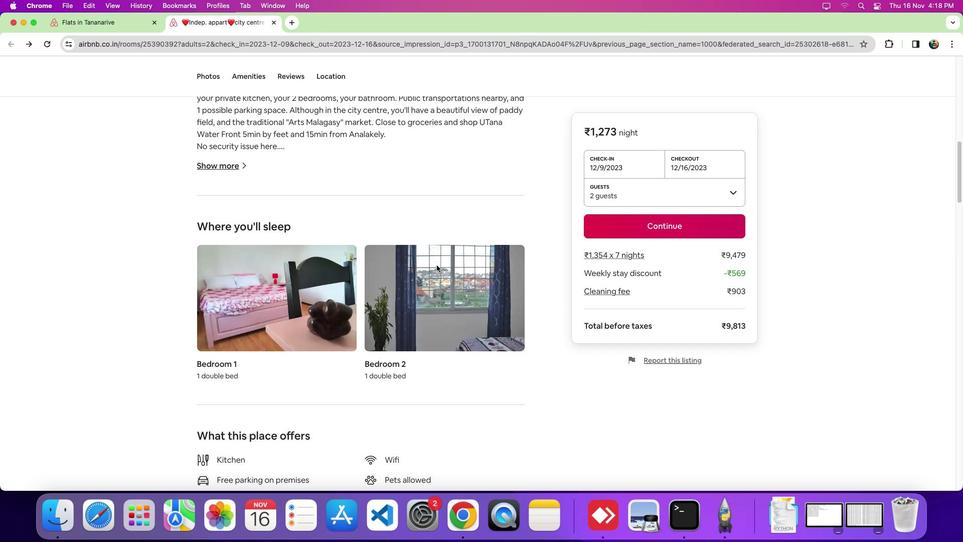 
Action: Mouse scrolled (405, 317) with delta (45, 262)
Screenshot: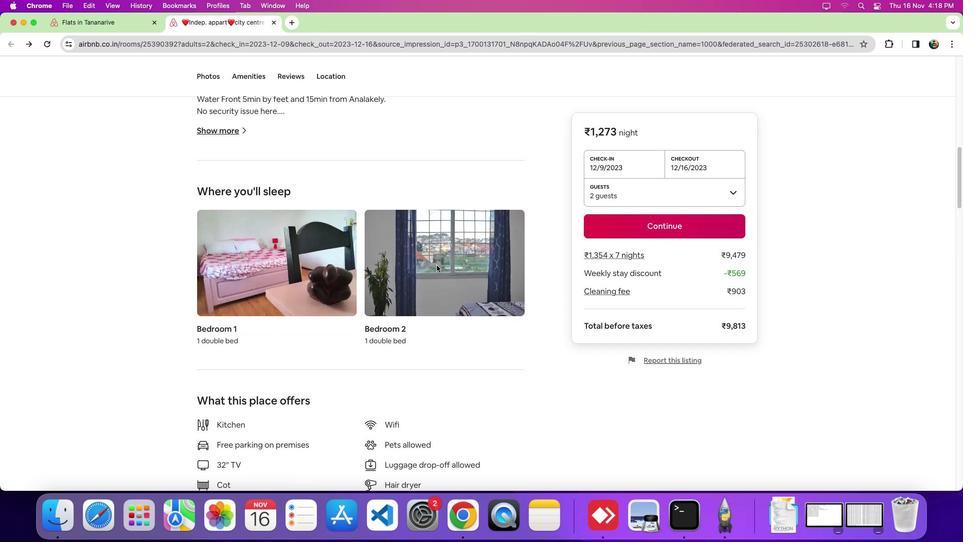 
Action: Mouse scrolled (405, 317) with delta (45, 262)
Screenshot: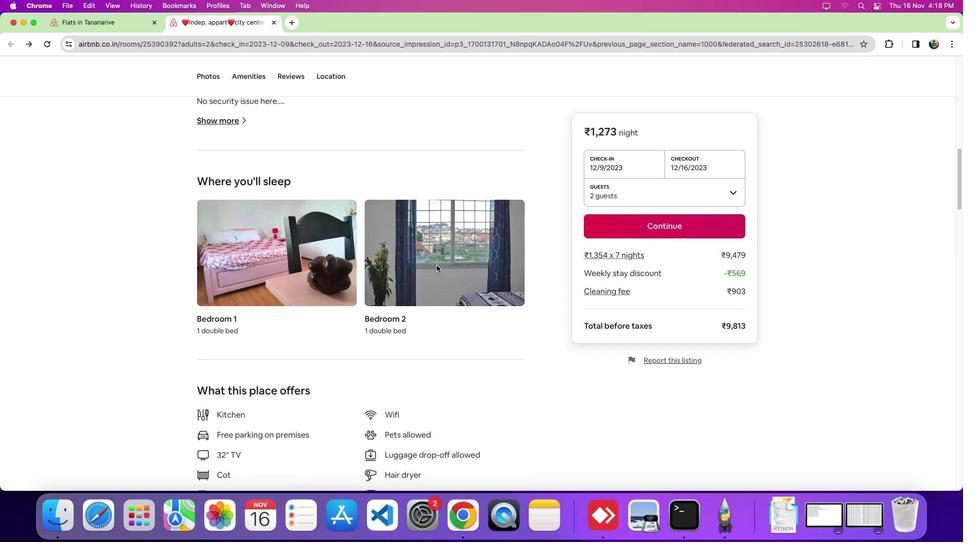 
Action: Mouse scrolled (405, 317) with delta (45, 262)
Screenshot: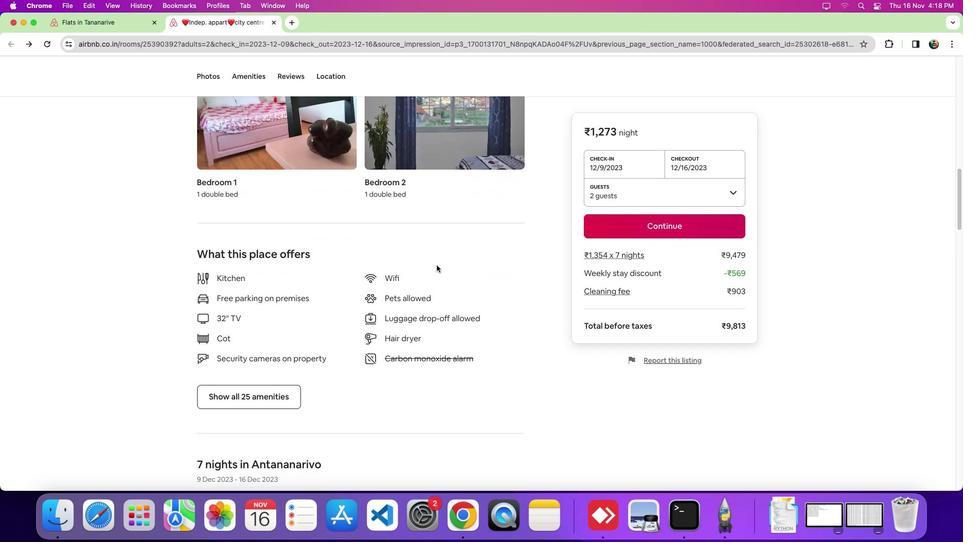 
Action: Mouse scrolled (405, 317) with delta (45, 262)
Screenshot: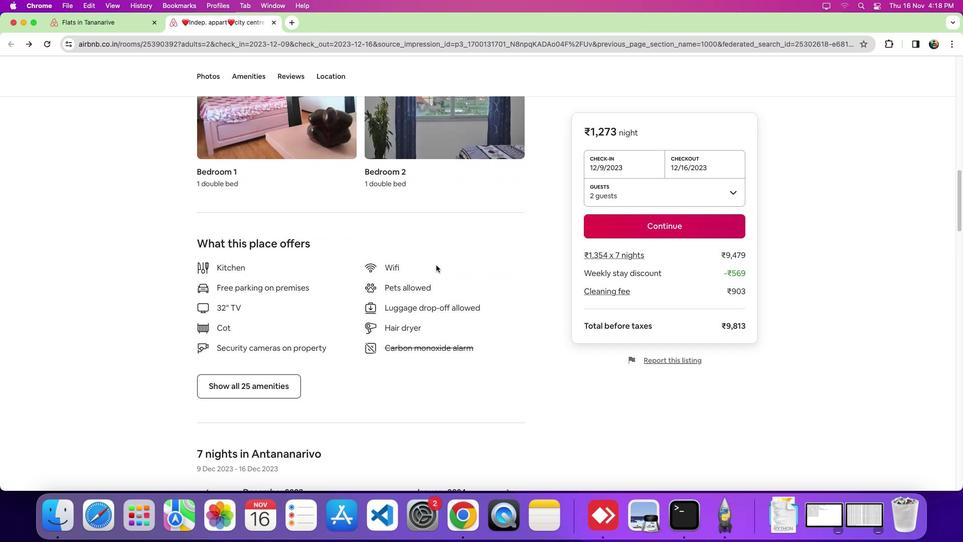 
Action: Mouse scrolled (405, 317) with delta (45, 262)
Screenshot: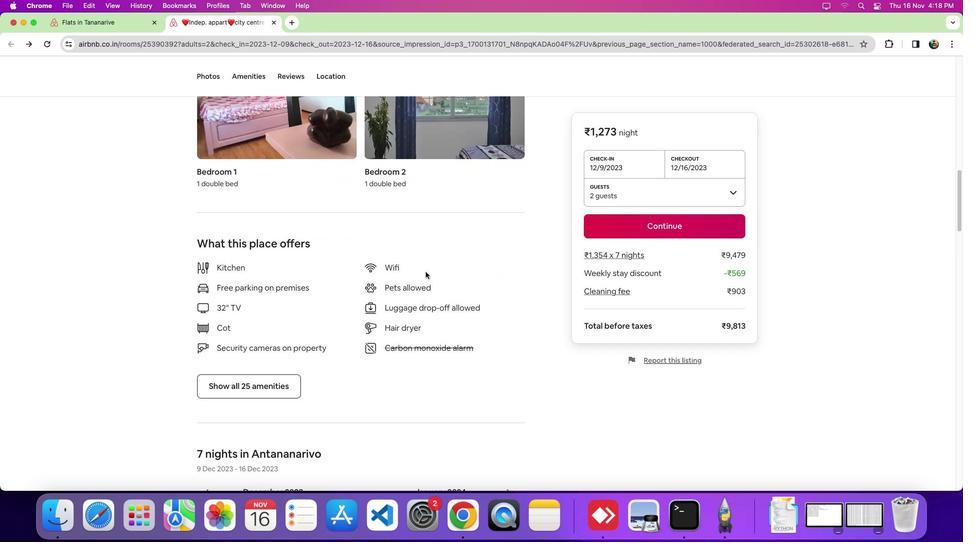 
Action: Mouse moved to (250, 342)
Screenshot: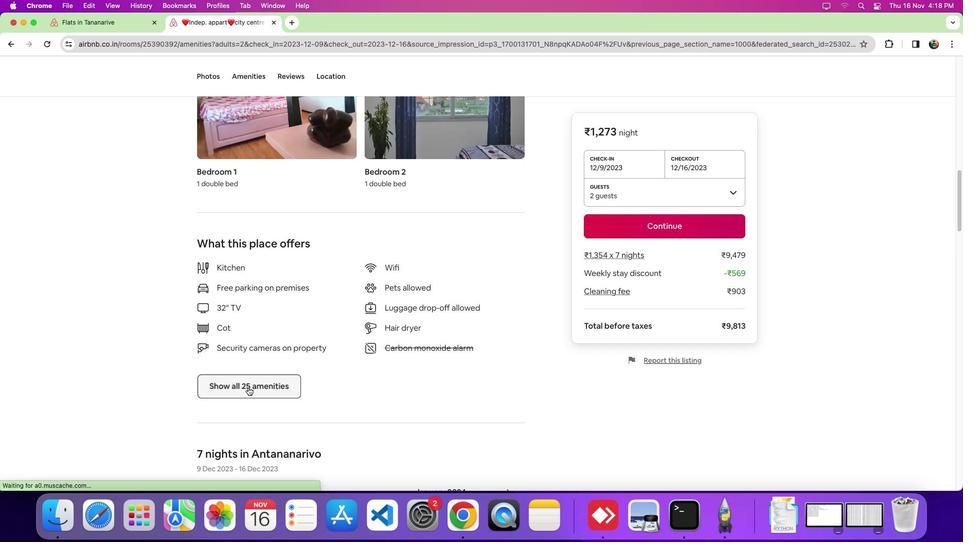 
Action: Mouse pressed left at (250, 342)
Screenshot: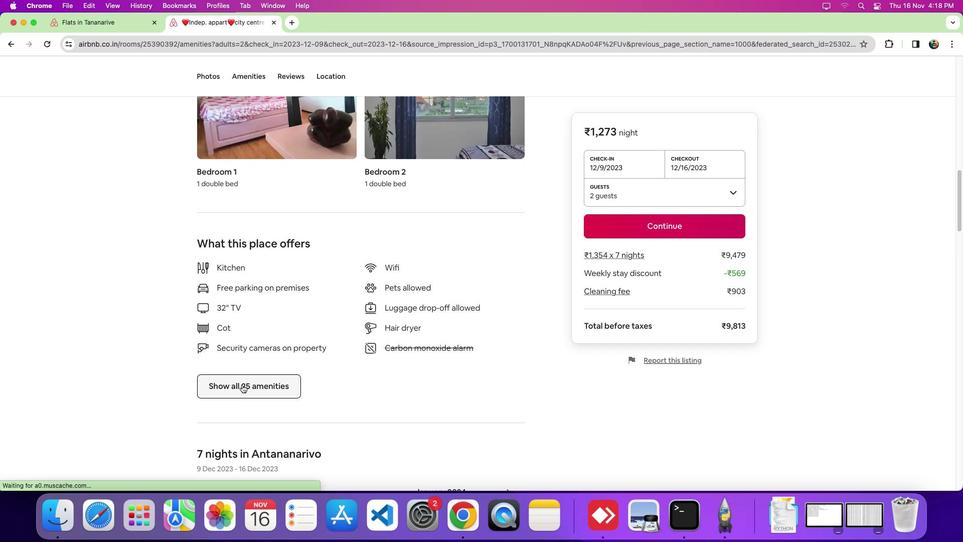 
Action: Mouse moved to (451, 320)
Screenshot: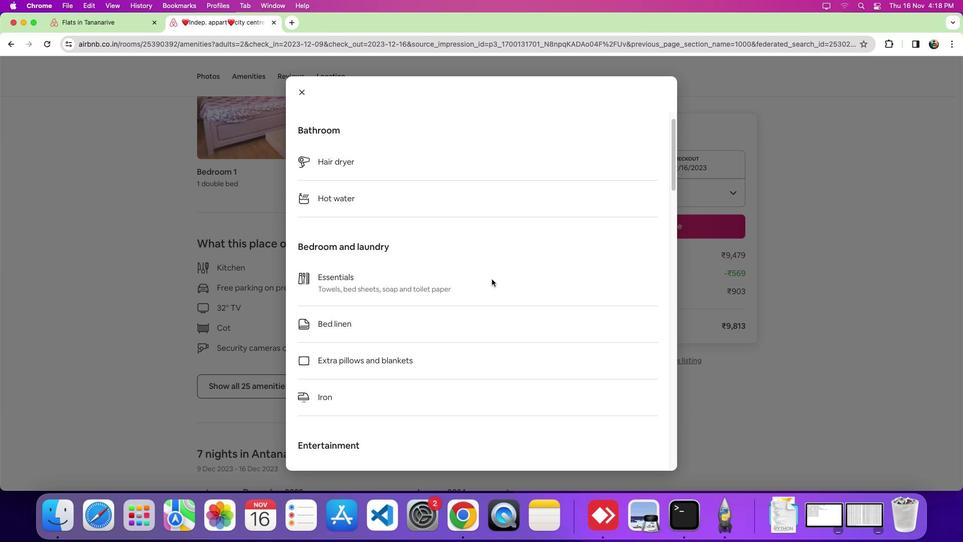 
Action: Mouse scrolled (451, 320) with delta (45, 262)
Screenshot: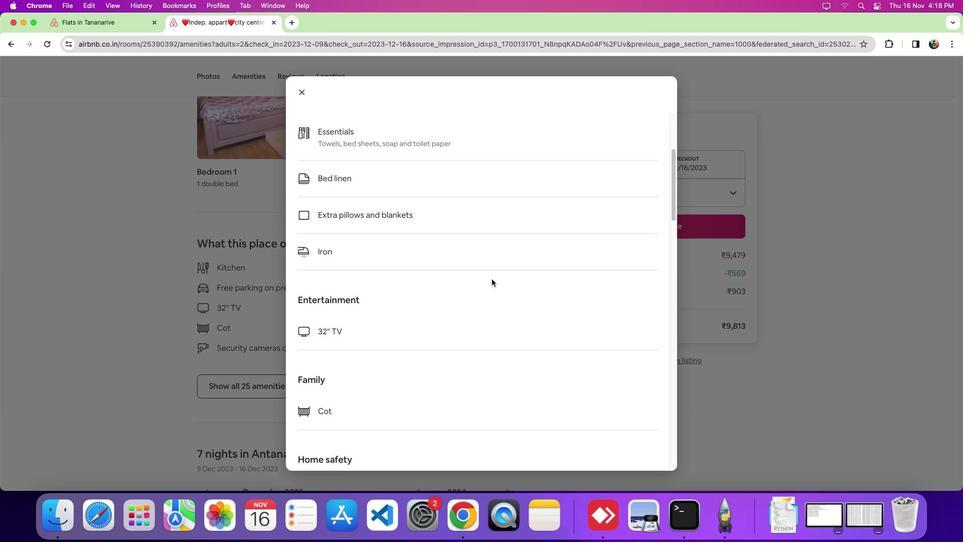 
Action: Mouse scrolled (451, 320) with delta (45, 262)
Screenshot: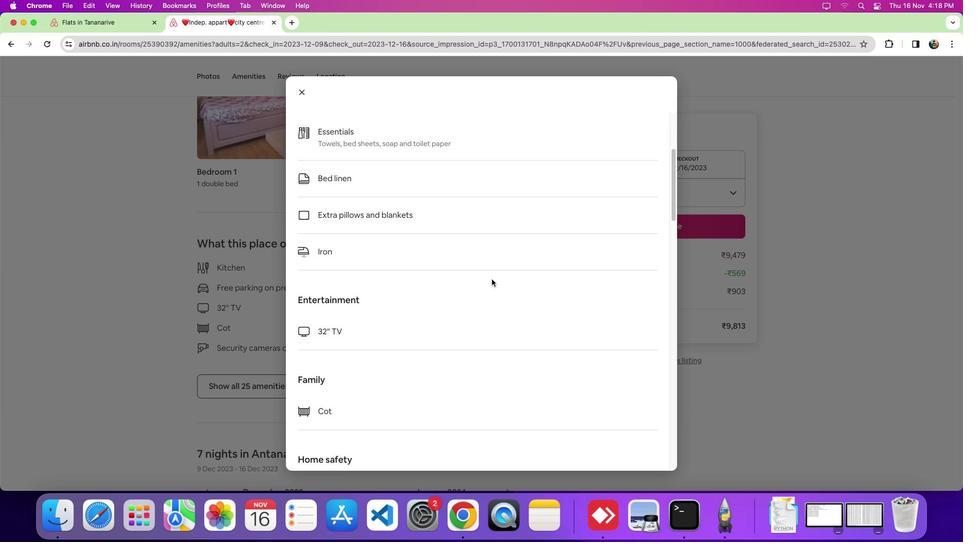 
Action: Mouse scrolled (451, 320) with delta (45, 262)
Screenshot: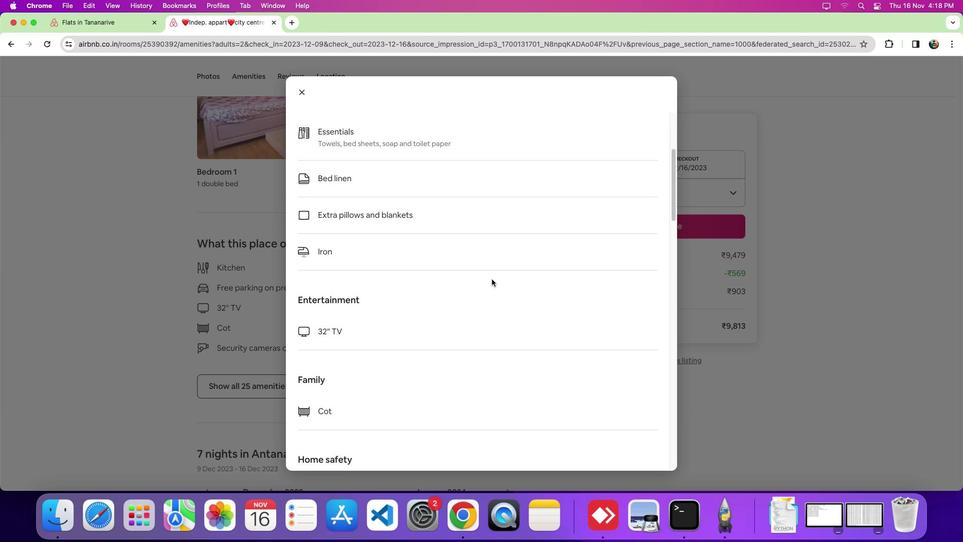 
Action: Mouse moved to (451, 320)
Screenshot: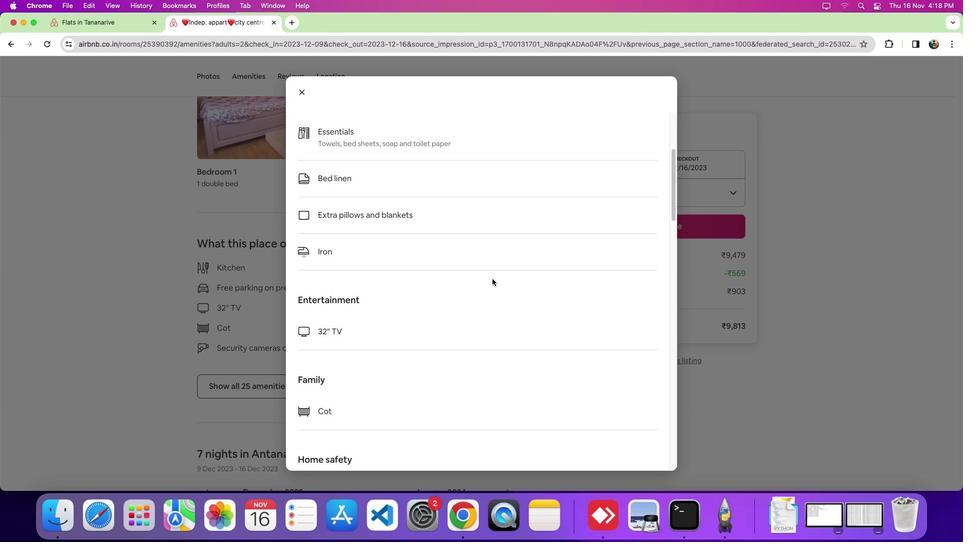 
Action: Mouse scrolled (451, 320) with delta (45, 262)
Screenshot: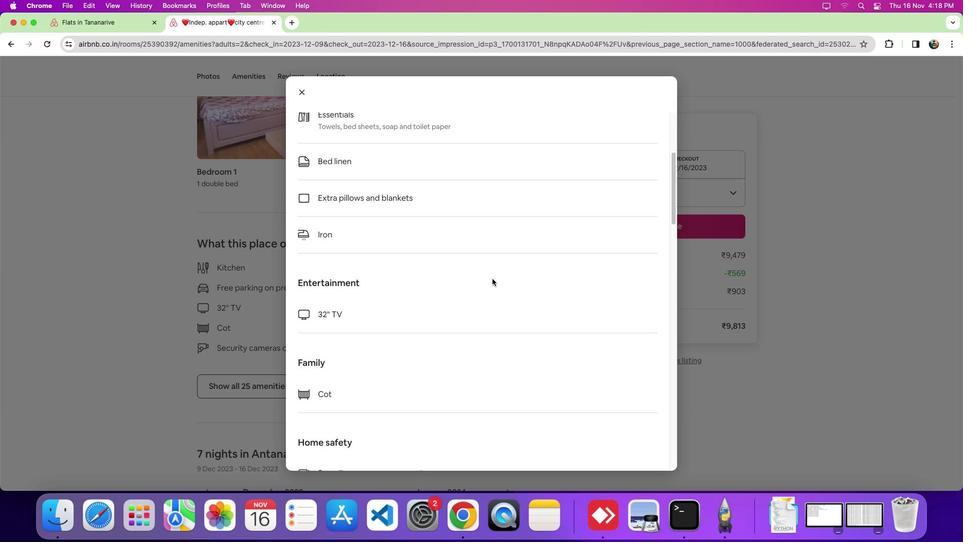 
Action: Mouse scrolled (451, 320) with delta (45, 262)
Screenshot: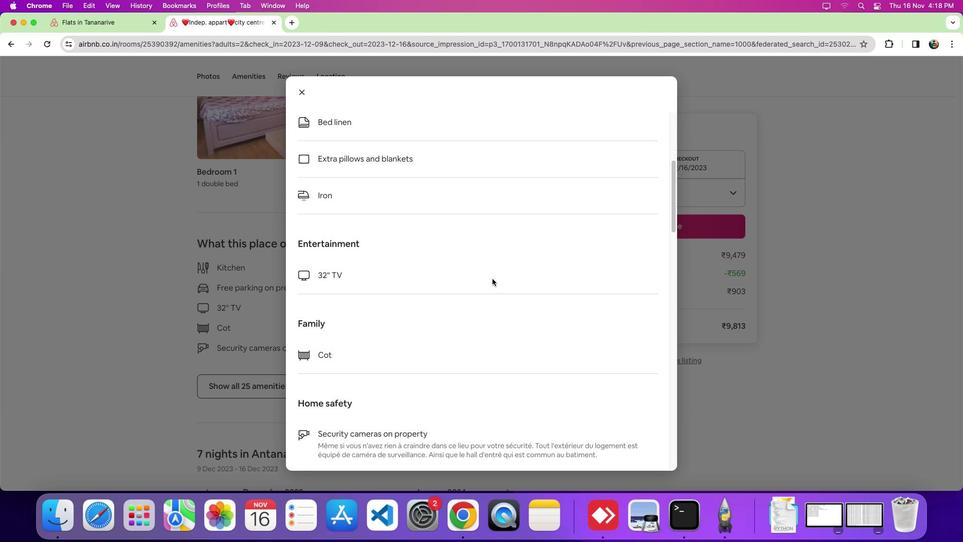 
Action: Mouse scrolled (451, 320) with delta (45, 262)
Screenshot: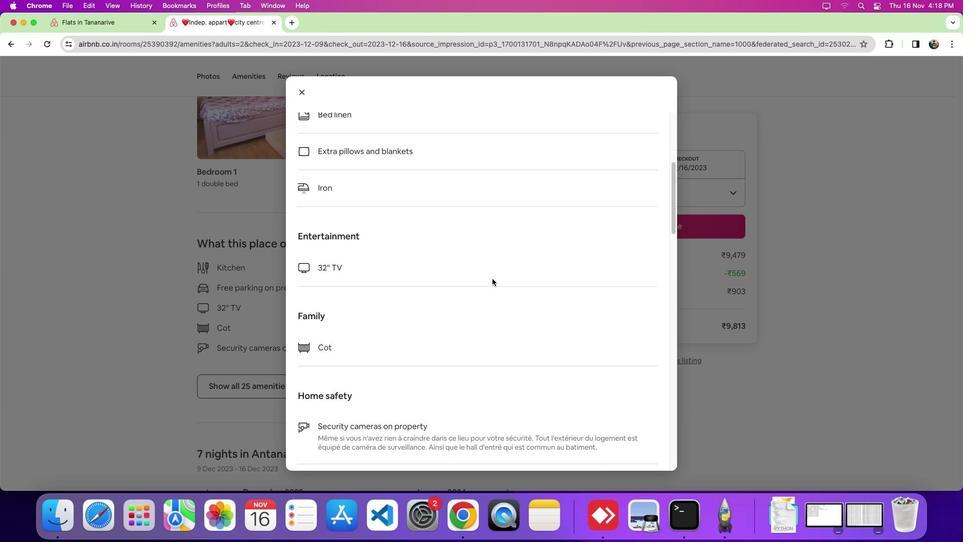 
Action: Mouse scrolled (451, 320) with delta (45, 262)
Screenshot: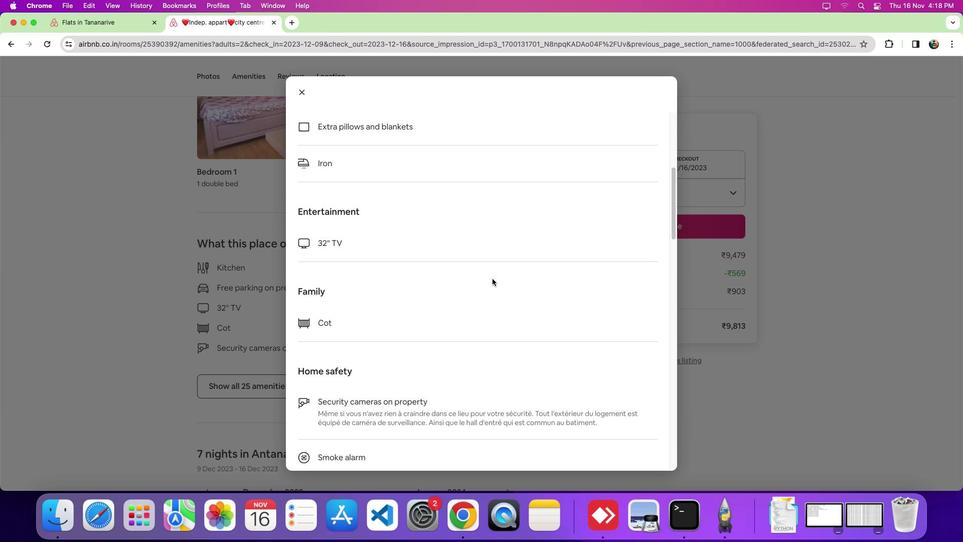 
Action: Mouse scrolled (451, 320) with delta (45, 262)
Screenshot: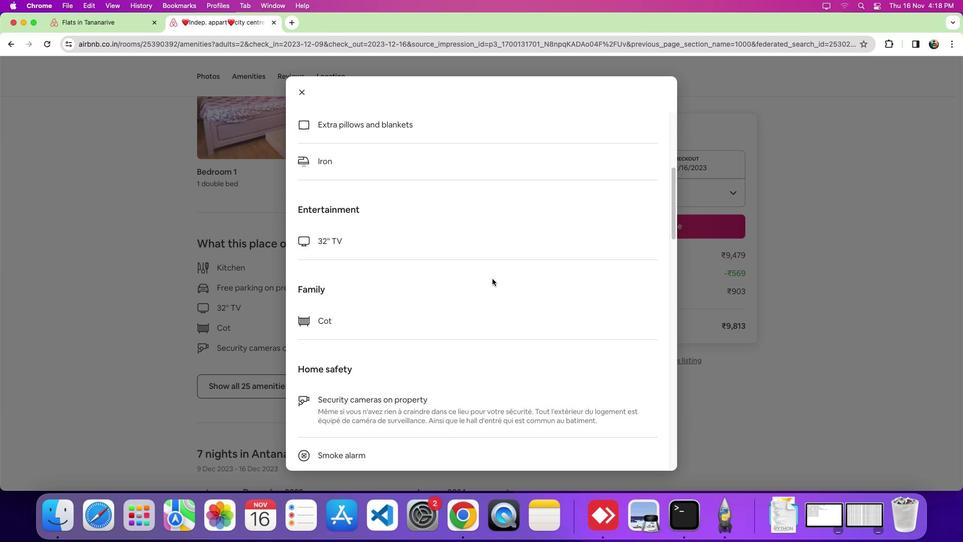 
Action: Mouse moved to (451, 320)
Screenshot: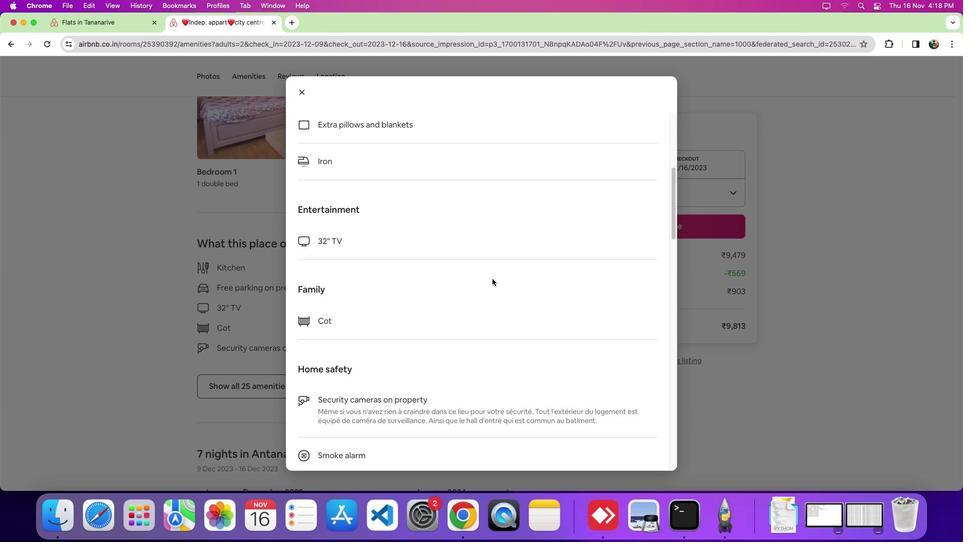 
Action: Mouse scrolled (451, 320) with delta (45, 262)
Screenshot: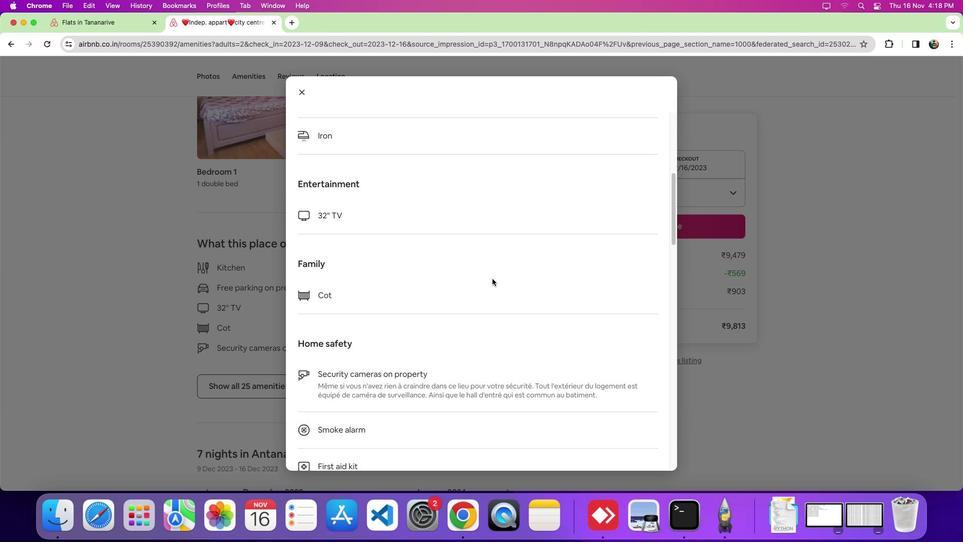 
Action: Mouse scrolled (451, 320) with delta (45, 262)
Screenshot: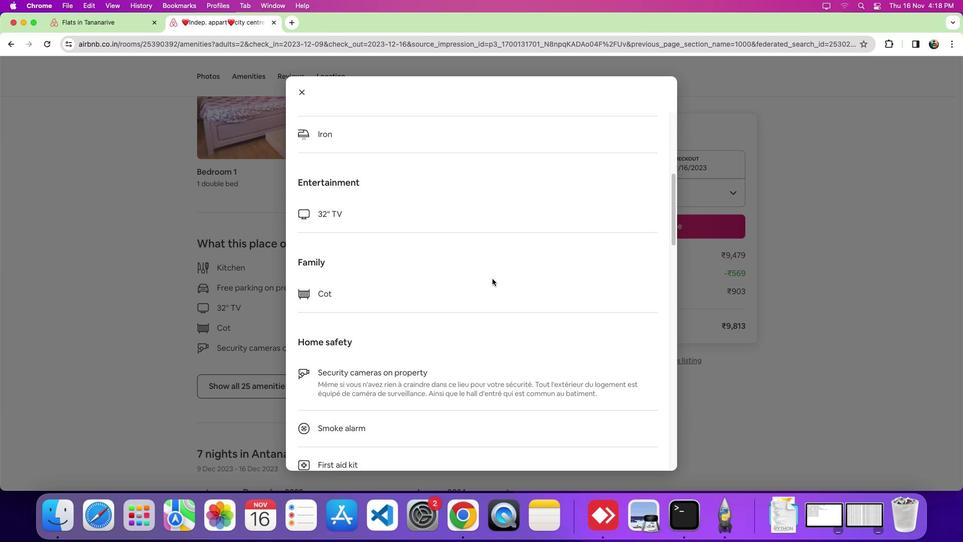 
Action: Mouse scrolled (451, 320) with delta (45, 262)
Screenshot: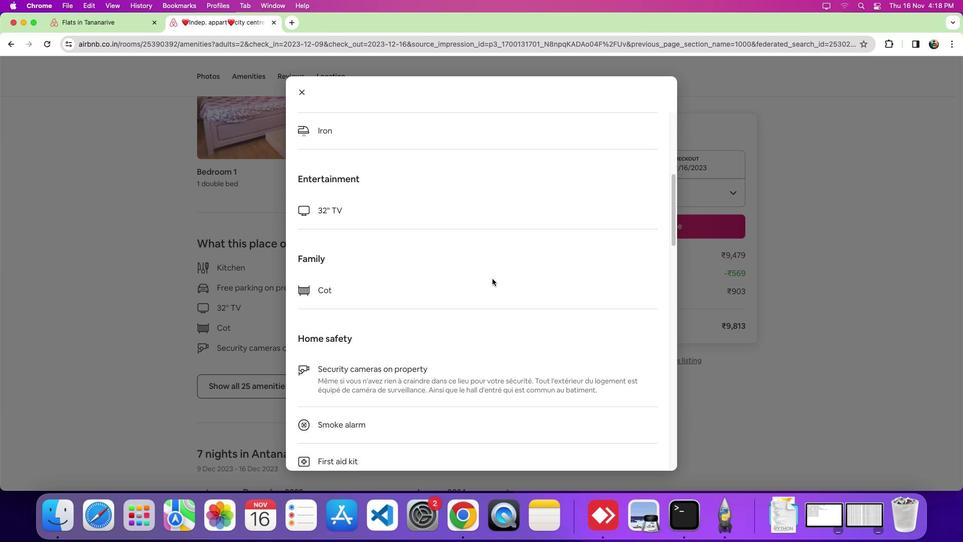 
Action: Mouse scrolled (451, 320) with delta (45, 262)
Screenshot: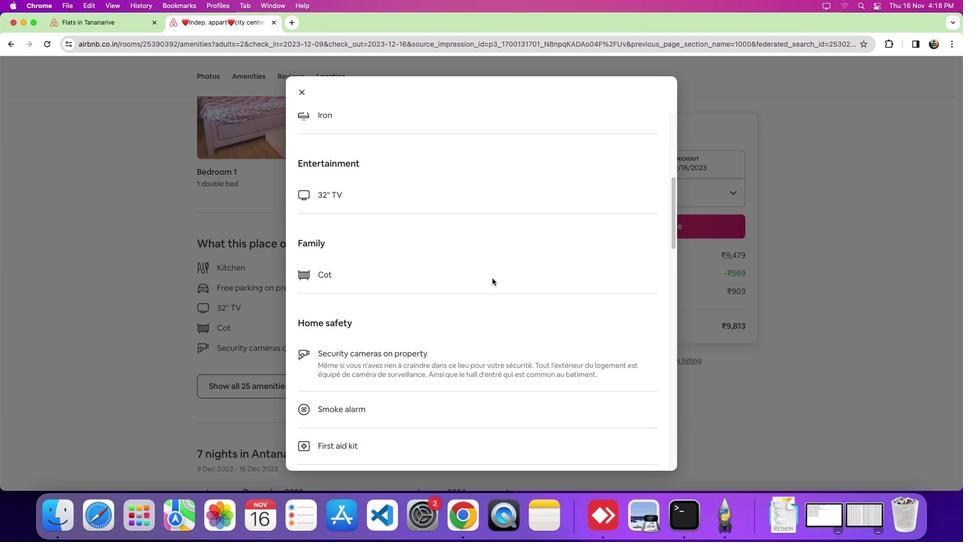 
Action: Mouse moved to (452, 320)
Screenshot: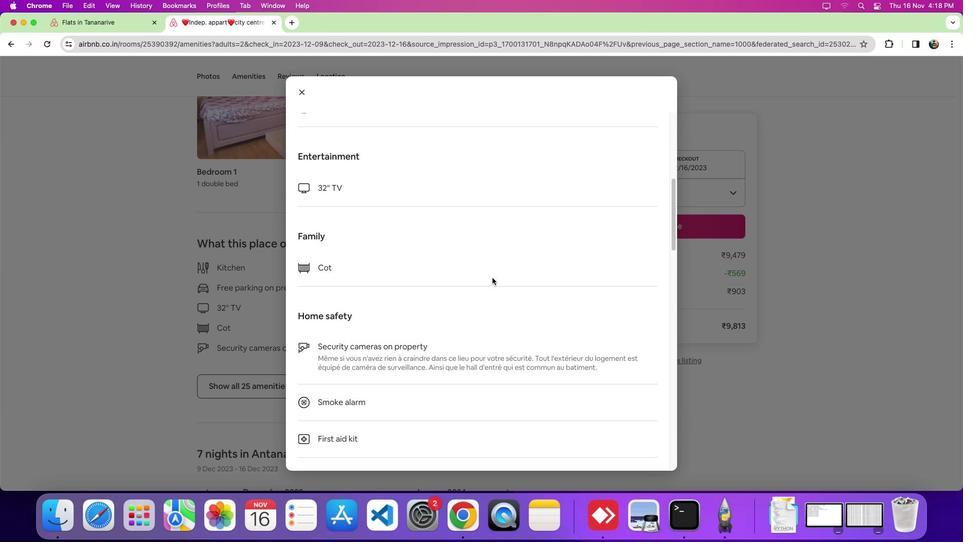 
Action: Mouse scrolled (452, 320) with delta (45, 262)
Screenshot: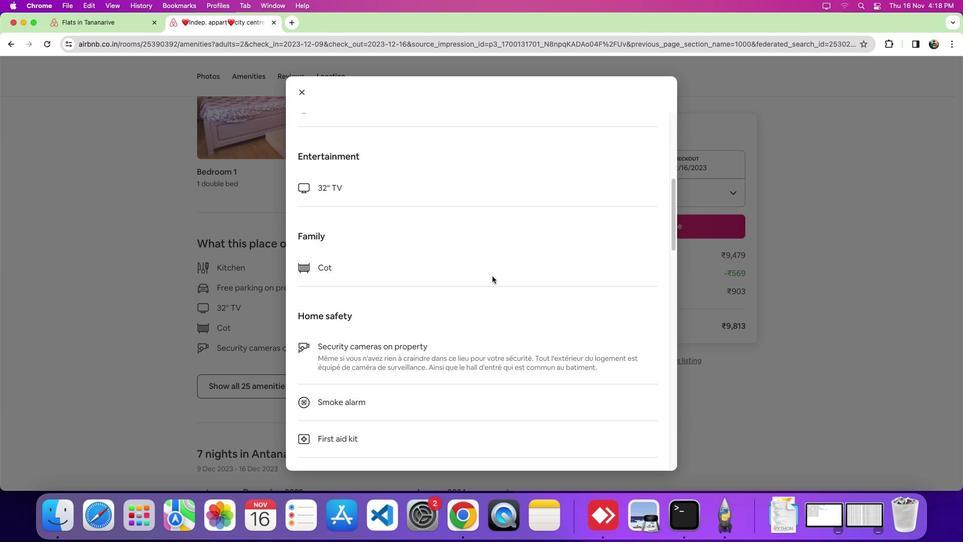 
Action: Mouse moved to (452, 319)
Screenshot: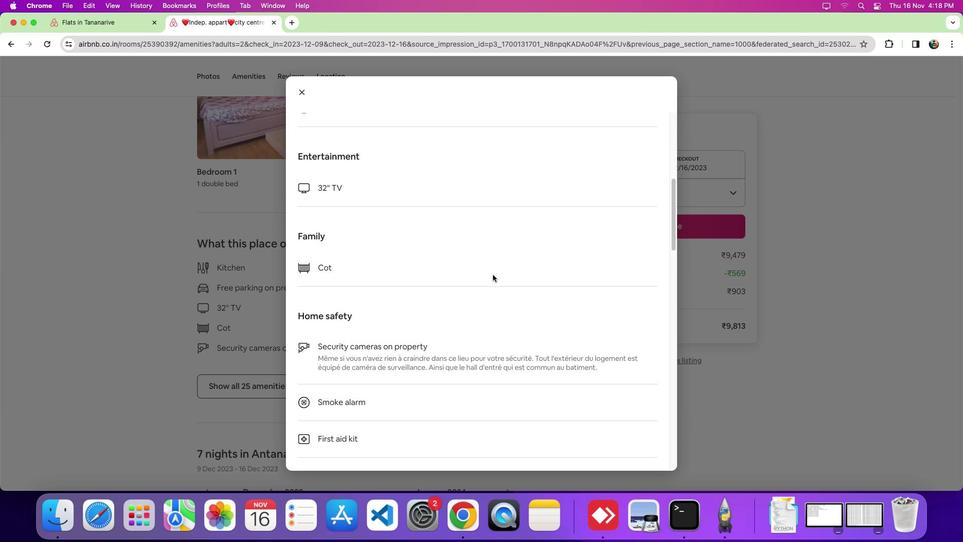 
Action: Mouse scrolled (452, 319) with delta (45, 262)
Screenshot: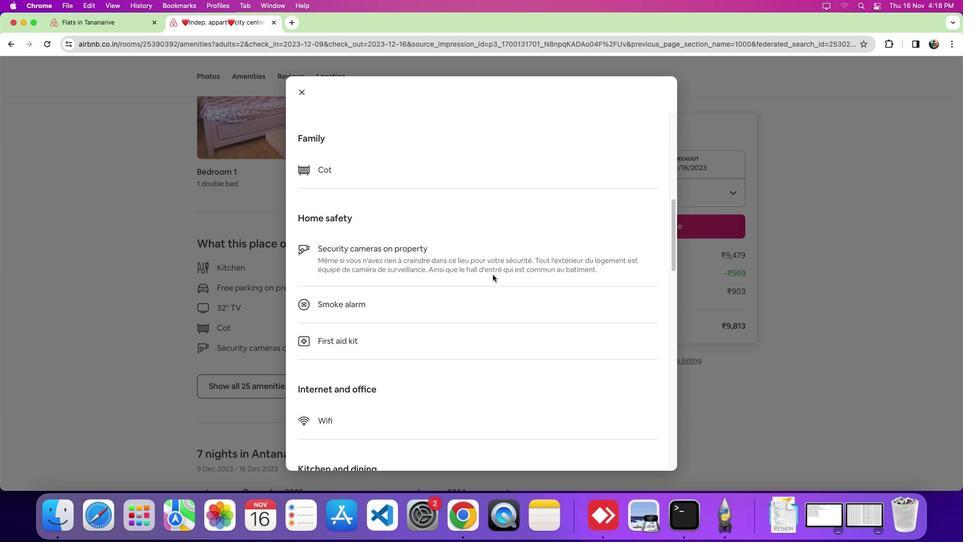 
Action: Mouse scrolled (452, 319) with delta (45, 262)
Screenshot: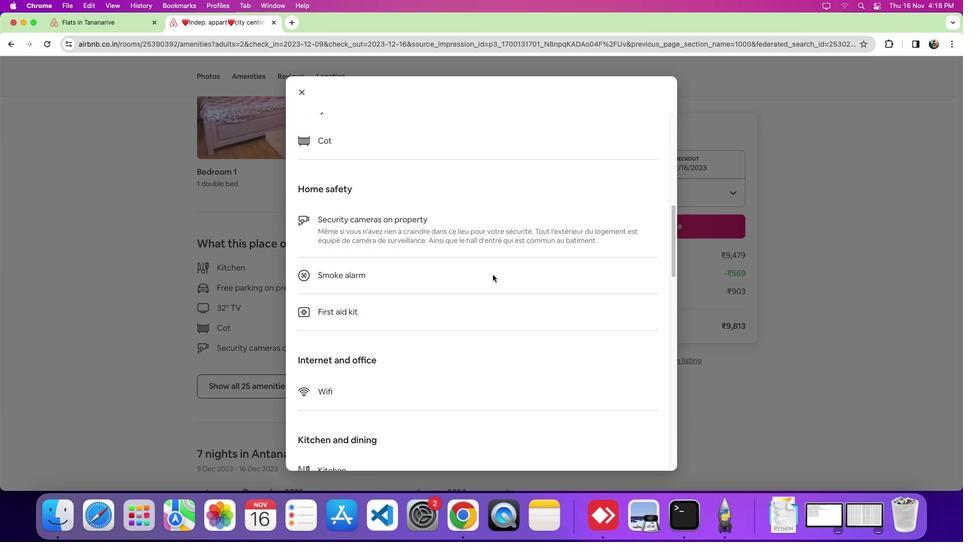
Action: Mouse scrolled (452, 319) with delta (45, 262)
Screenshot: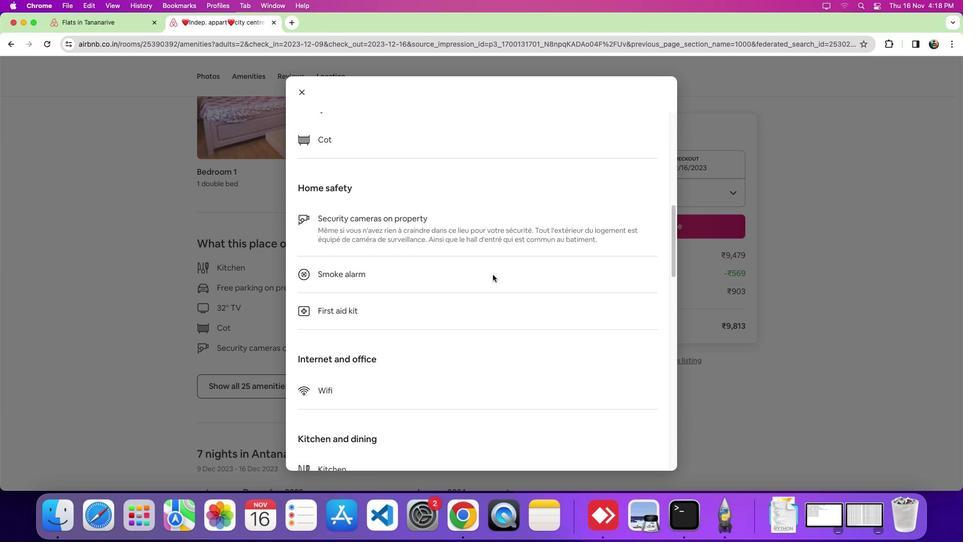 
Action: Mouse scrolled (452, 319) with delta (45, 262)
Screenshot: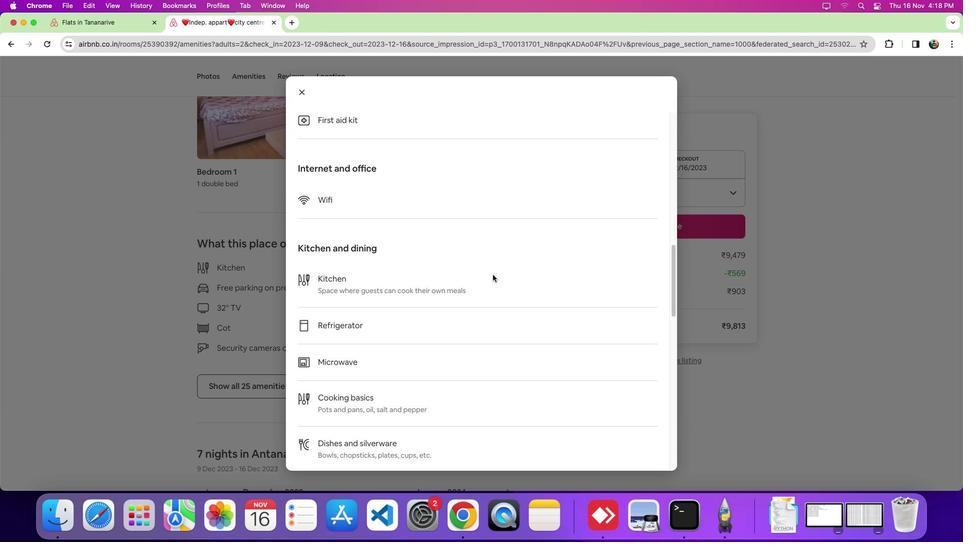
Action: Mouse scrolled (452, 319) with delta (45, 262)
Screenshot: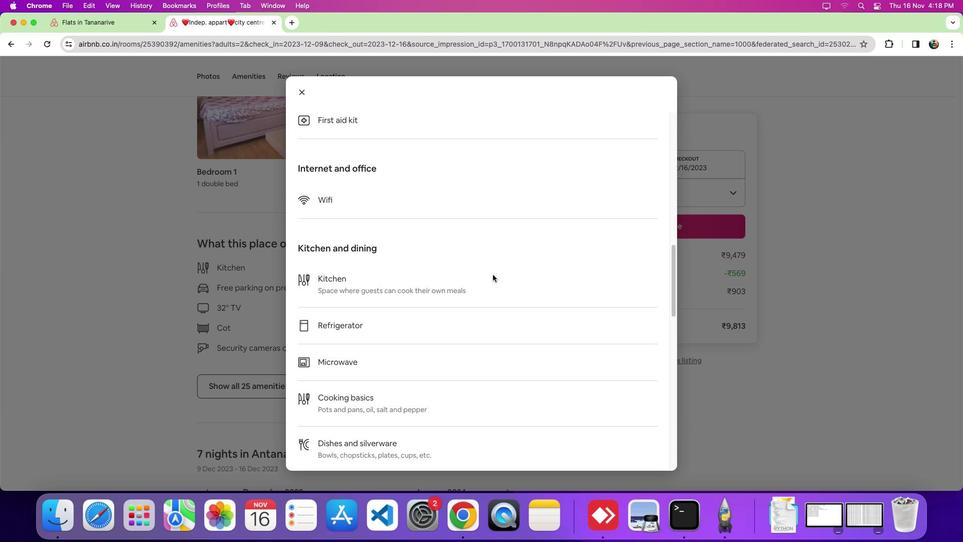 
Action: Mouse scrolled (452, 319) with delta (45, 262)
Screenshot: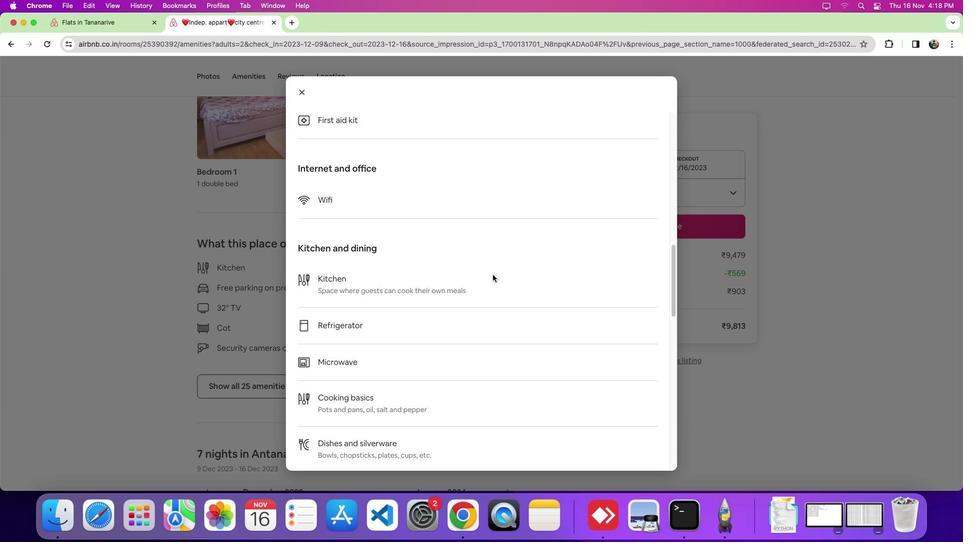 
Action: Mouse scrolled (452, 319) with delta (45, 262)
Screenshot: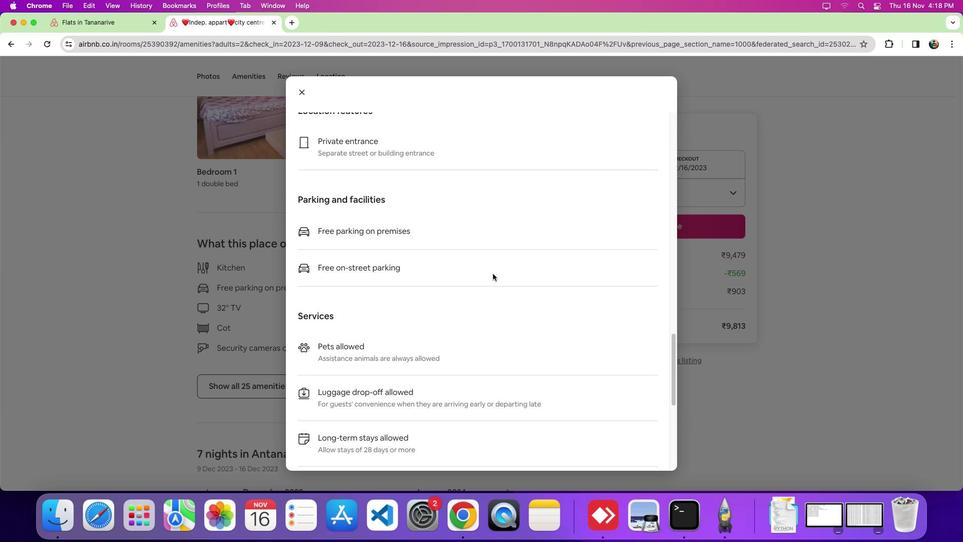 
Action: Mouse scrolled (452, 319) with delta (45, 262)
Screenshot: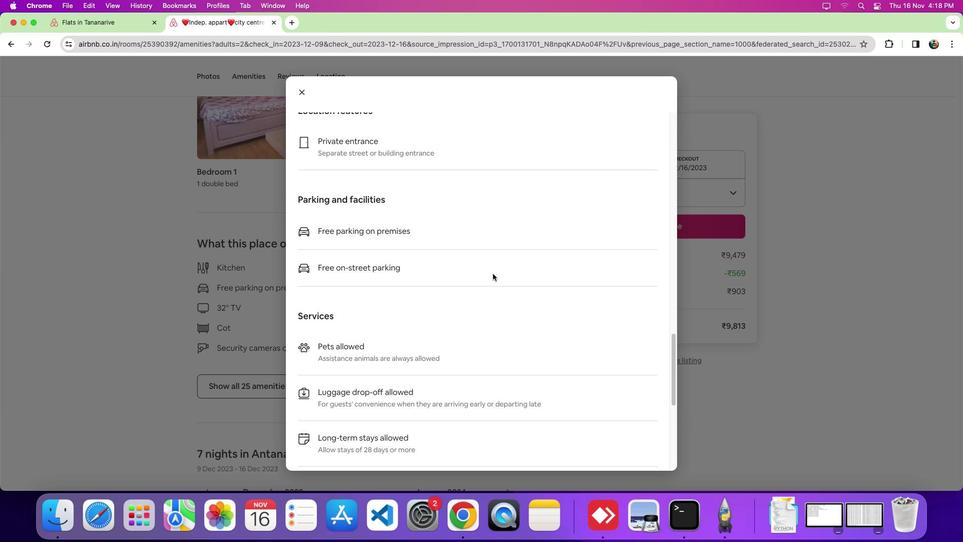 
Action: Mouse scrolled (452, 319) with delta (45, 262)
Screenshot: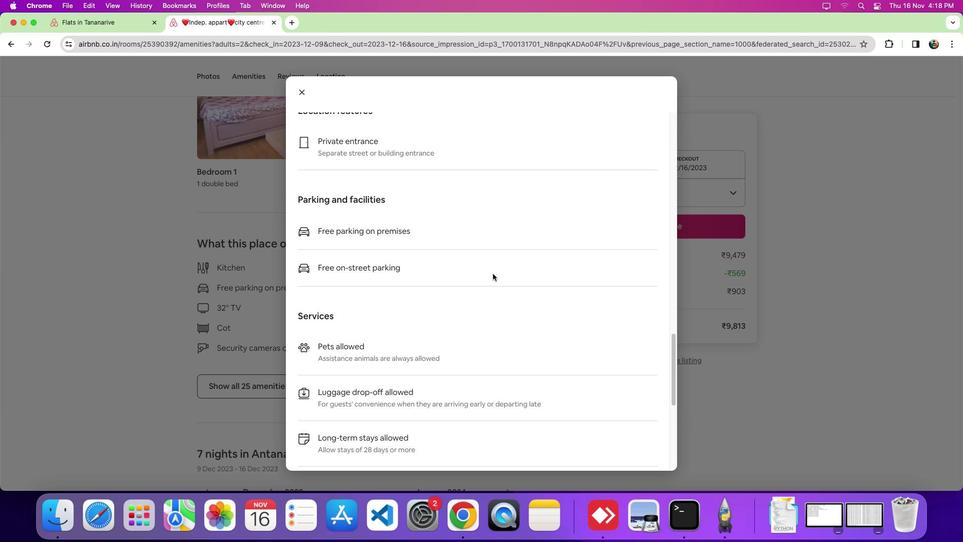 
Action: Mouse scrolled (452, 319) with delta (45, 261)
Screenshot: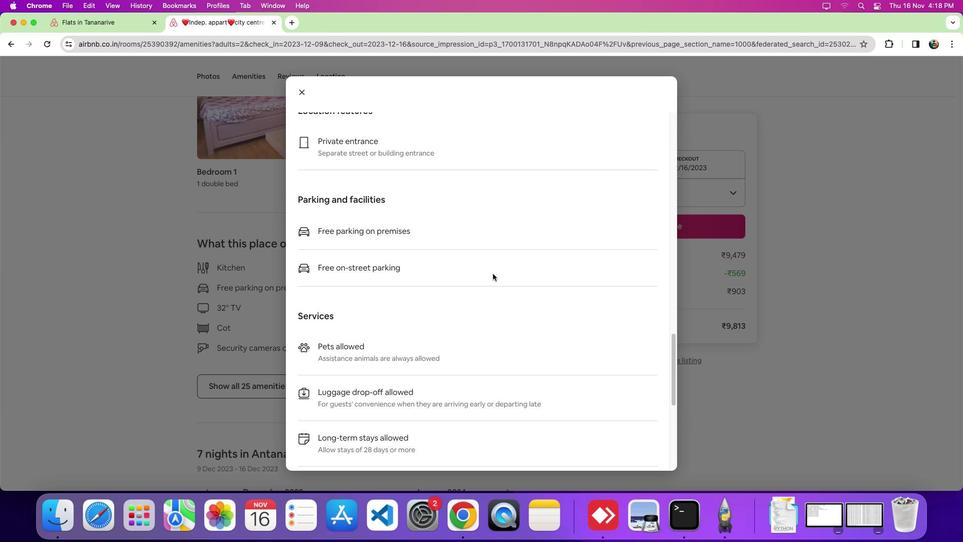 
Action: Mouse moved to (452, 319)
Screenshot: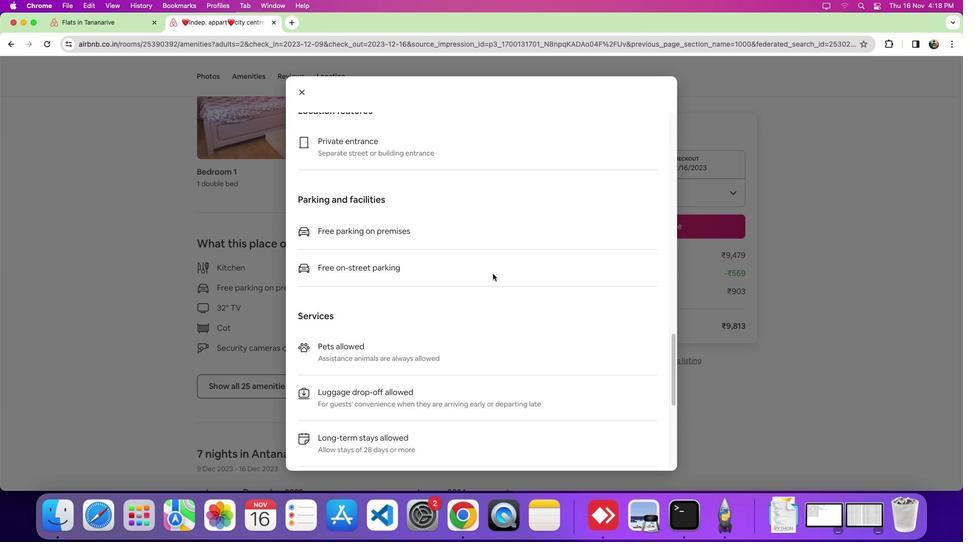 
Action: Mouse scrolled (452, 319) with delta (45, 262)
Screenshot: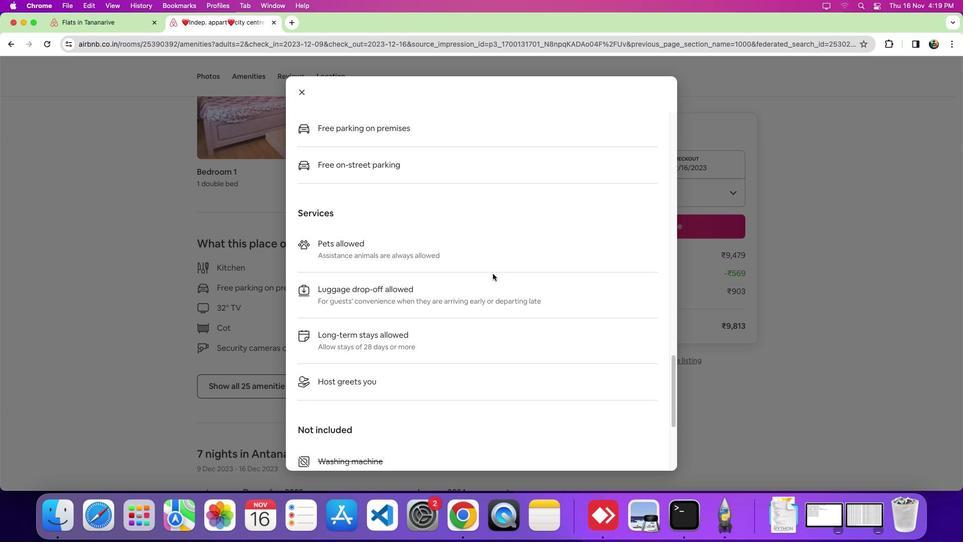 
Action: Mouse scrolled (452, 319) with delta (45, 262)
Screenshot: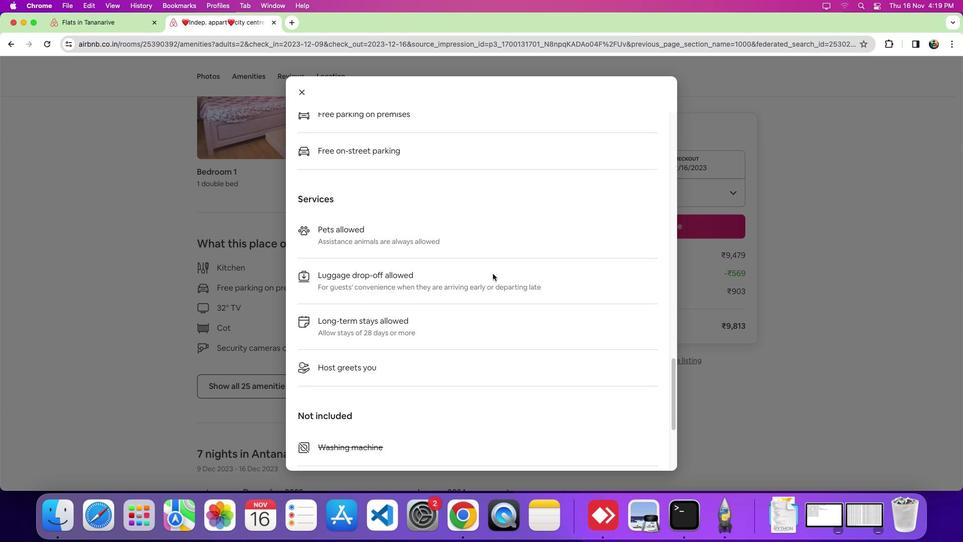 
Action: Mouse scrolled (452, 319) with delta (45, 262)
Screenshot: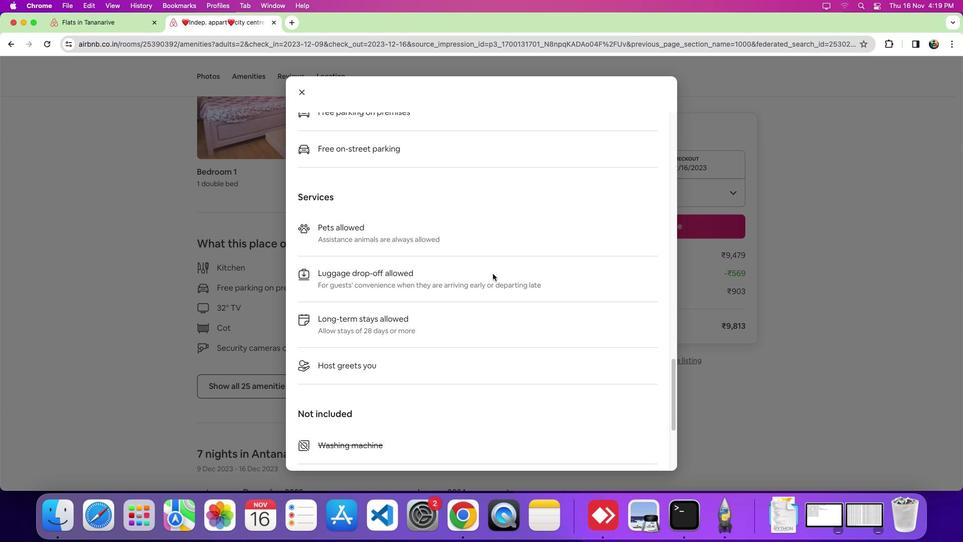 
Action: Mouse scrolled (452, 319) with delta (45, 262)
Screenshot: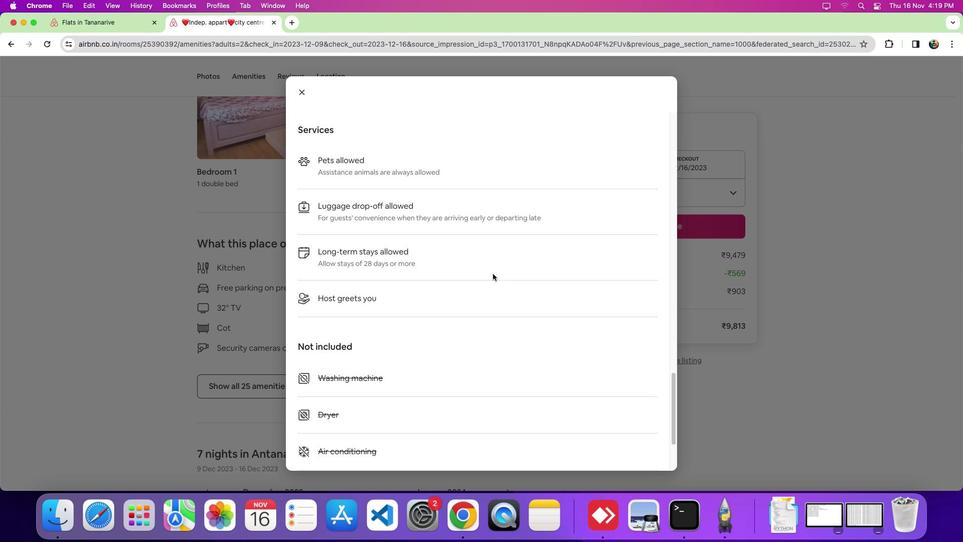 
Action: Mouse scrolled (452, 319) with delta (45, 262)
Screenshot: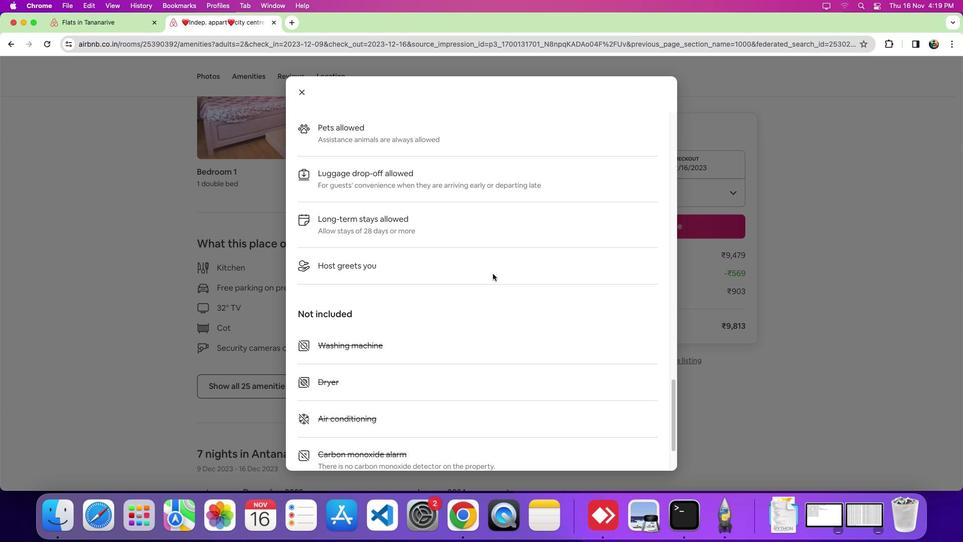 
Action: Mouse scrolled (452, 319) with delta (45, 262)
Screenshot: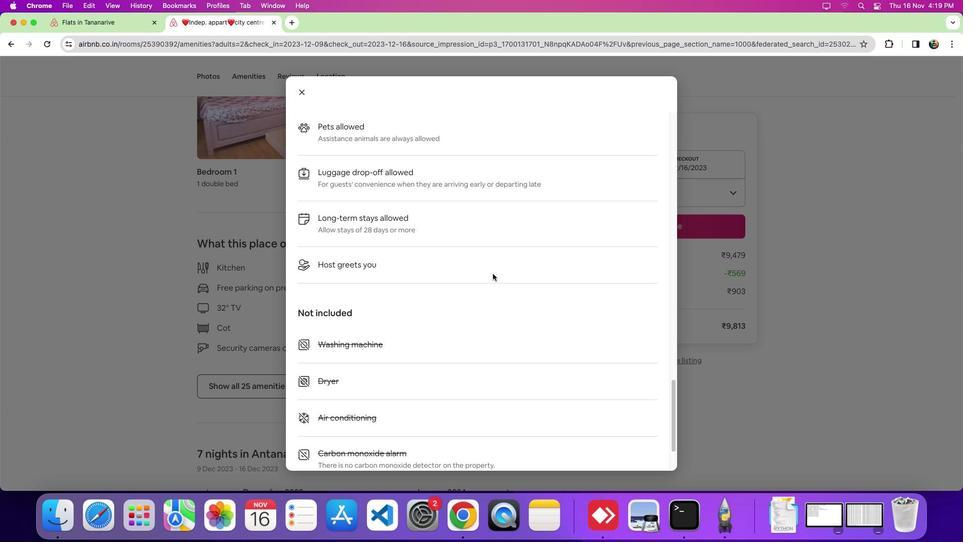 
Action: Mouse scrolled (452, 319) with delta (45, 262)
Screenshot: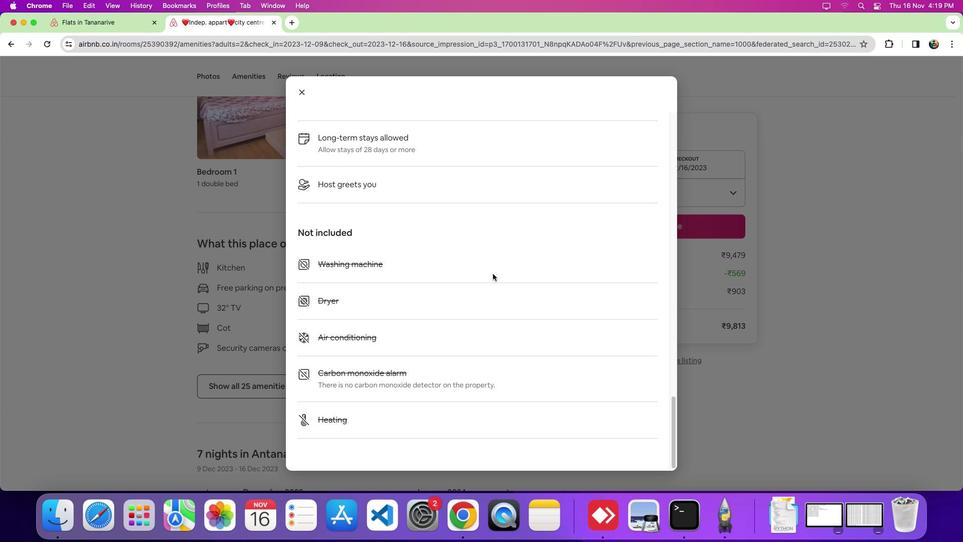 
Action: Mouse scrolled (452, 319) with delta (45, 262)
Screenshot: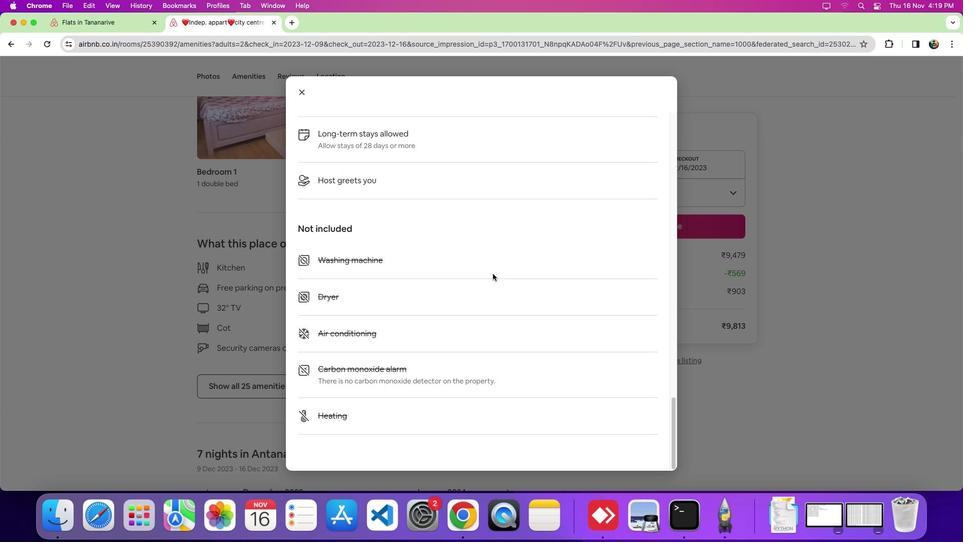 
Action: Mouse scrolled (452, 319) with delta (45, 262)
Screenshot: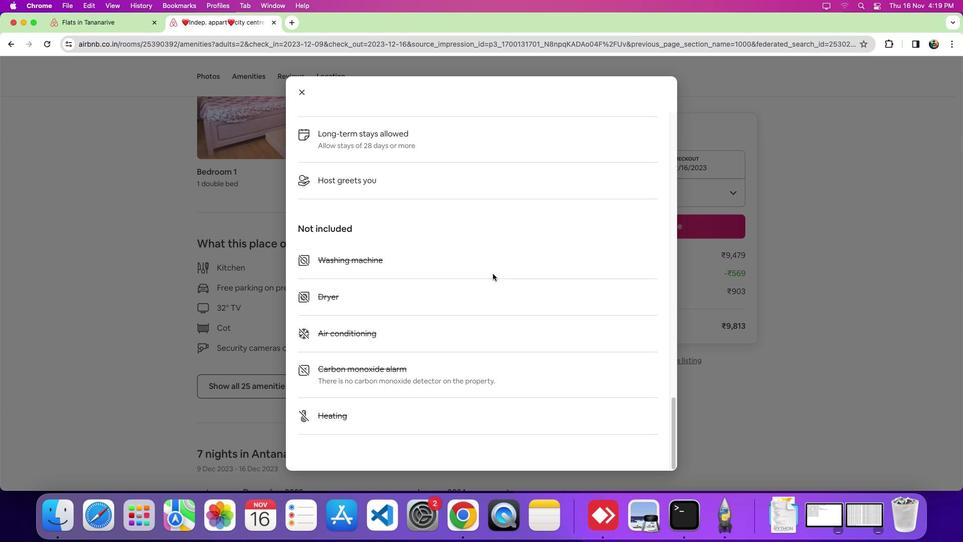 
Action: Mouse scrolled (452, 319) with delta (45, 262)
Screenshot: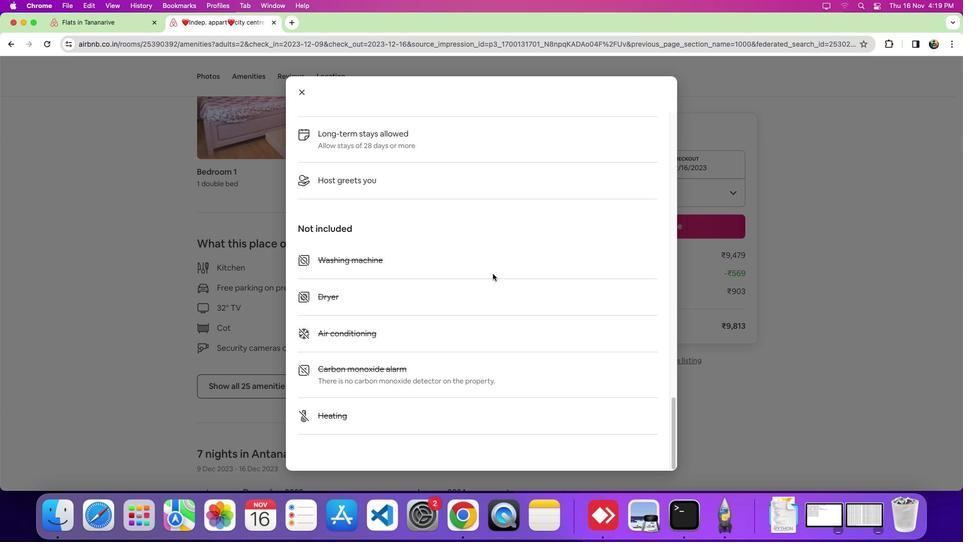 
Action: Mouse scrolled (452, 319) with delta (45, 262)
Screenshot: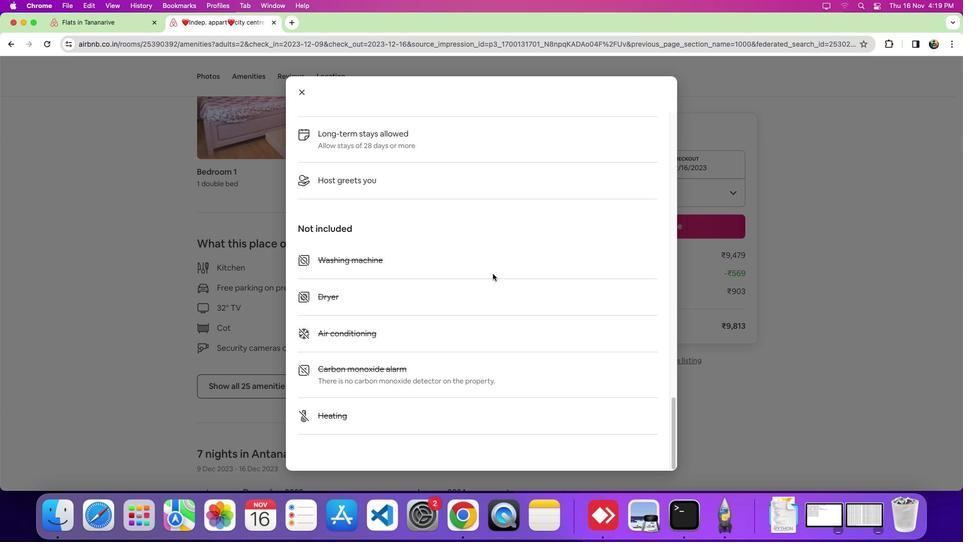 
Action: Mouse scrolled (452, 319) with delta (45, 262)
Screenshot: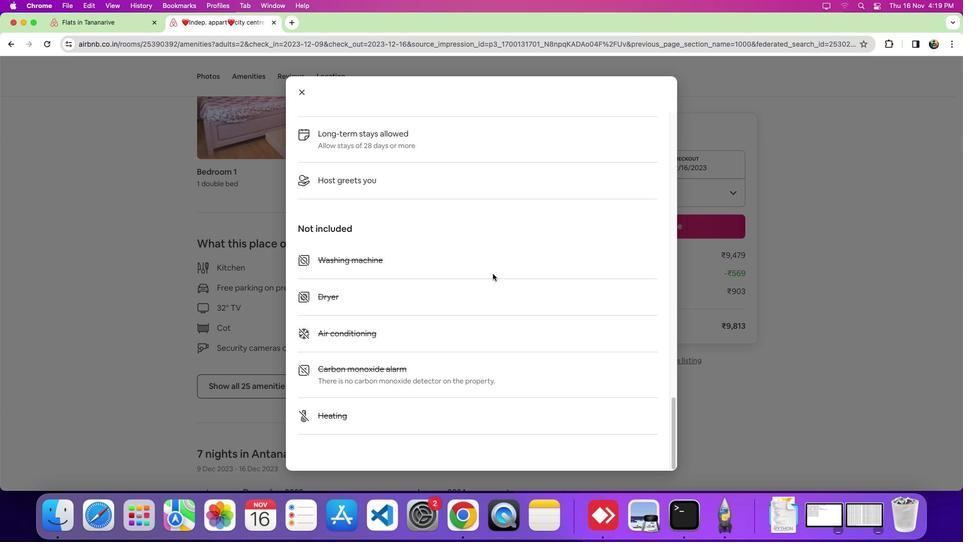 
Action: Mouse scrolled (452, 319) with delta (45, 261)
Screenshot: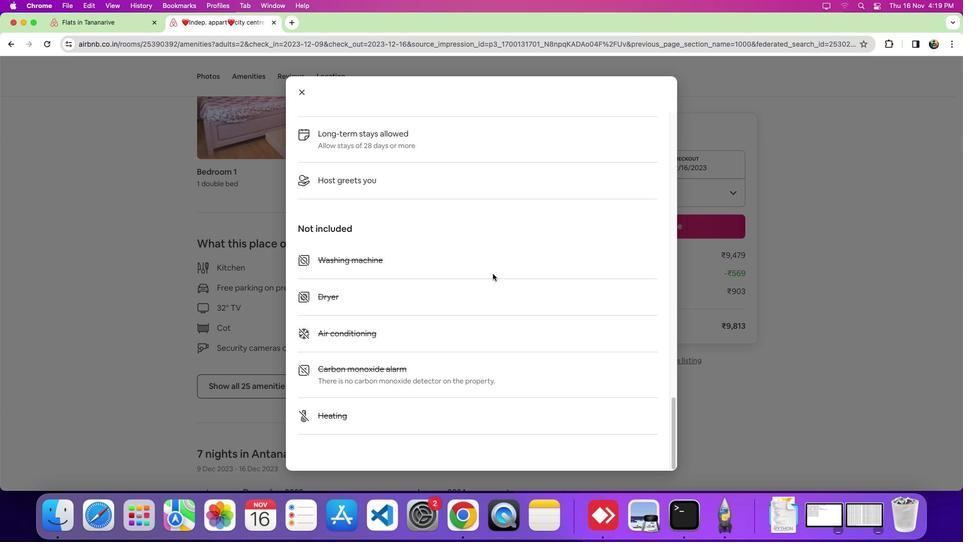 
Action: Mouse moved to (291, 282)
Screenshot: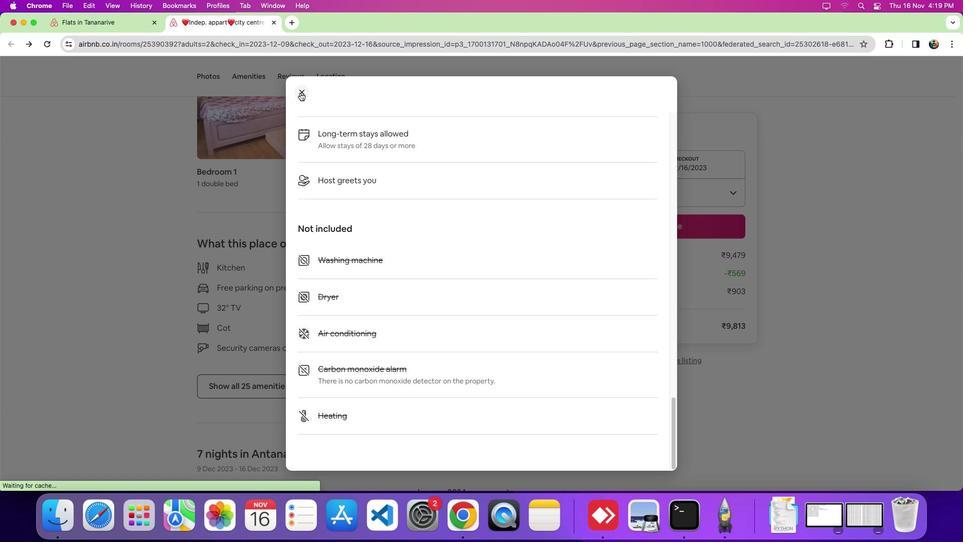 
Action: Mouse pressed left at (291, 282)
Screenshot: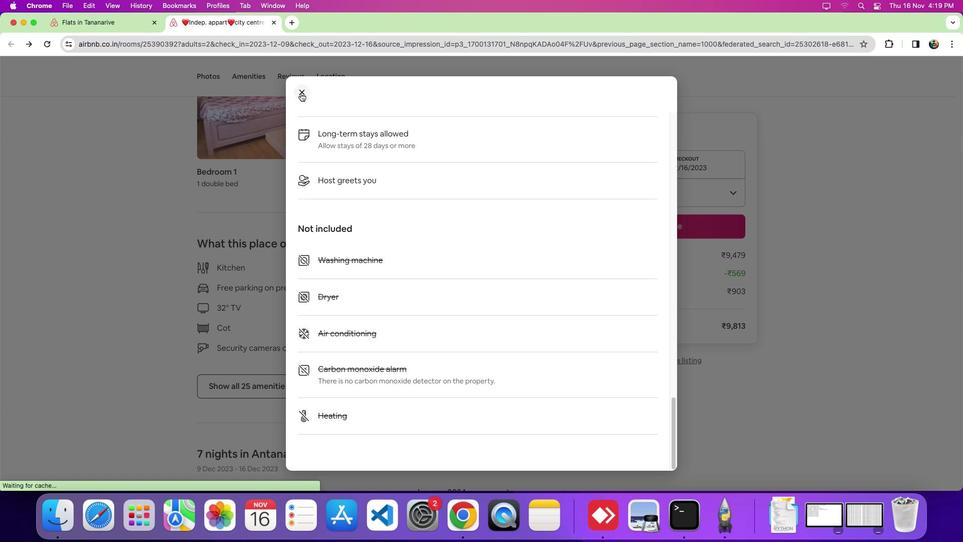
Action: Mouse moved to (398, 317)
Screenshot: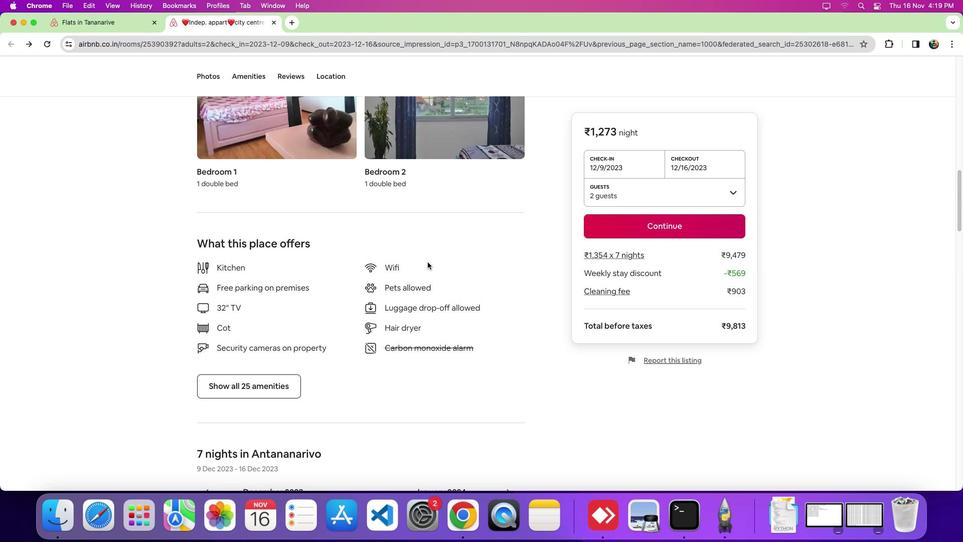 
Action: Mouse scrolled (398, 317) with delta (45, 262)
Screenshot: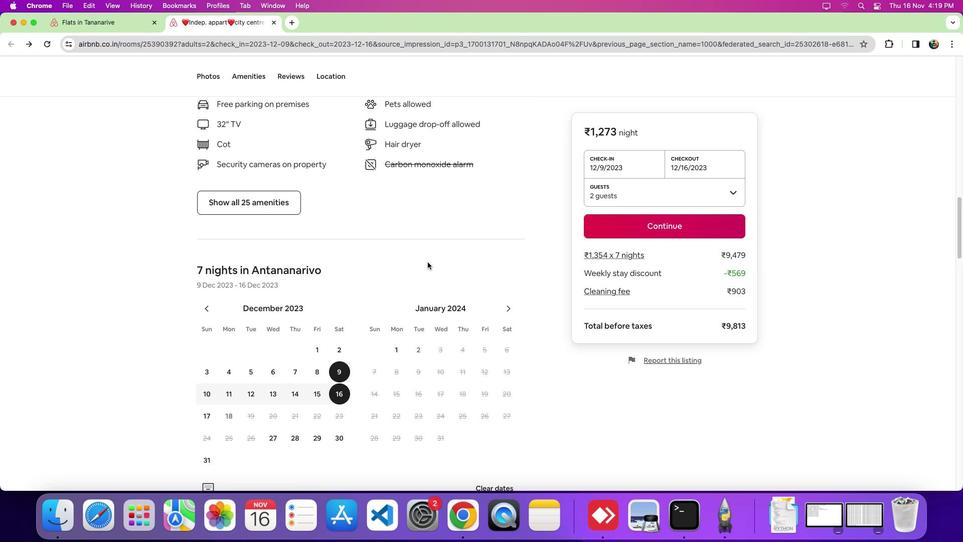 
Action: Mouse scrolled (398, 317) with delta (45, 262)
Screenshot: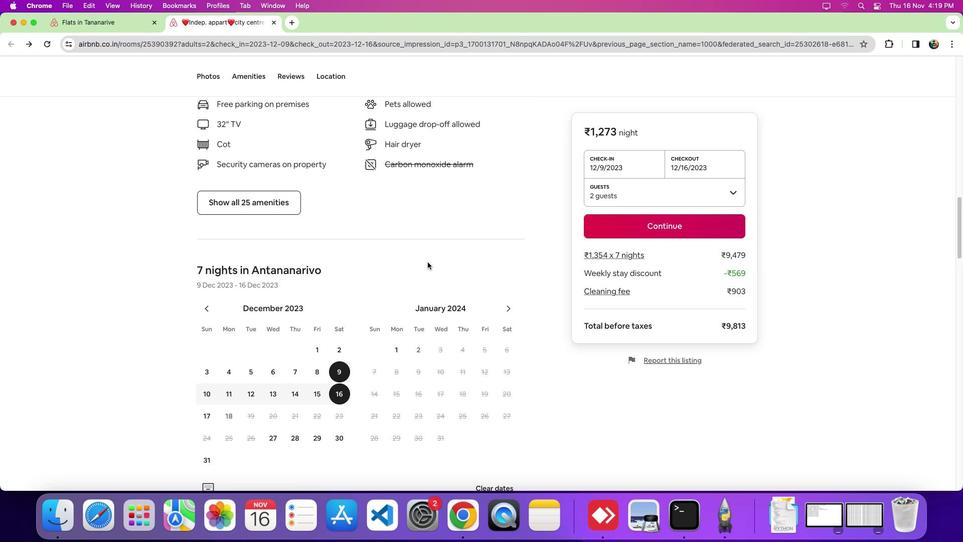 
Action: Mouse scrolled (398, 317) with delta (45, 262)
Screenshot: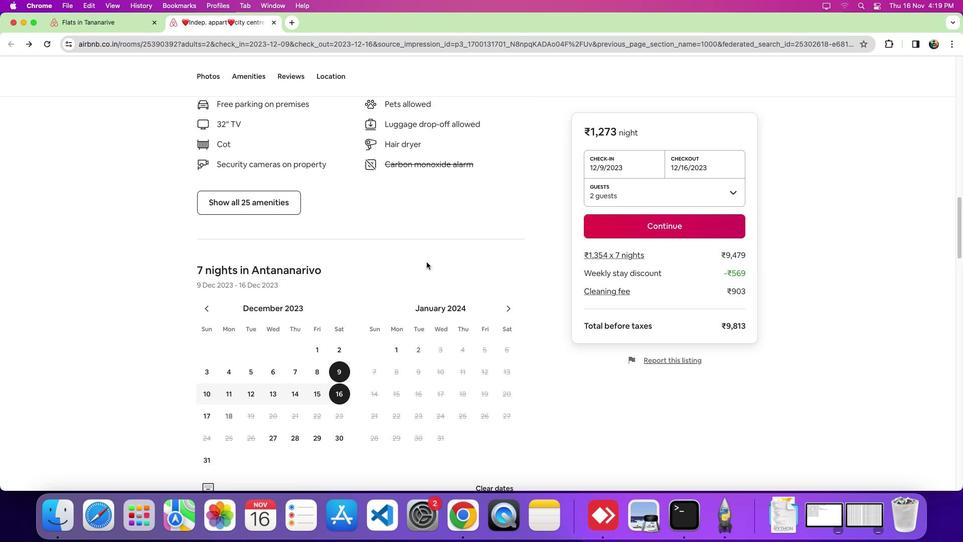 
Action: Mouse moved to (319, 319)
Screenshot: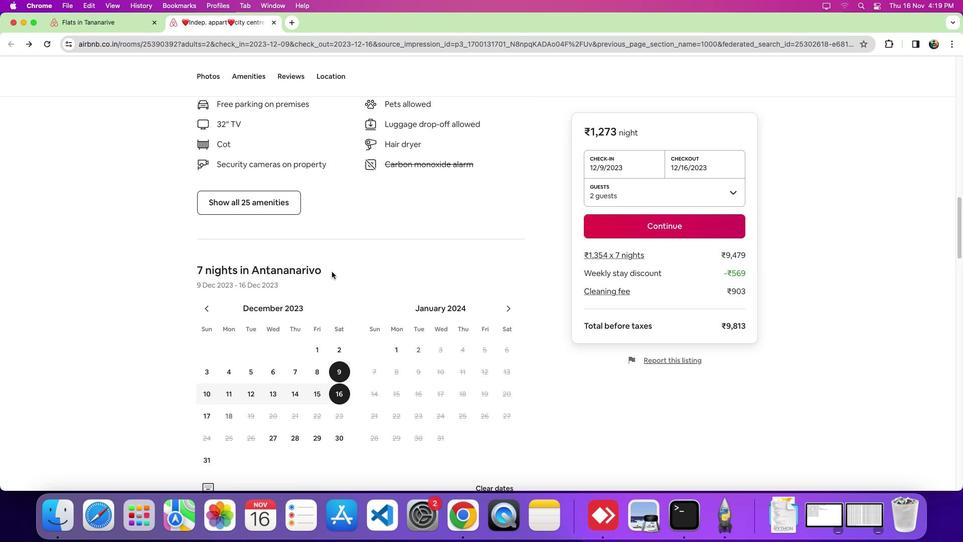 
Action: Mouse scrolled (319, 319) with delta (45, 262)
Screenshot: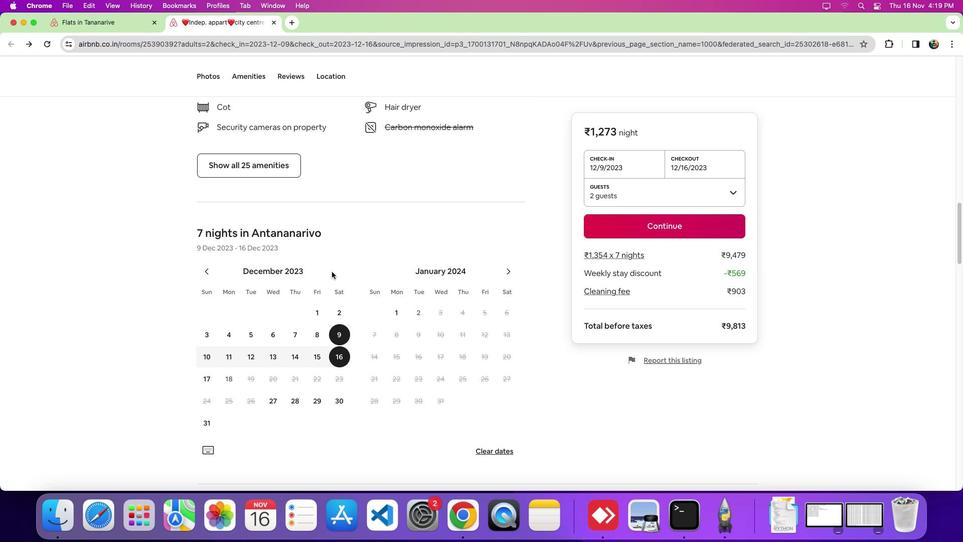 
Action: Mouse scrolled (319, 319) with delta (45, 262)
Screenshot: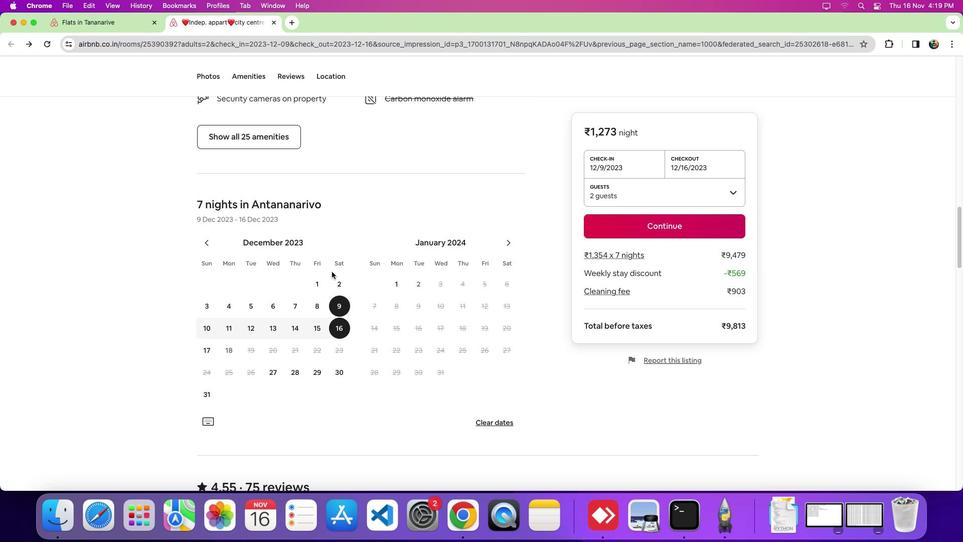 
Action: Mouse scrolled (319, 319) with delta (45, 262)
Screenshot: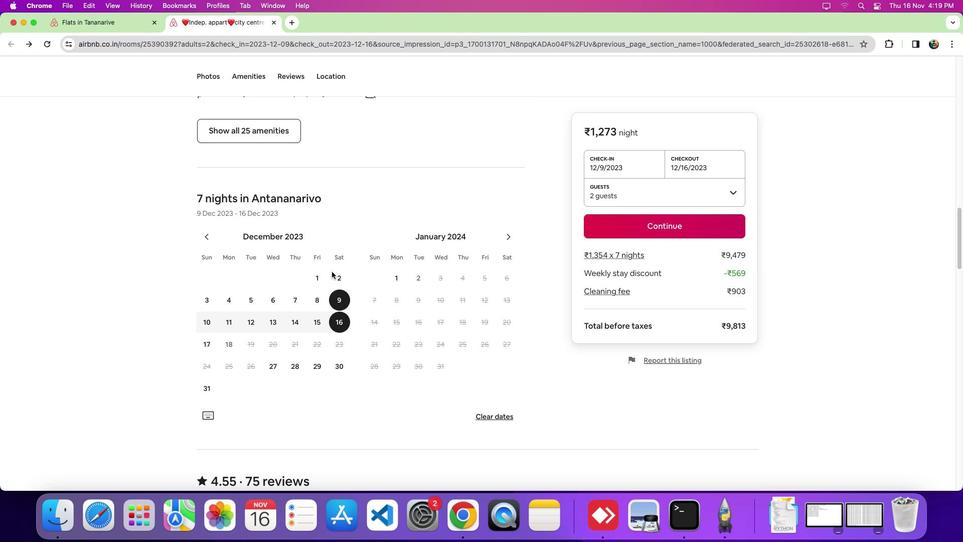 
Action: Mouse scrolled (319, 319) with delta (45, 262)
Screenshot: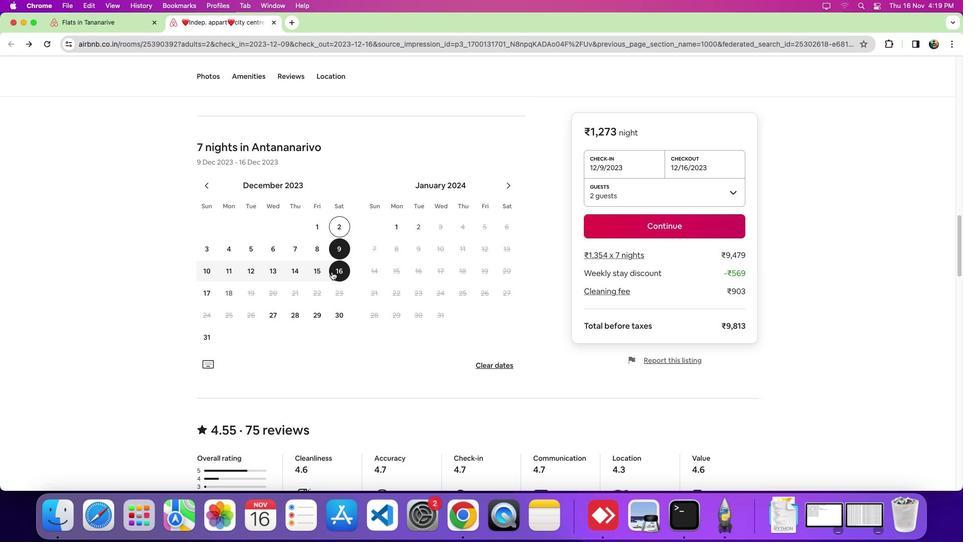 
Action: Mouse scrolled (319, 319) with delta (45, 262)
Screenshot: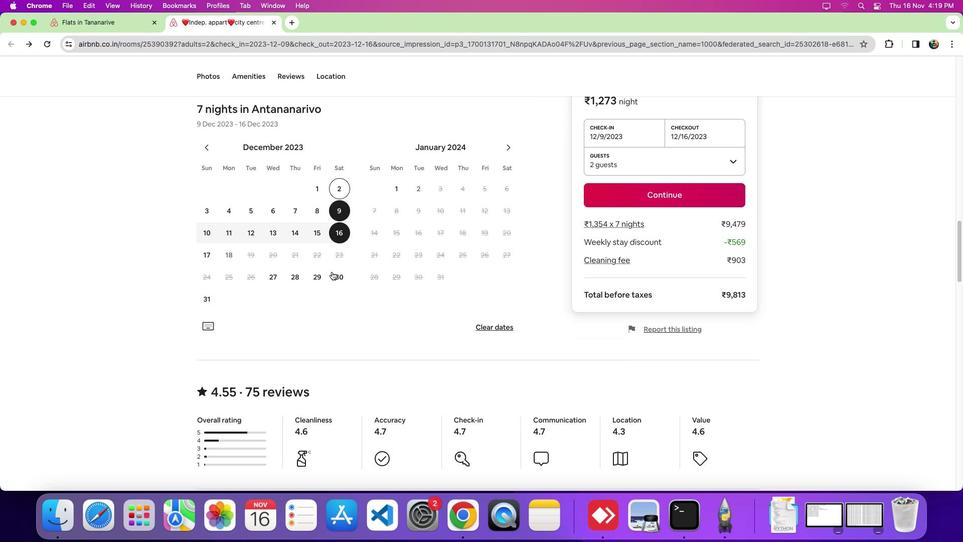 
Action: Mouse scrolled (319, 319) with delta (45, 262)
Screenshot: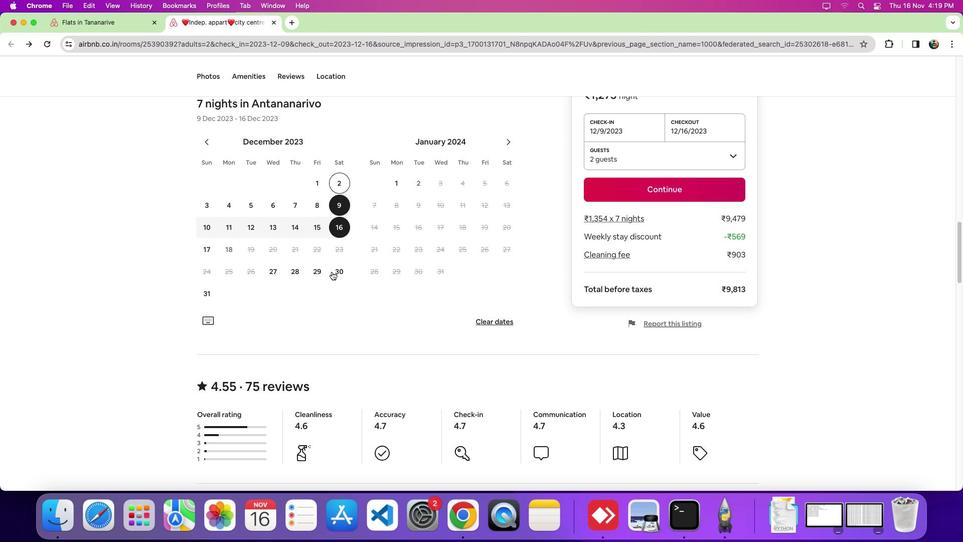 
Action: Mouse scrolled (319, 319) with delta (45, 262)
Screenshot: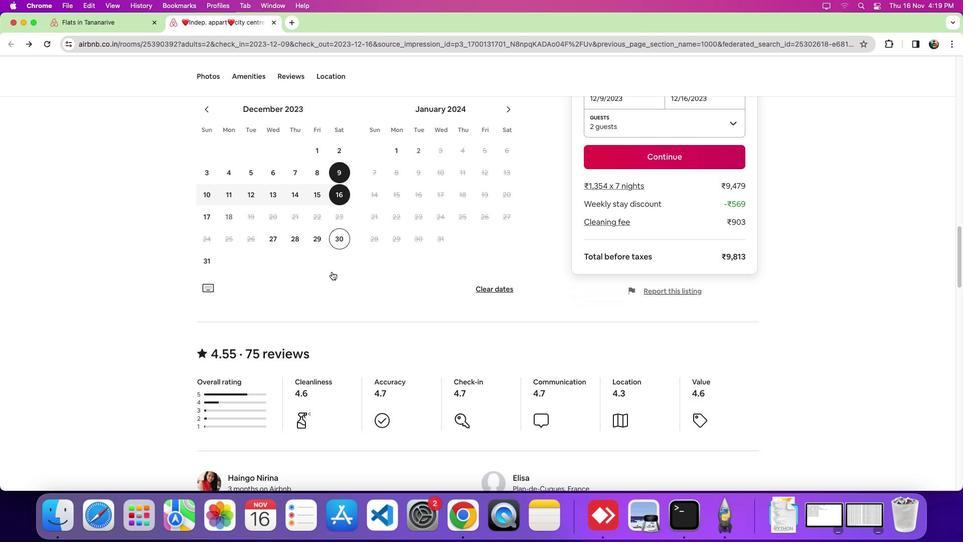 
Action: Mouse scrolled (319, 319) with delta (45, 262)
Screenshot: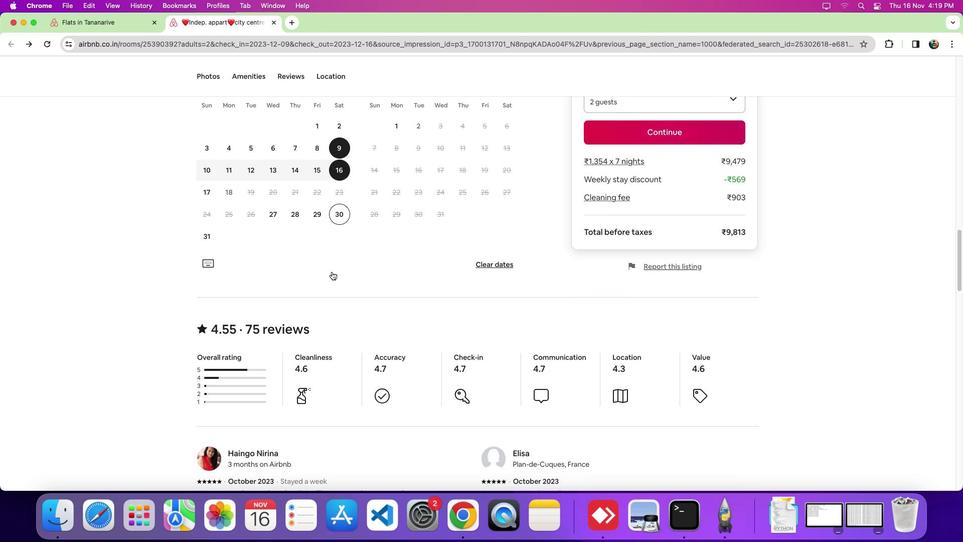
Action: Mouse scrolled (319, 319) with delta (45, 262)
Screenshot: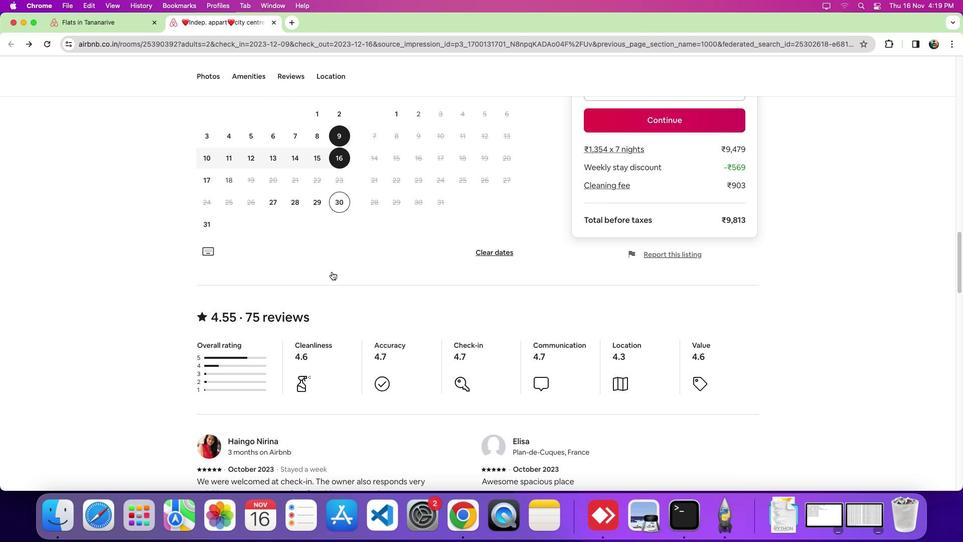 
Action: Mouse moved to (319, 319)
Screenshot: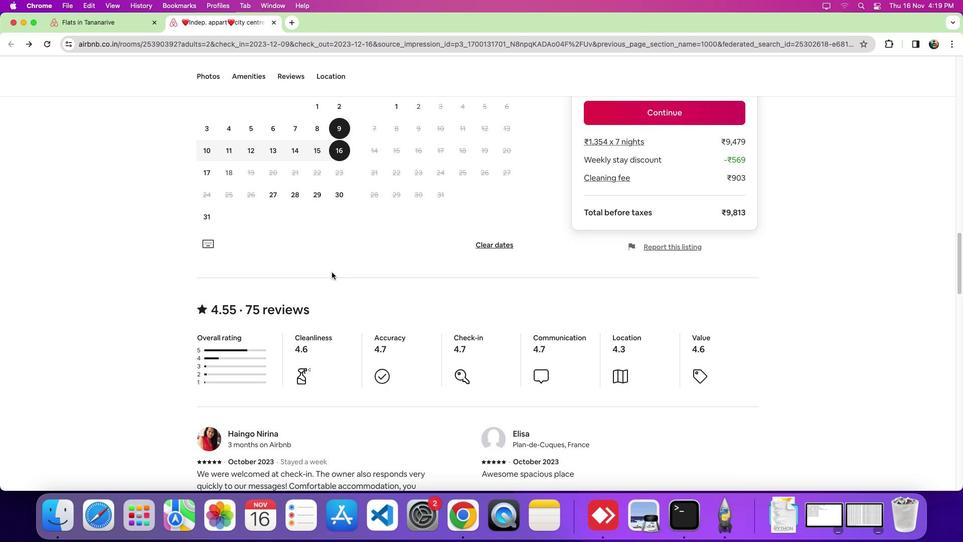 
Action: Mouse scrolled (319, 319) with delta (45, 262)
Screenshot: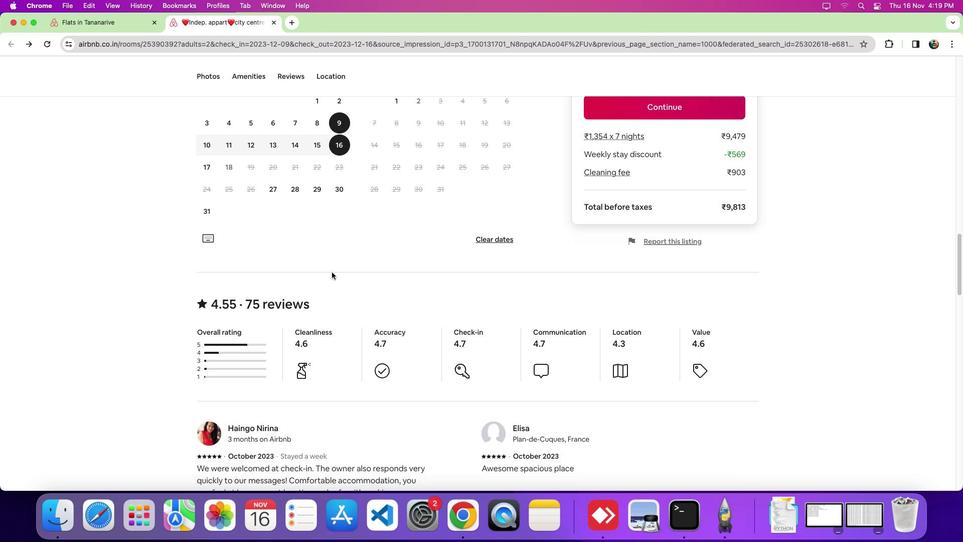 
Action: Mouse moved to (319, 319)
Screenshot: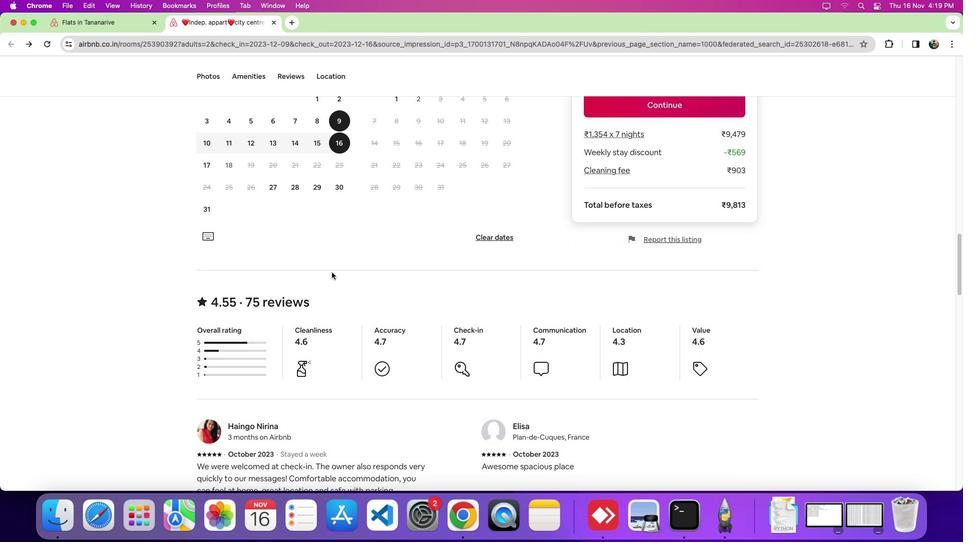 
Action: Mouse scrolled (319, 319) with delta (45, 262)
Screenshot: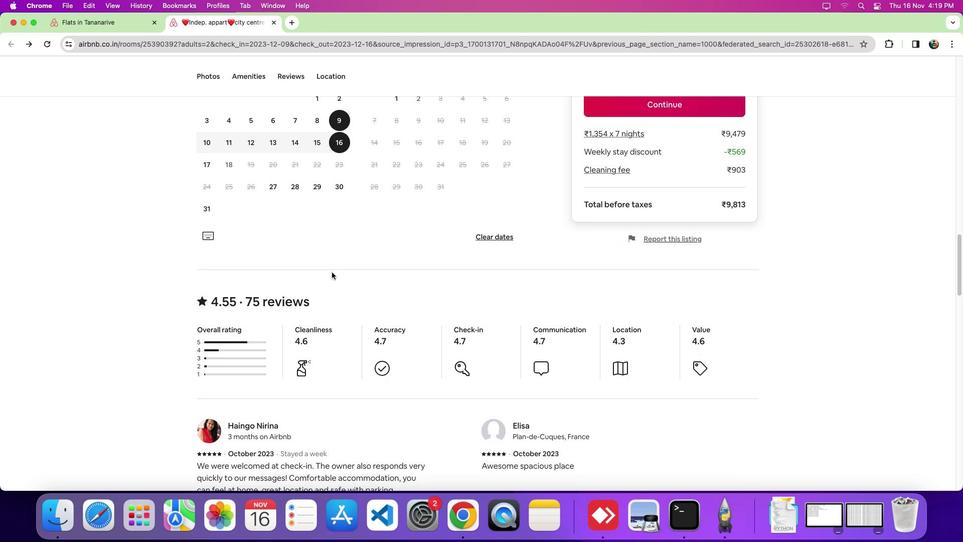 
Action: Mouse scrolled (319, 319) with delta (45, 262)
Screenshot: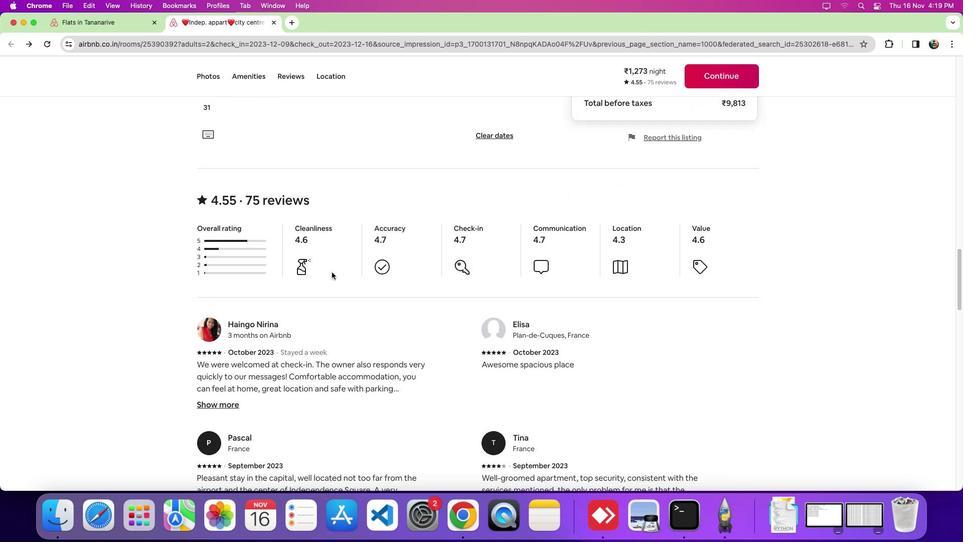 
Action: Mouse scrolled (319, 319) with delta (45, 262)
Screenshot: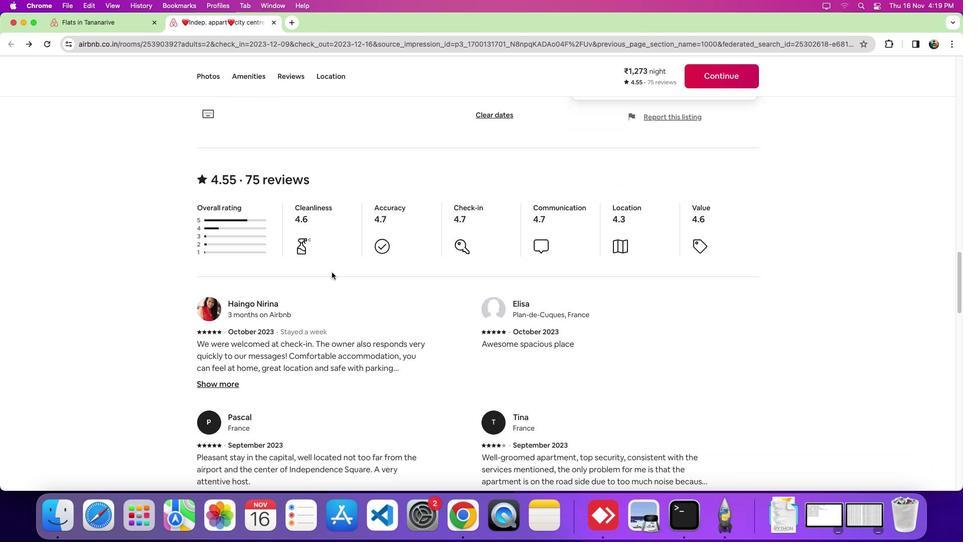
Action: Mouse scrolled (319, 319) with delta (45, 262)
Screenshot: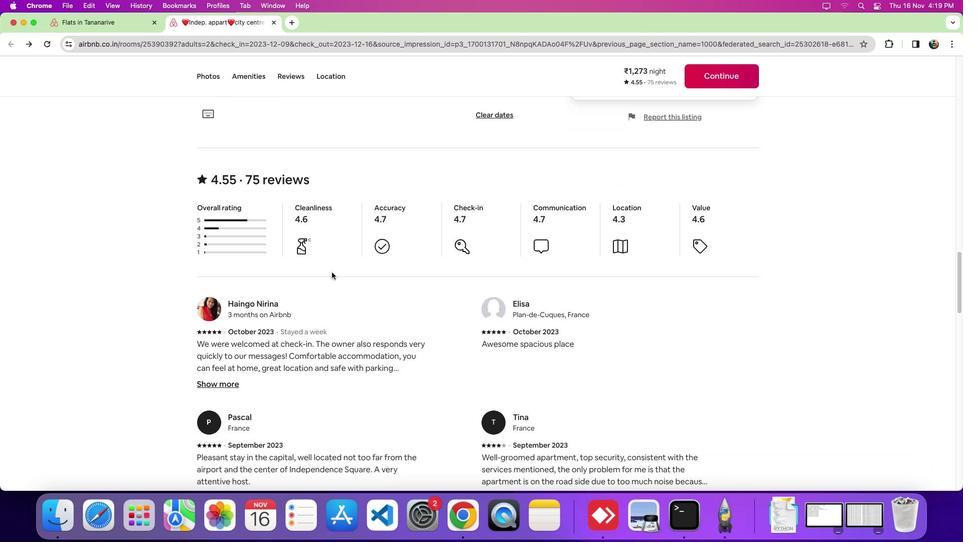 
Action: Mouse moved to (296, 328)
Screenshot: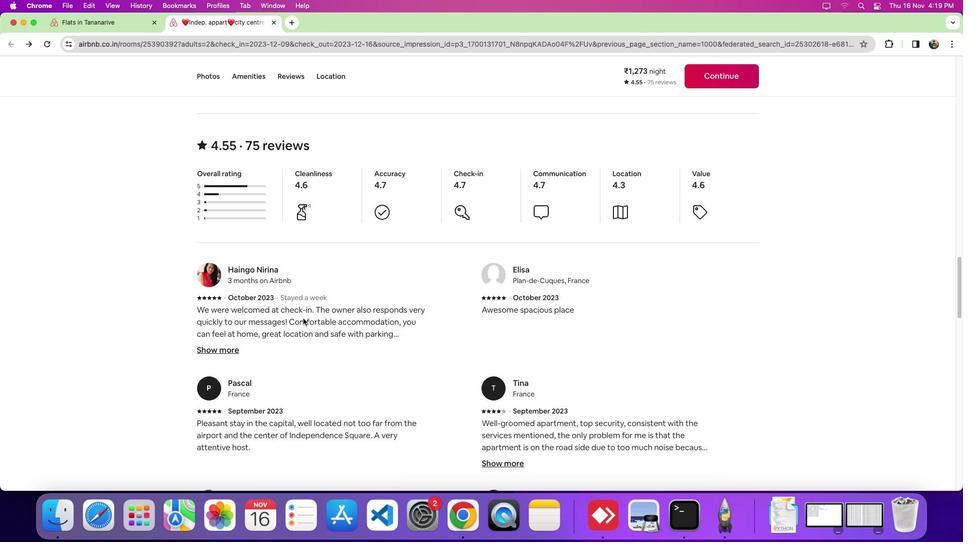
Action: Mouse scrolled (296, 328) with delta (45, 262)
Screenshot: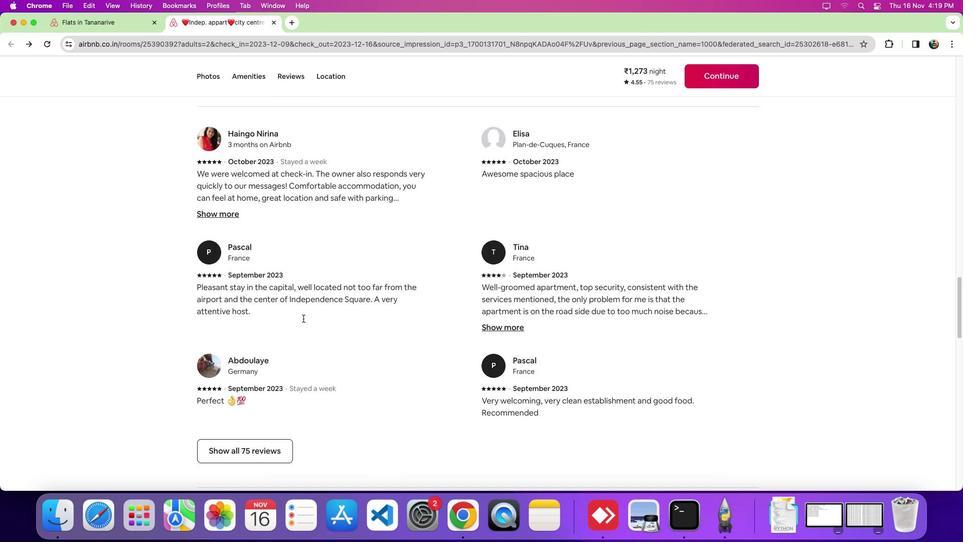
Action: Mouse scrolled (296, 328) with delta (45, 262)
Screenshot: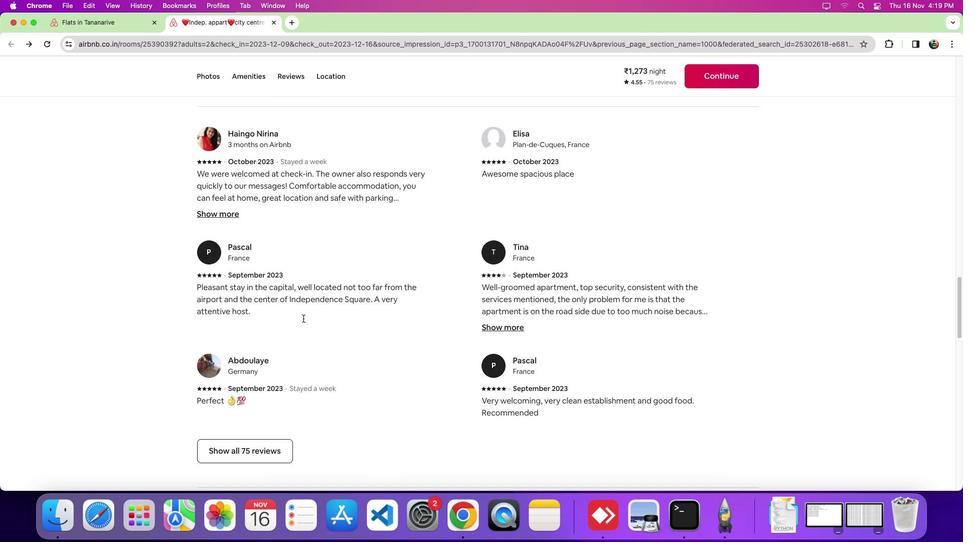 
Action: Mouse scrolled (296, 328) with delta (45, 262)
Screenshot: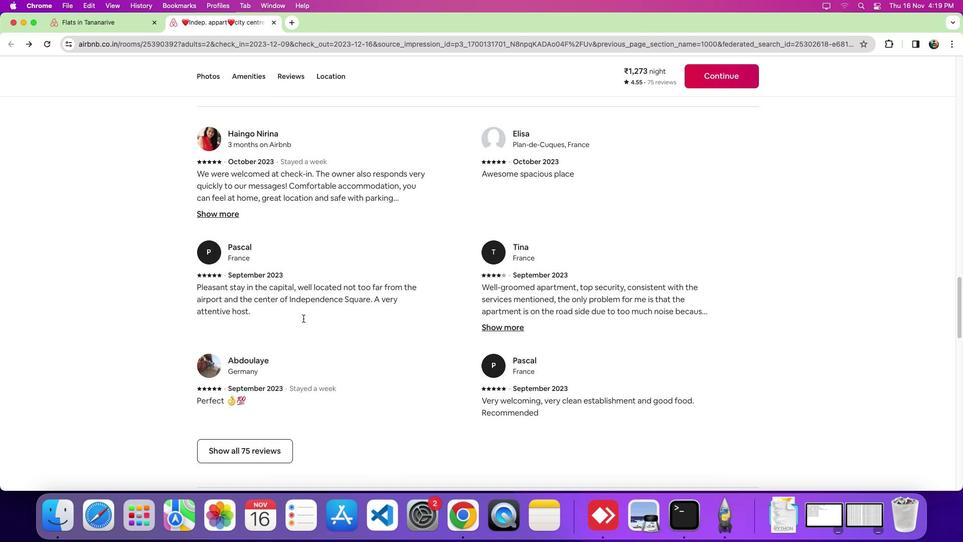 
Action: Mouse moved to (266, 356)
Screenshot: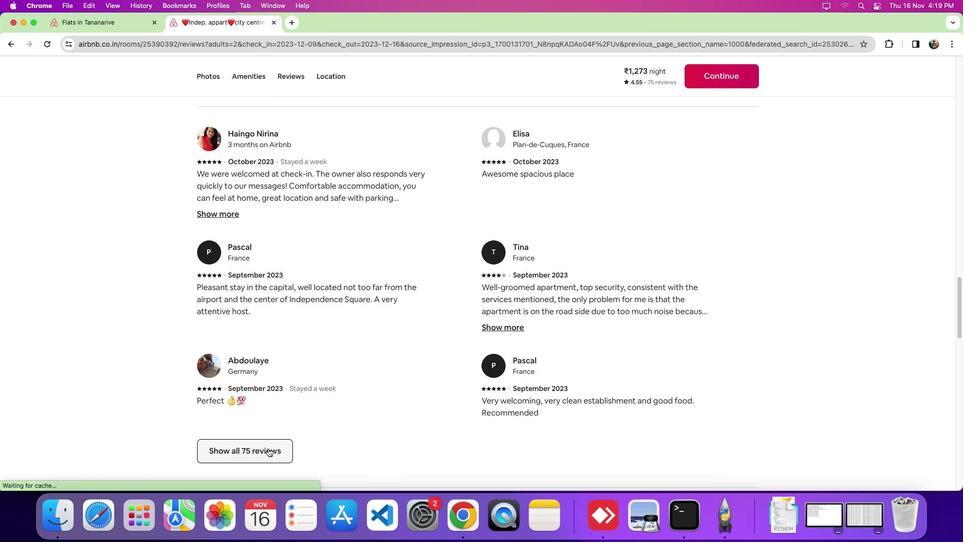 
Action: Mouse pressed left at (266, 356)
Screenshot: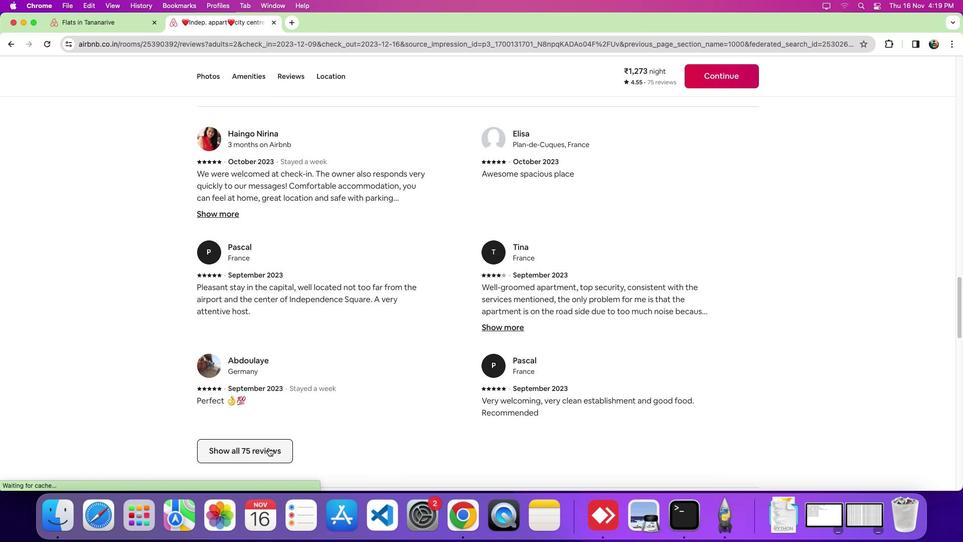 
Action: Mouse moved to (435, 340)
Screenshot: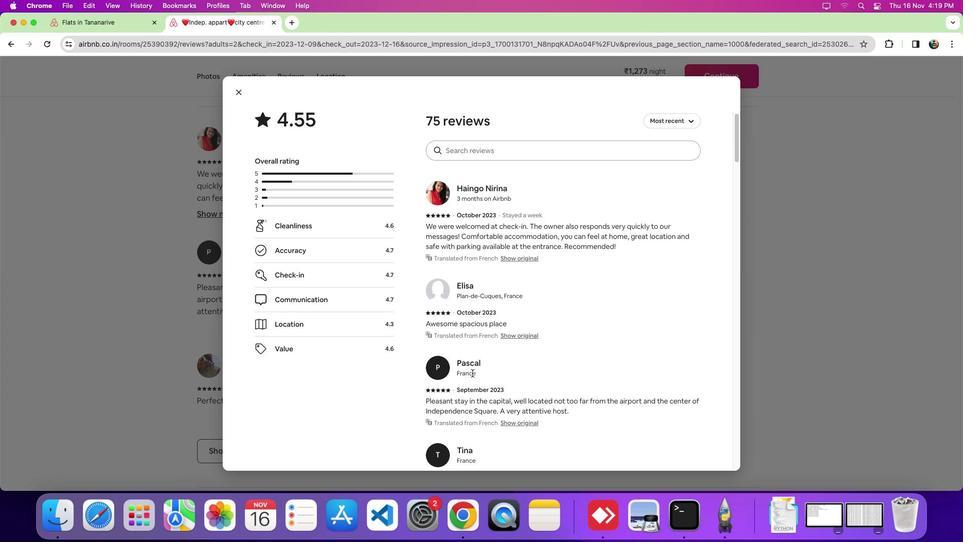 
Action: Mouse scrolled (435, 340) with delta (45, 262)
Screenshot: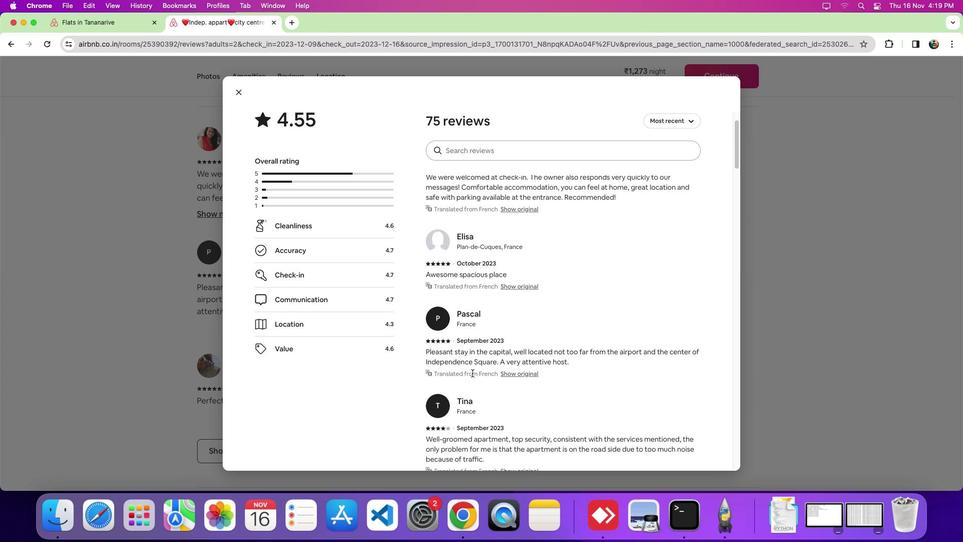 
Action: Mouse scrolled (435, 340) with delta (45, 262)
Screenshot: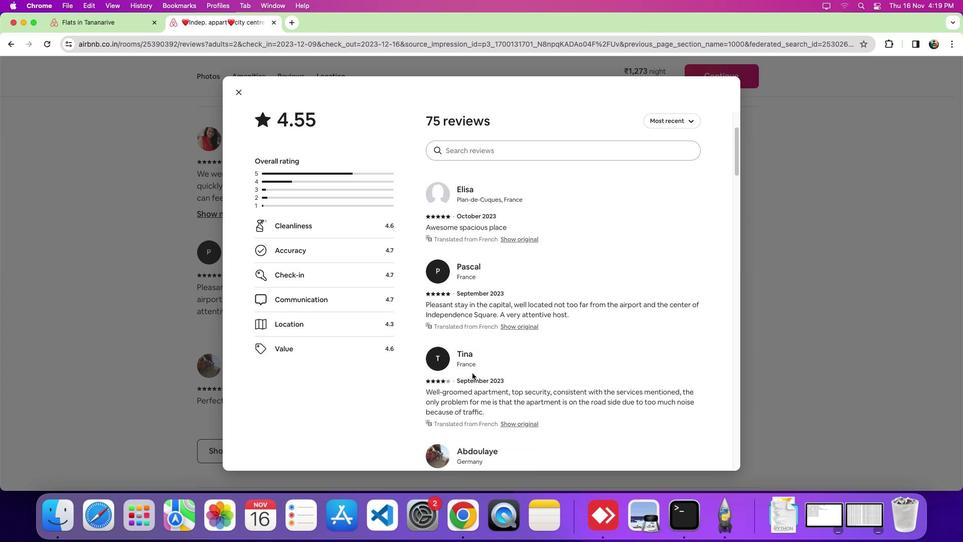 
Action: Mouse scrolled (435, 340) with delta (45, 262)
Screenshot: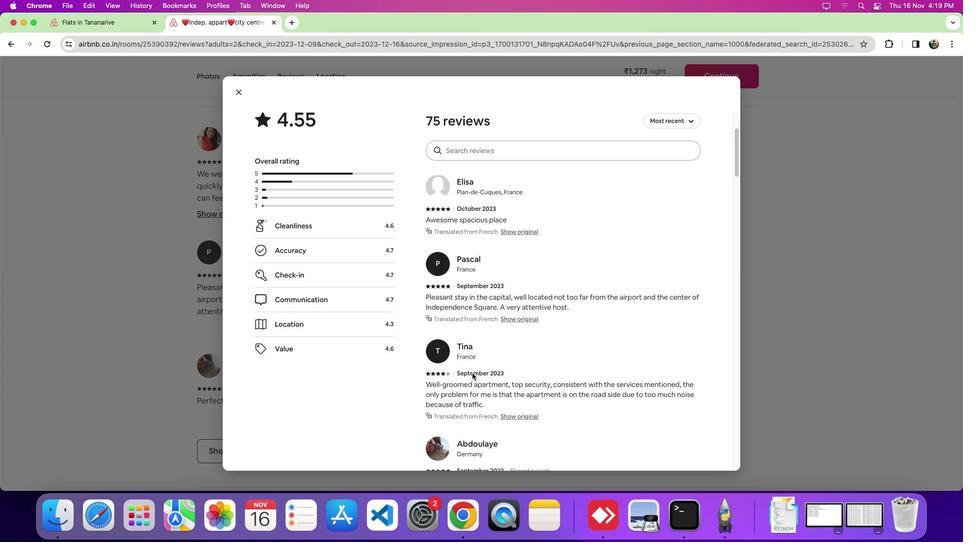 
Action: Mouse moved to (436, 339)
Screenshot: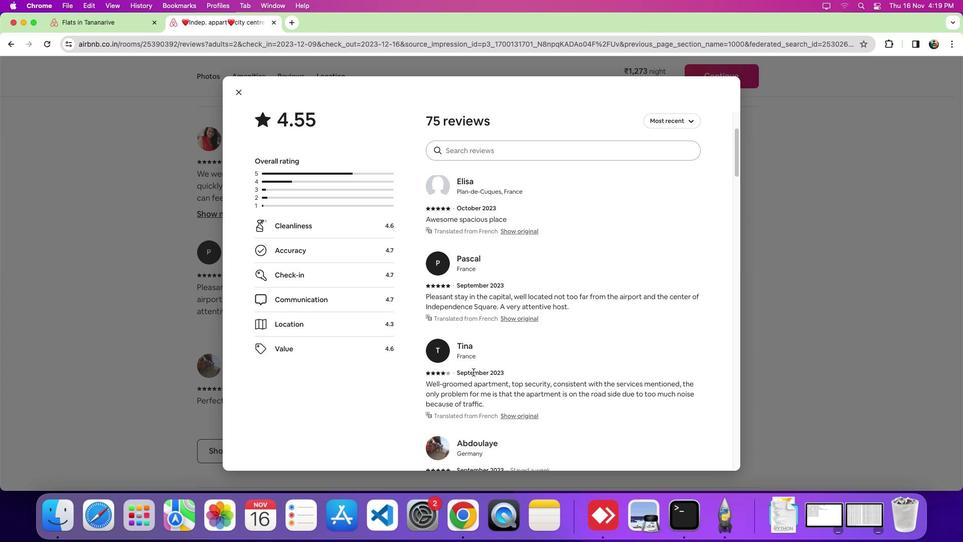 
Action: Mouse scrolled (436, 339) with delta (45, 262)
Screenshot: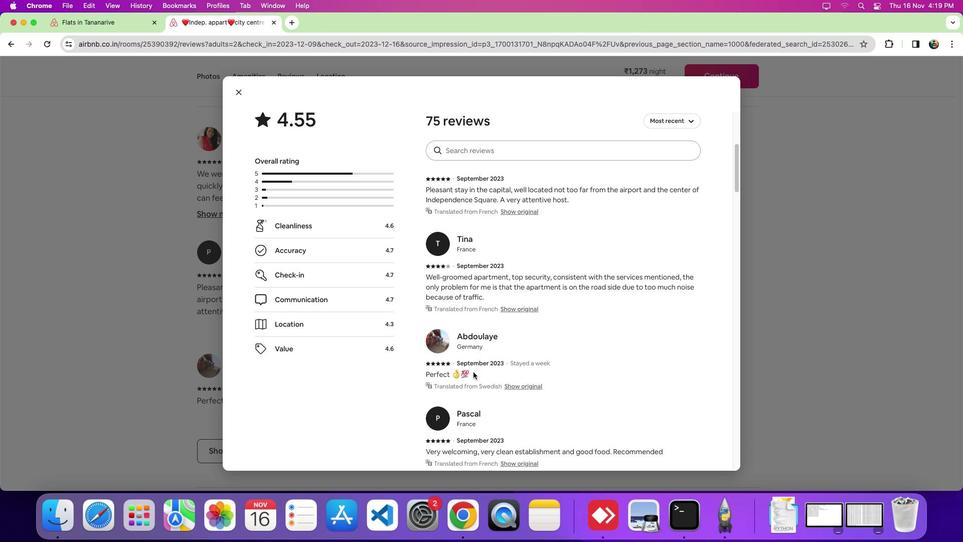 
Action: Mouse scrolled (436, 339) with delta (45, 262)
Screenshot: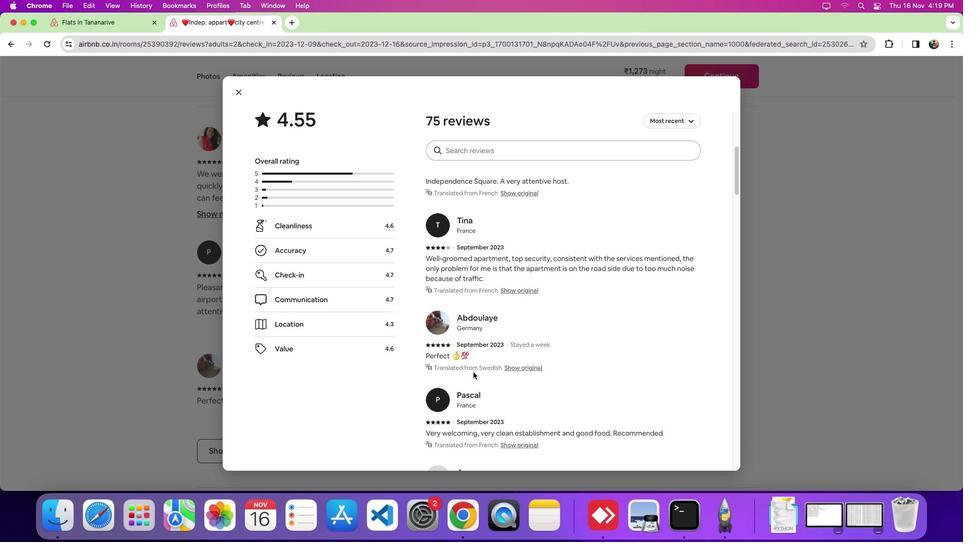 
Action: Mouse scrolled (436, 339) with delta (45, 262)
Screenshot: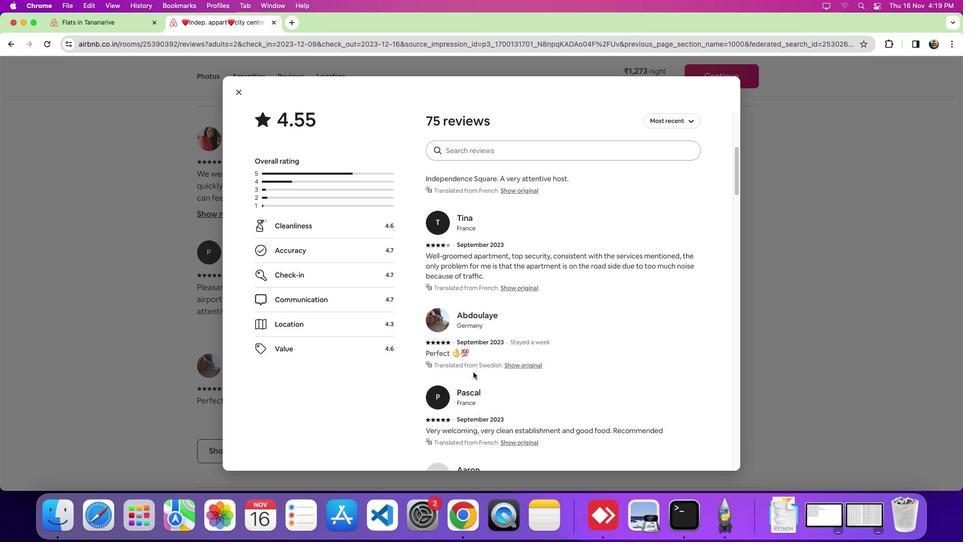
Action: Mouse scrolled (436, 339) with delta (45, 262)
Screenshot: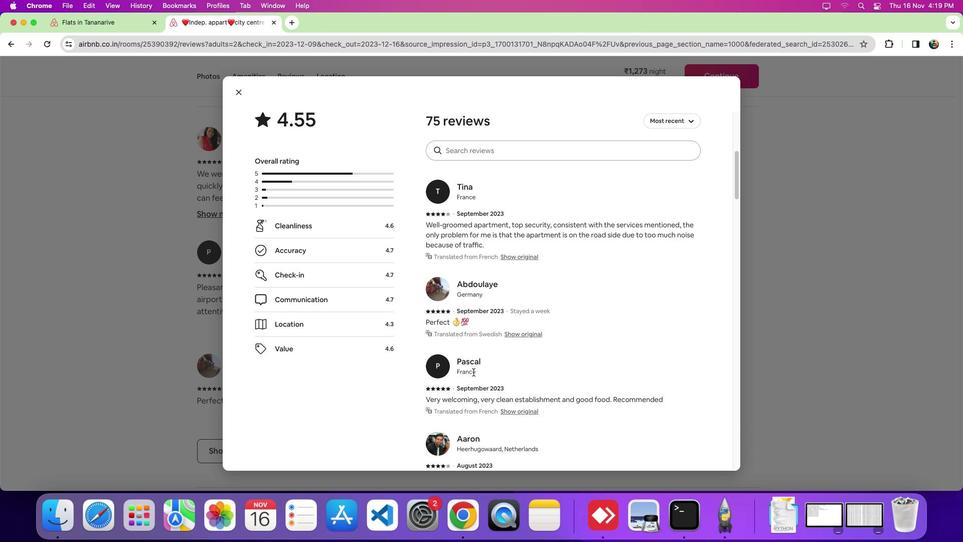 
Action: Mouse scrolled (436, 339) with delta (45, 262)
Screenshot: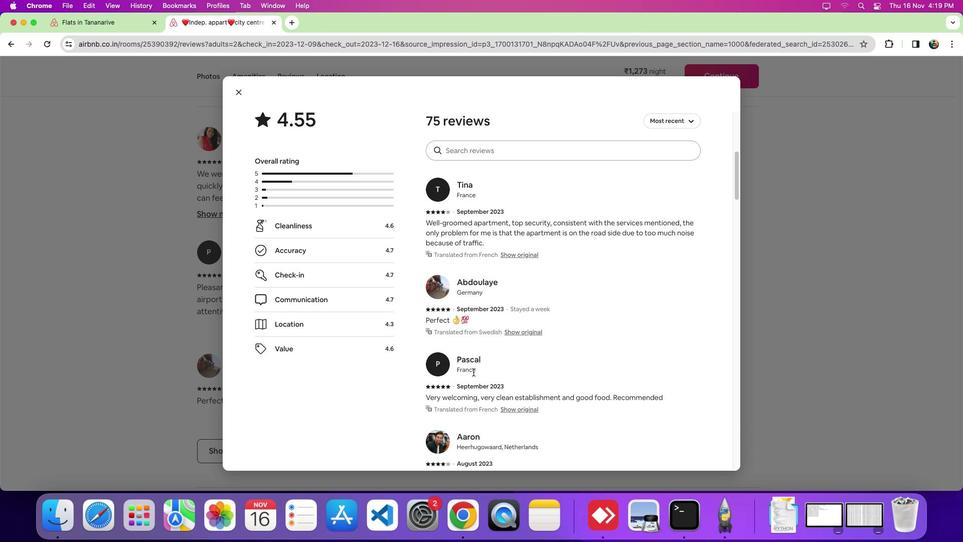 
Action: Mouse moved to (436, 339)
Screenshot: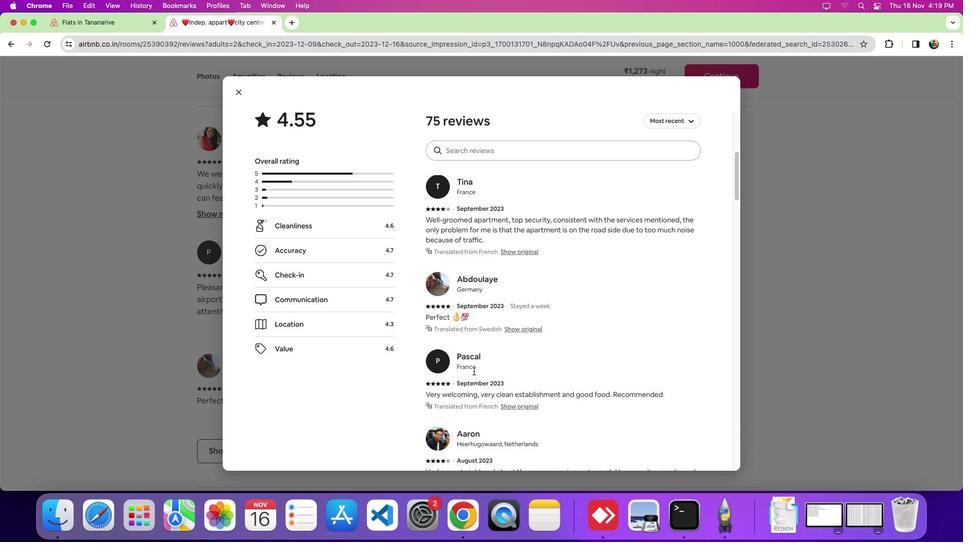 
Action: Mouse scrolled (436, 339) with delta (45, 262)
Screenshot: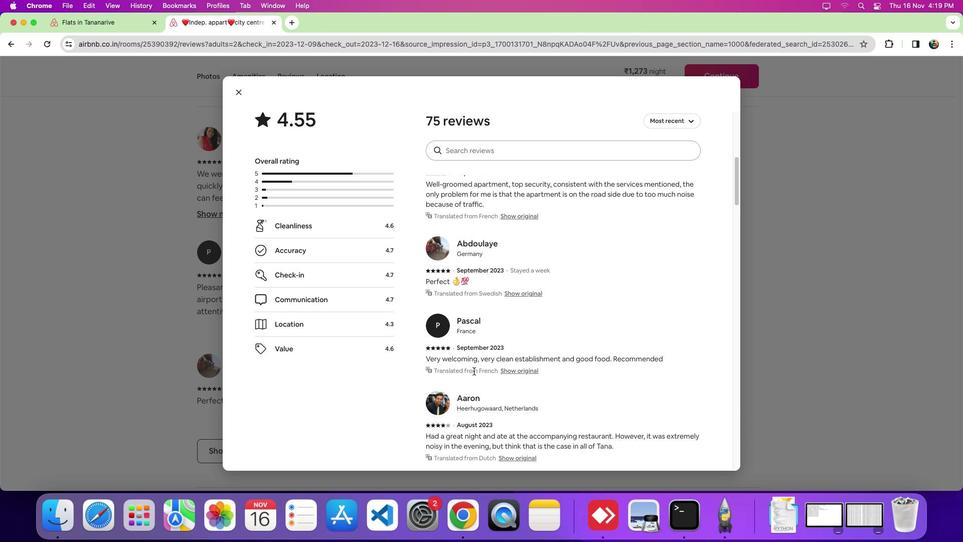 
Action: Mouse scrolled (436, 339) with delta (45, 262)
Screenshot: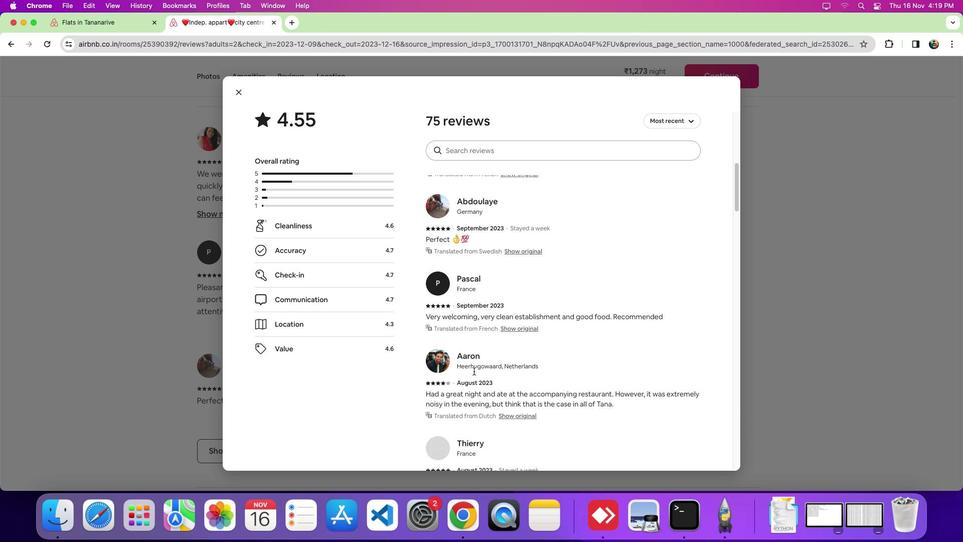 
Action: Mouse scrolled (436, 339) with delta (45, 262)
Screenshot: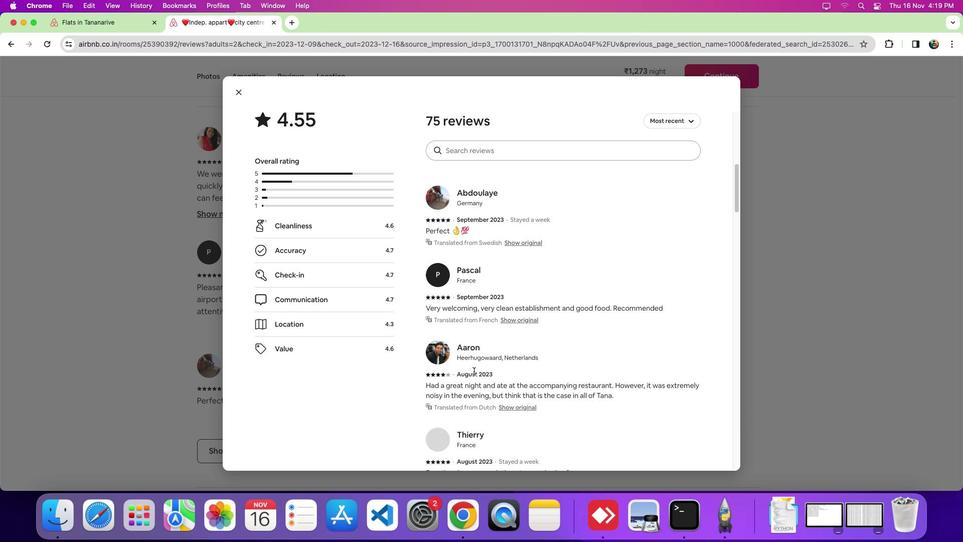 
Action: Mouse moved to (436, 339)
Screenshot: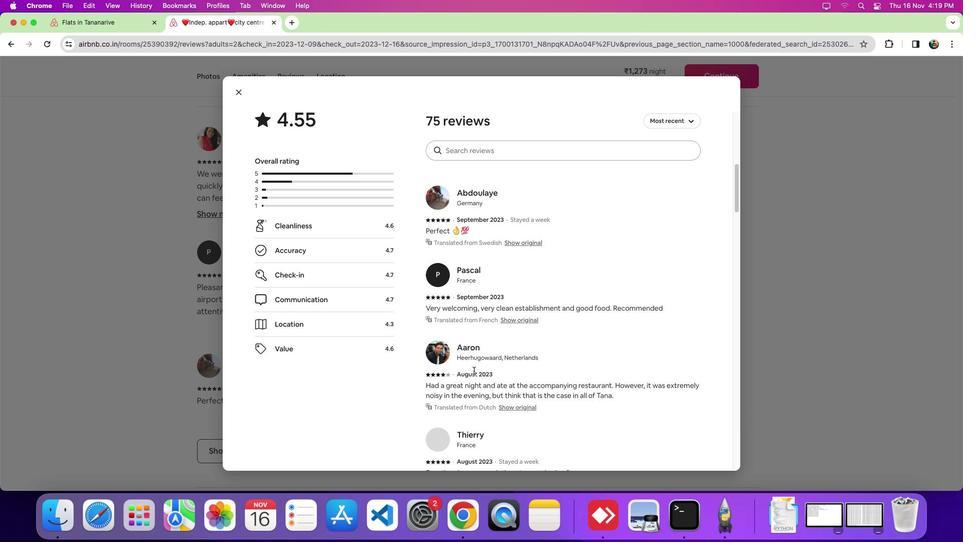 
Action: Mouse scrolled (436, 339) with delta (45, 262)
Screenshot: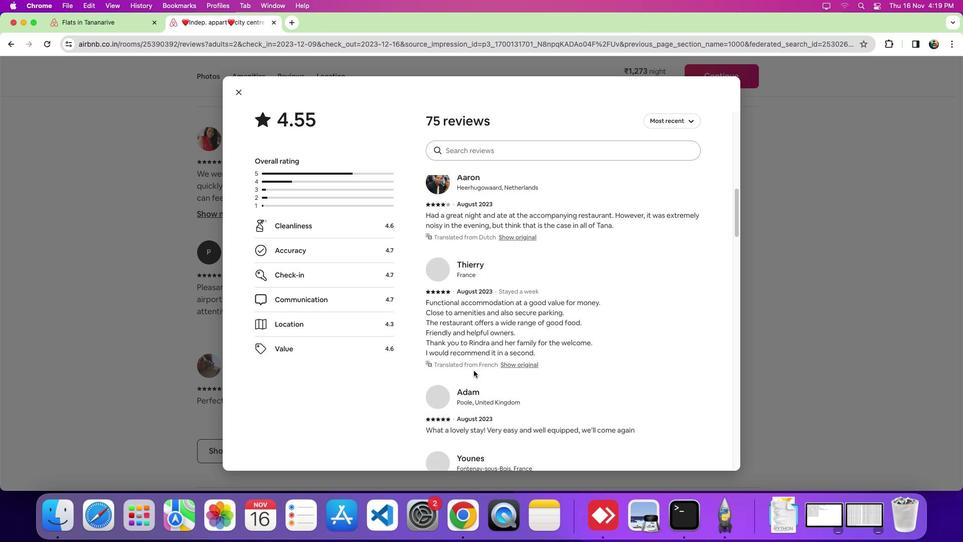 
Action: Mouse scrolled (436, 339) with delta (45, 262)
Screenshot: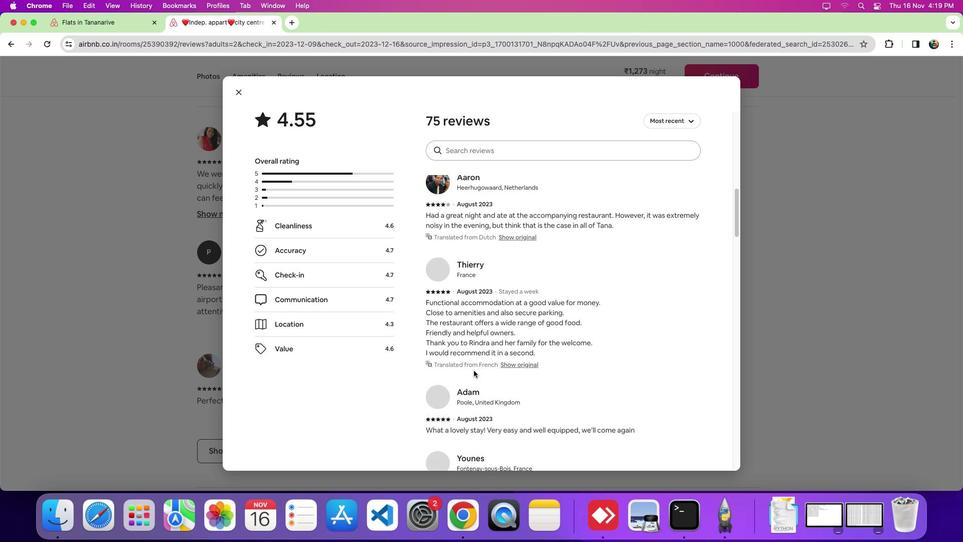 
Action: Mouse scrolled (436, 339) with delta (45, 262)
Screenshot: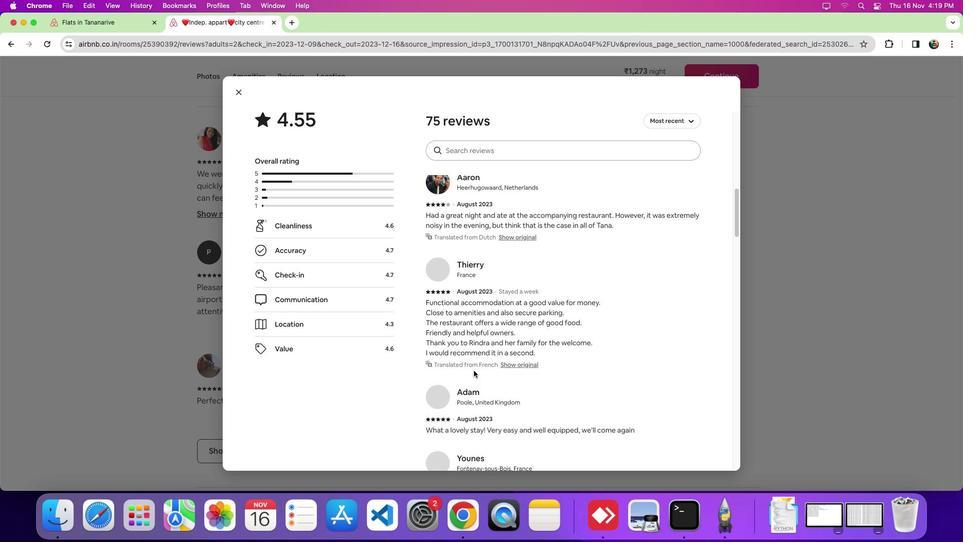 
Action: Mouse moved to (452, 338)
Screenshot: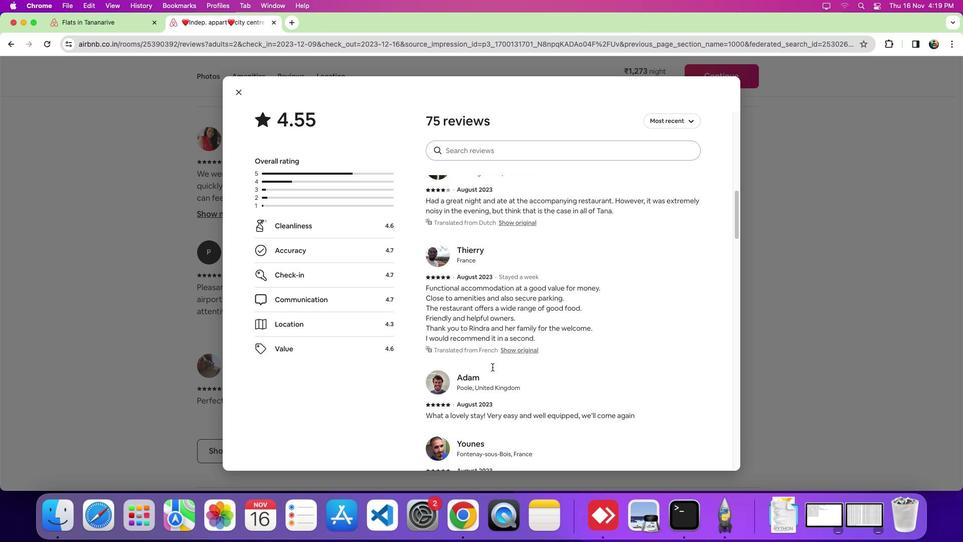 
Action: Mouse scrolled (452, 338) with delta (45, 262)
Screenshot: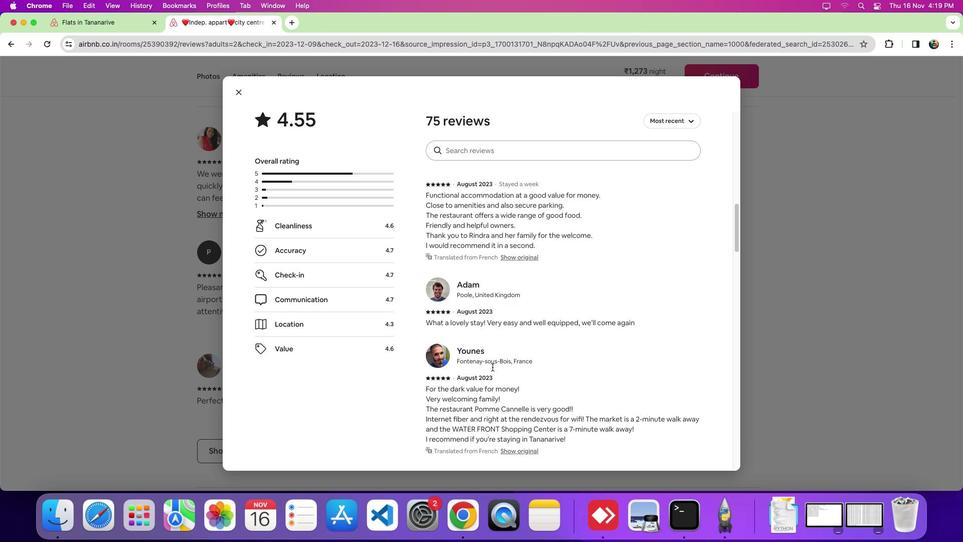 
Action: Mouse scrolled (452, 338) with delta (45, 262)
Screenshot: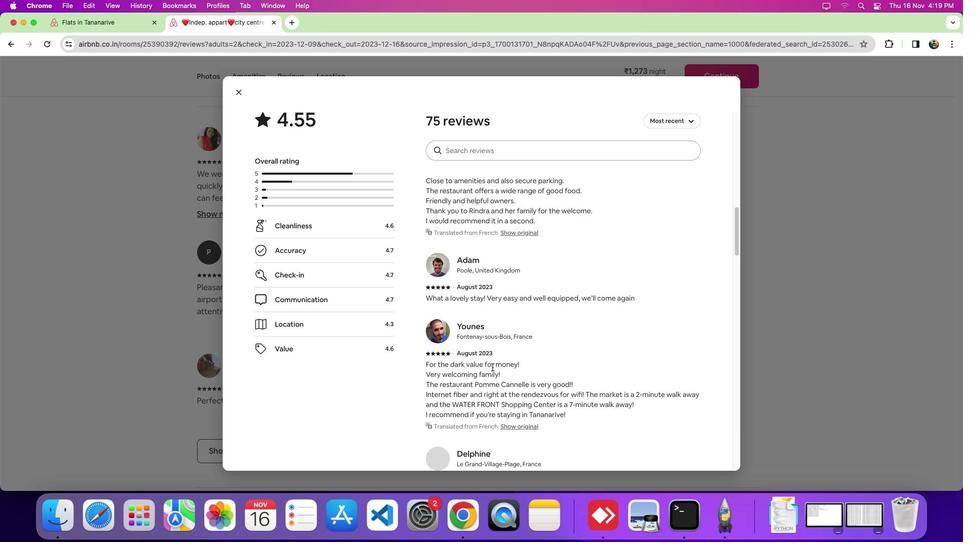 
Action: Mouse scrolled (452, 338) with delta (45, 262)
Screenshot: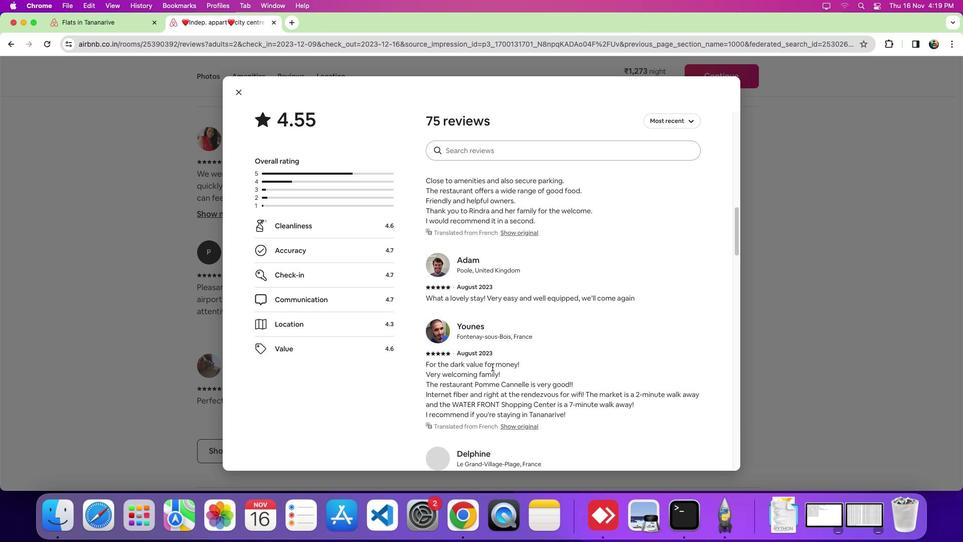 
Action: Mouse moved to (452, 338)
Screenshot: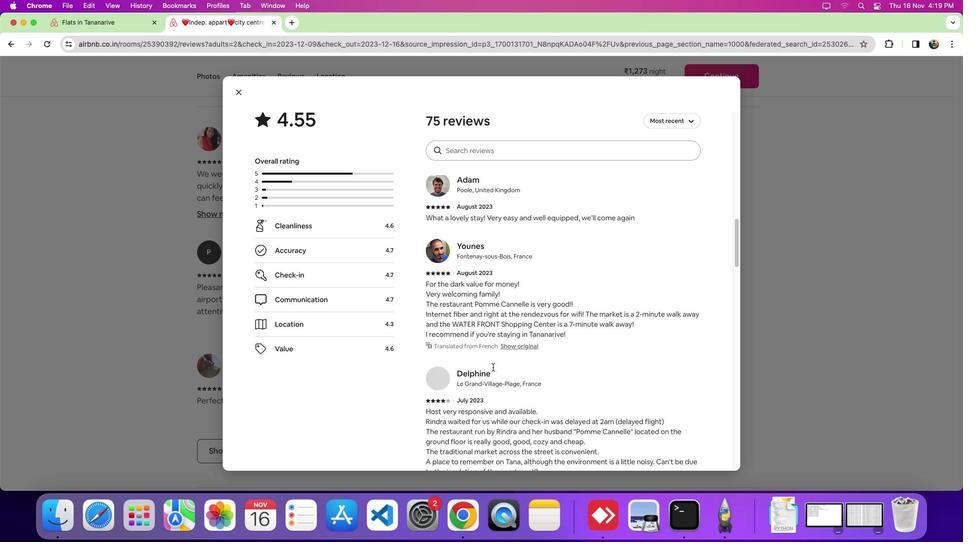 
Action: Mouse scrolled (452, 338) with delta (45, 262)
Screenshot: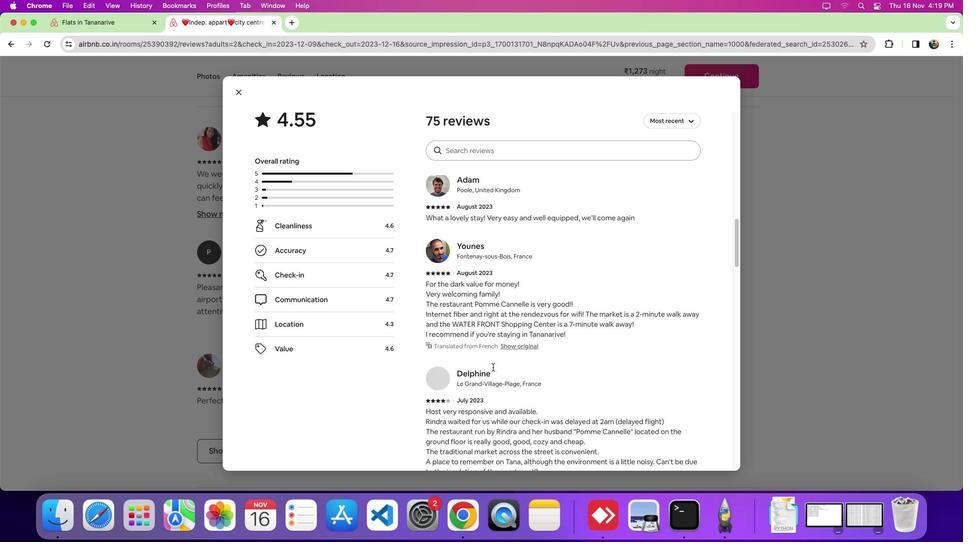 
Action: Mouse scrolled (452, 338) with delta (45, 262)
Screenshot: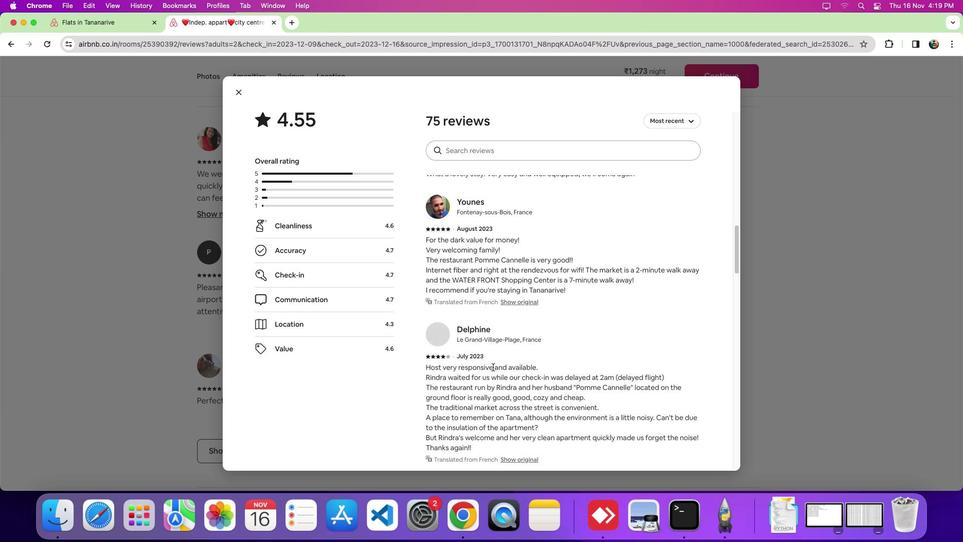 
Action: Mouse scrolled (452, 338) with delta (45, 262)
Screenshot: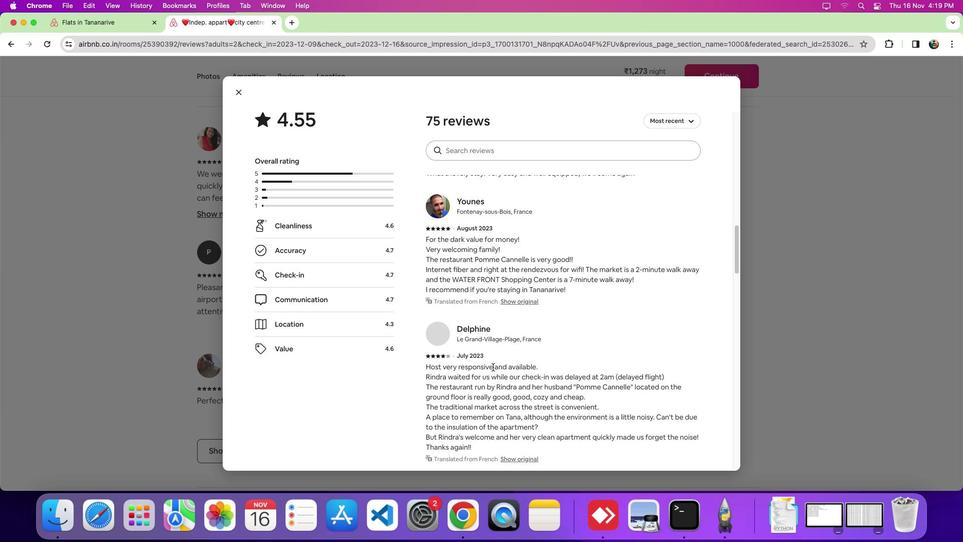 
Action: Mouse moved to (452, 338)
Screenshot: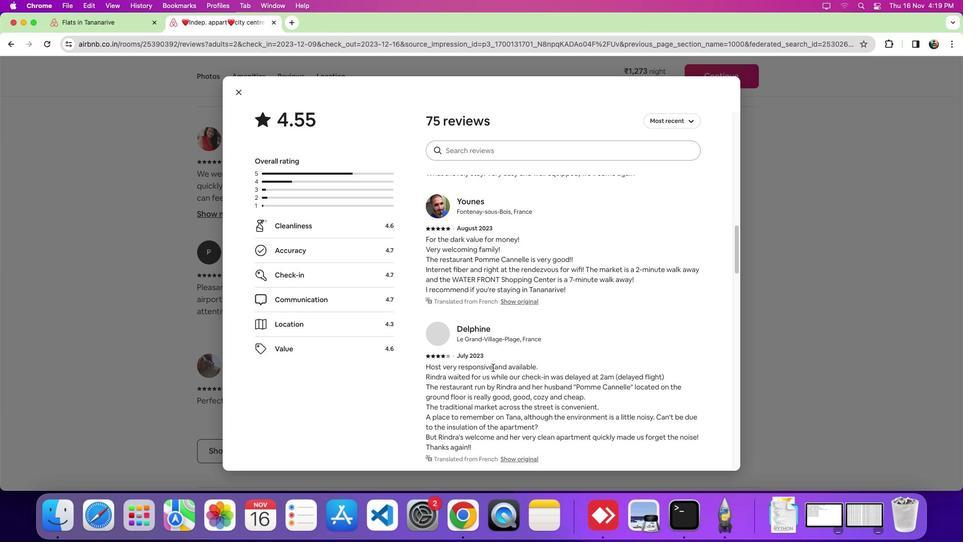 
Action: Mouse scrolled (452, 338) with delta (45, 262)
Screenshot: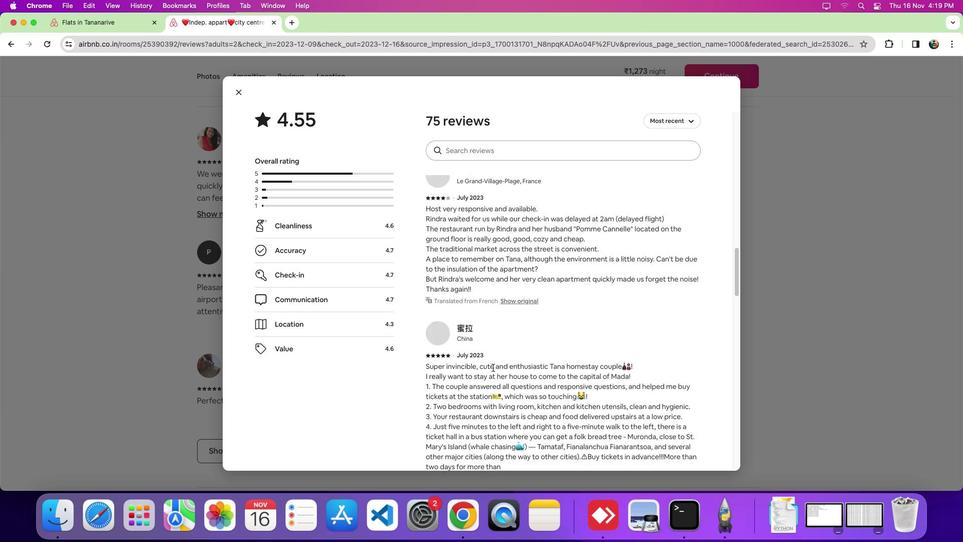 
Action: Mouse scrolled (452, 338) with delta (45, 262)
Screenshot: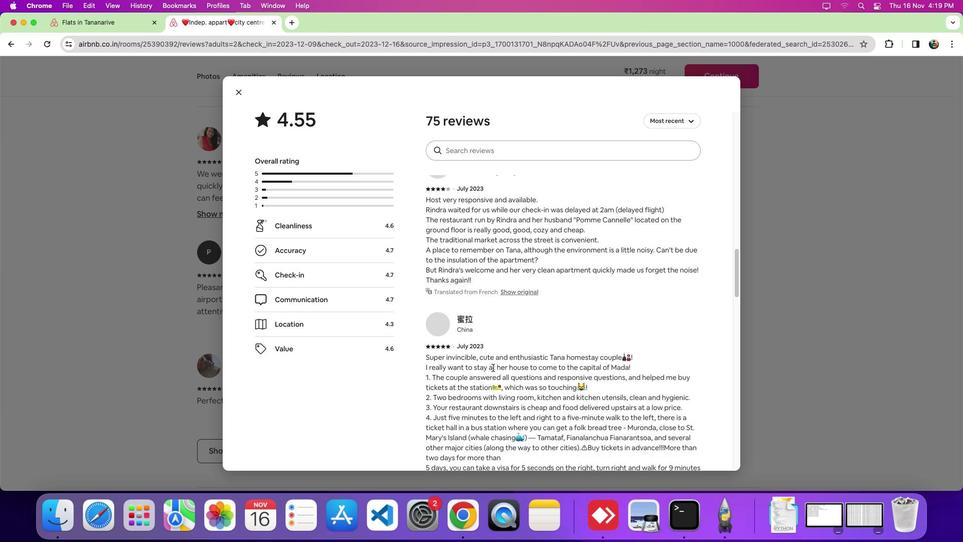 
Action: Mouse scrolled (452, 338) with delta (45, 262)
Screenshot: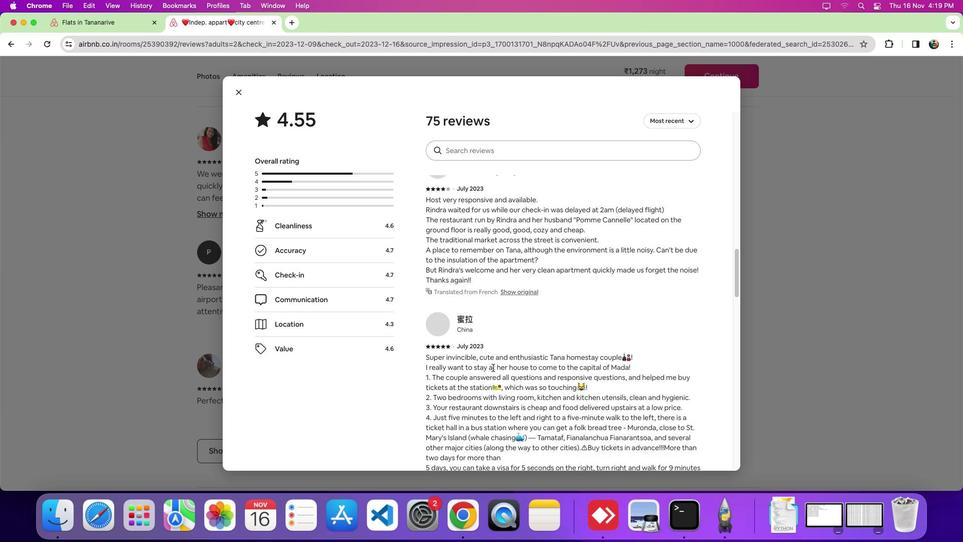 
Action: Mouse moved to (452, 338)
Screenshot: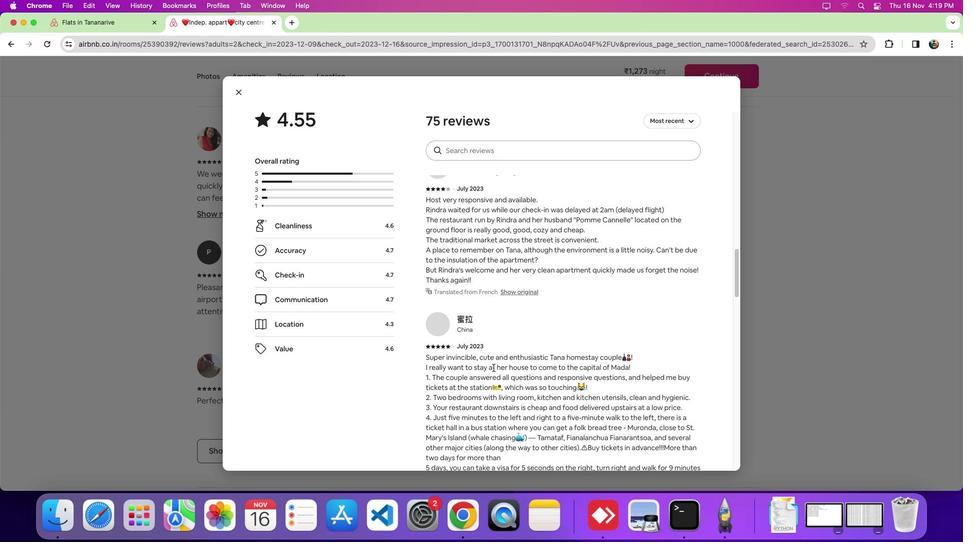 
Action: Mouse scrolled (452, 338) with delta (45, 262)
Screenshot: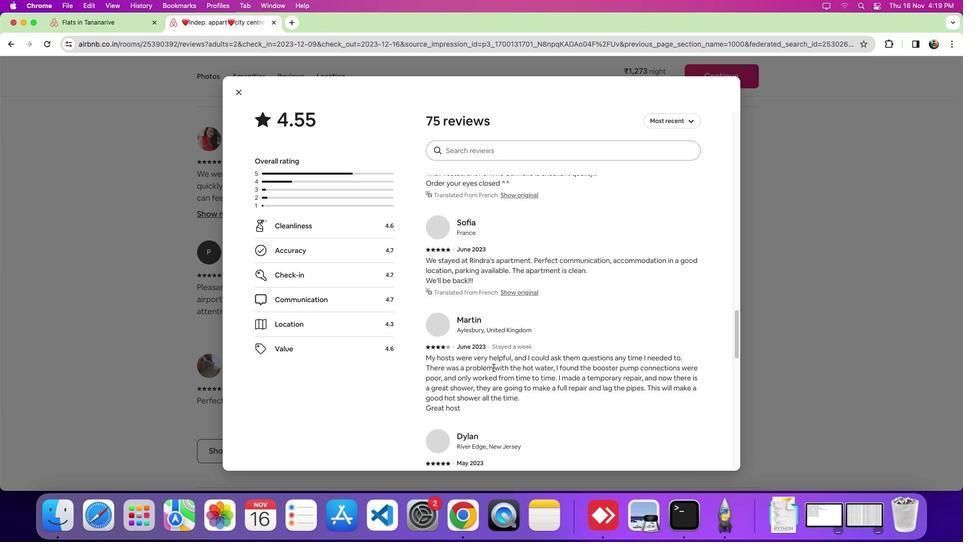 
Action: Mouse scrolled (452, 338) with delta (45, 262)
Screenshot: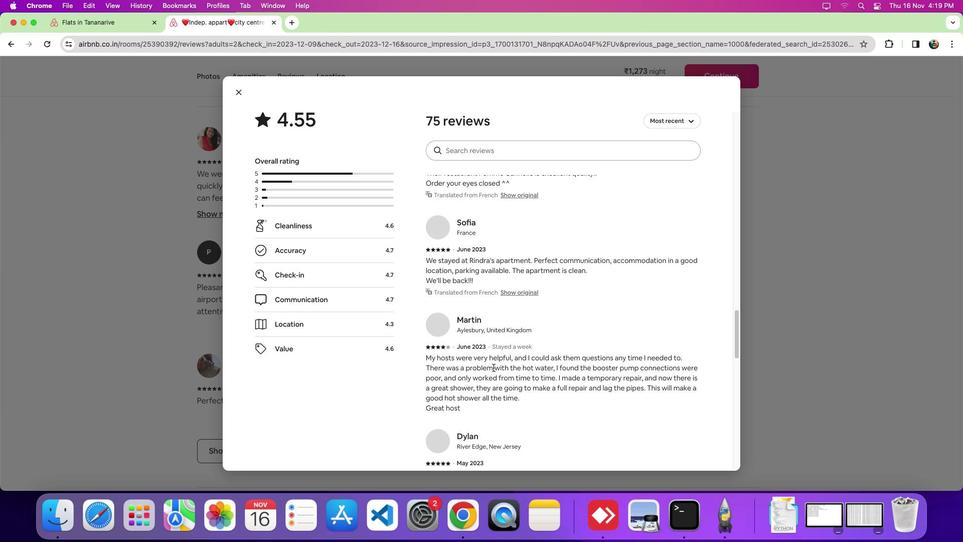 
Action: Mouse scrolled (452, 338) with delta (45, 262)
Screenshot: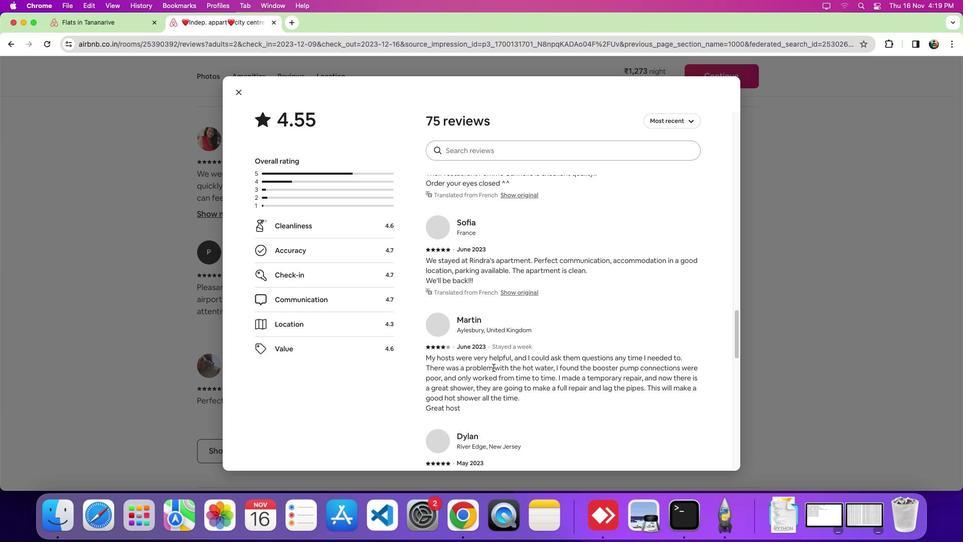
Action: Mouse scrolled (452, 338) with delta (45, 261)
Screenshot: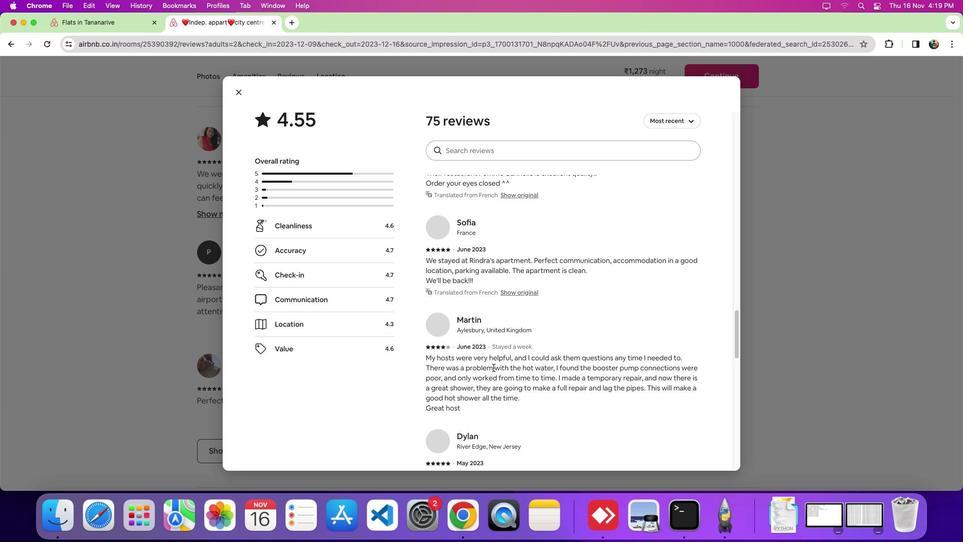 
Action: Mouse moved to (452, 338)
Screenshot: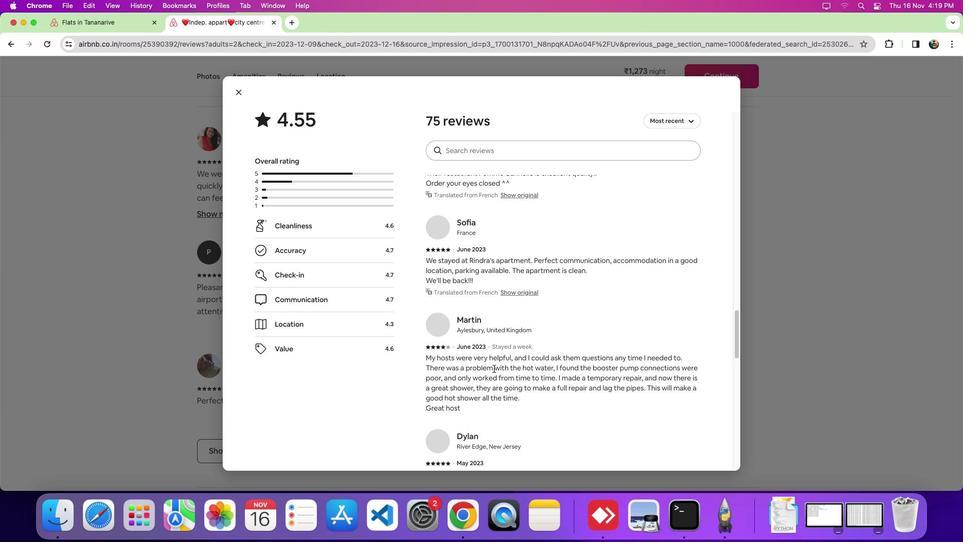 
Action: Mouse scrolled (452, 338) with delta (45, 262)
Screenshot: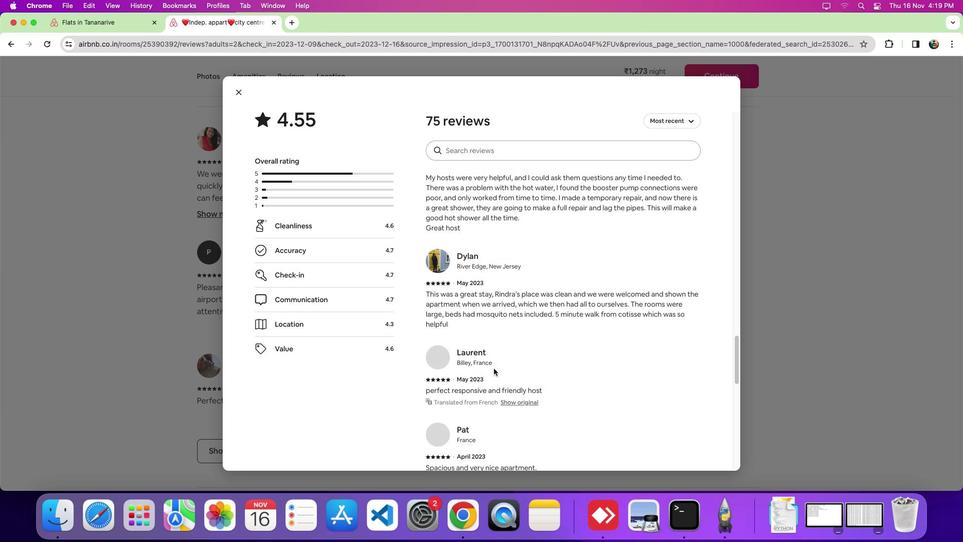 
Action: Mouse scrolled (452, 338) with delta (45, 262)
Screenshot: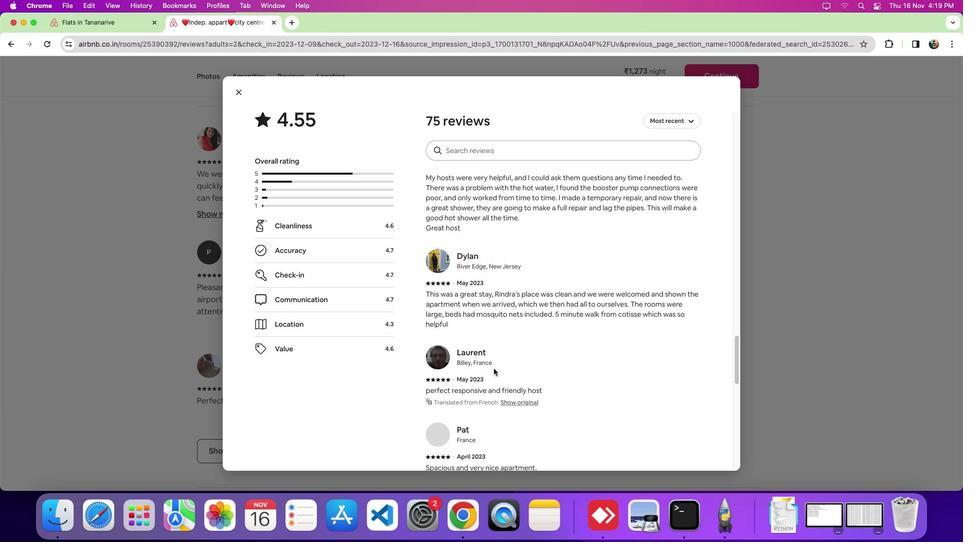 
Action: Mouse scrolled (452, 338) with delta (45, 262)
Screenshot: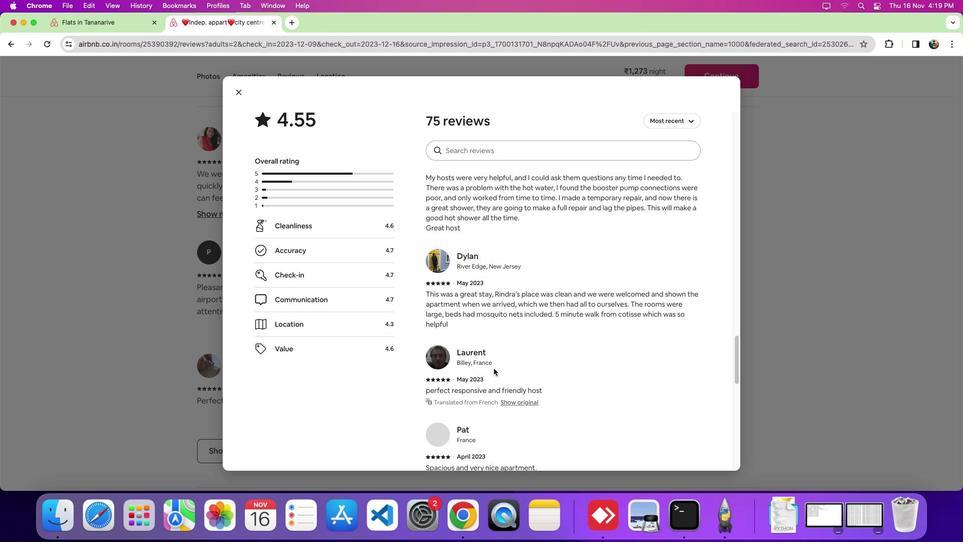 
Action: Mouse scrolled (452, 338) with delta (45, 262)
Screenshot: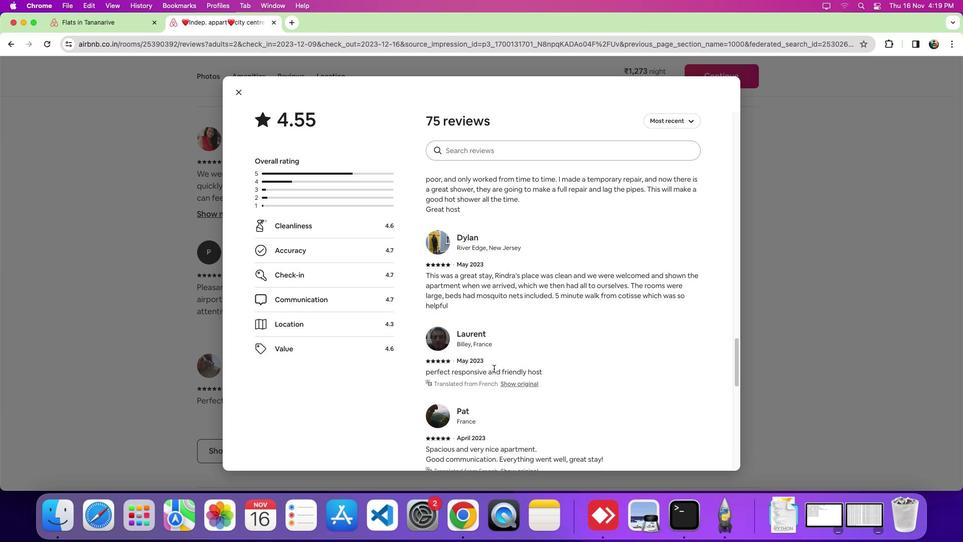 
Action: Mouse scrolled (452, 338) with delta (45, 262)
Screenshot: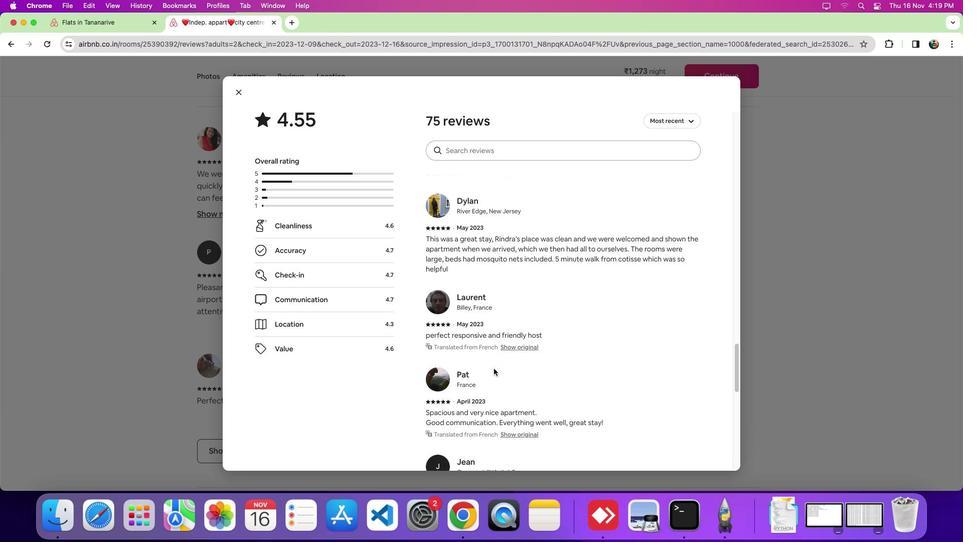 
Action: Mouse scrolled (452, 338) with delta (45, 262)
